 Task: In the  document Abigail.odt ,change text color to 'Dark Brown' Insert the shape mentioned shape on right side of the text 'Star'. Change color of the shape to  OrangeChange shape height to 1
Action: Mouse pressed left at (381, 198)
Screenshot: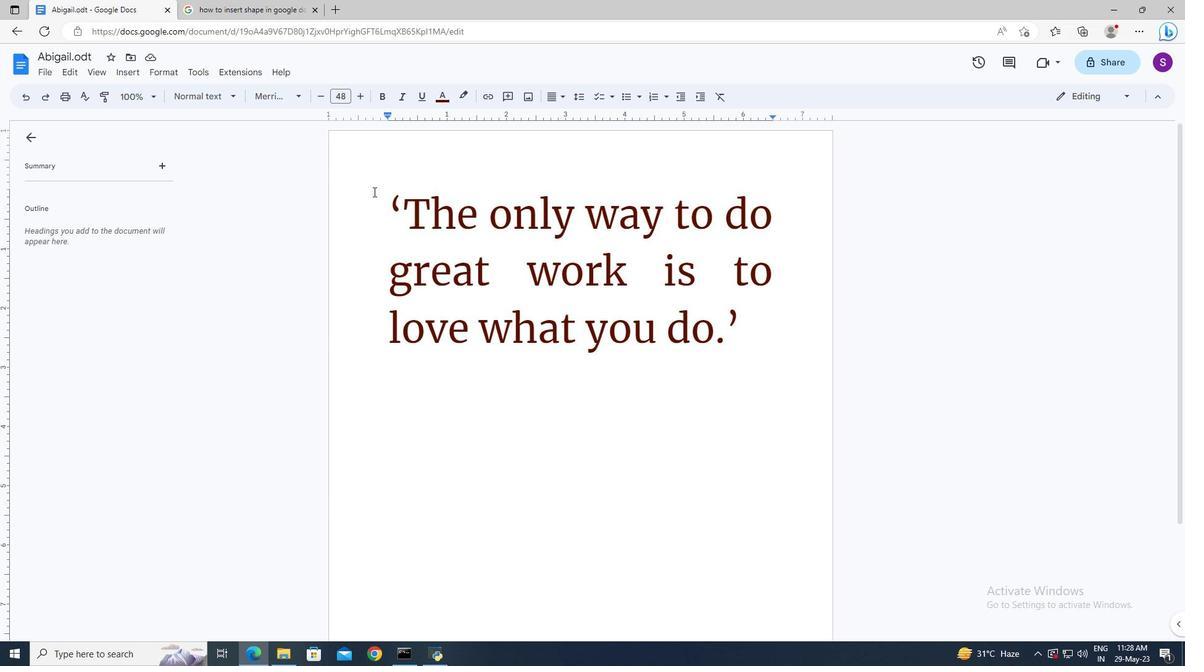 
Action: Key pressed ctrl+A
Screenshot: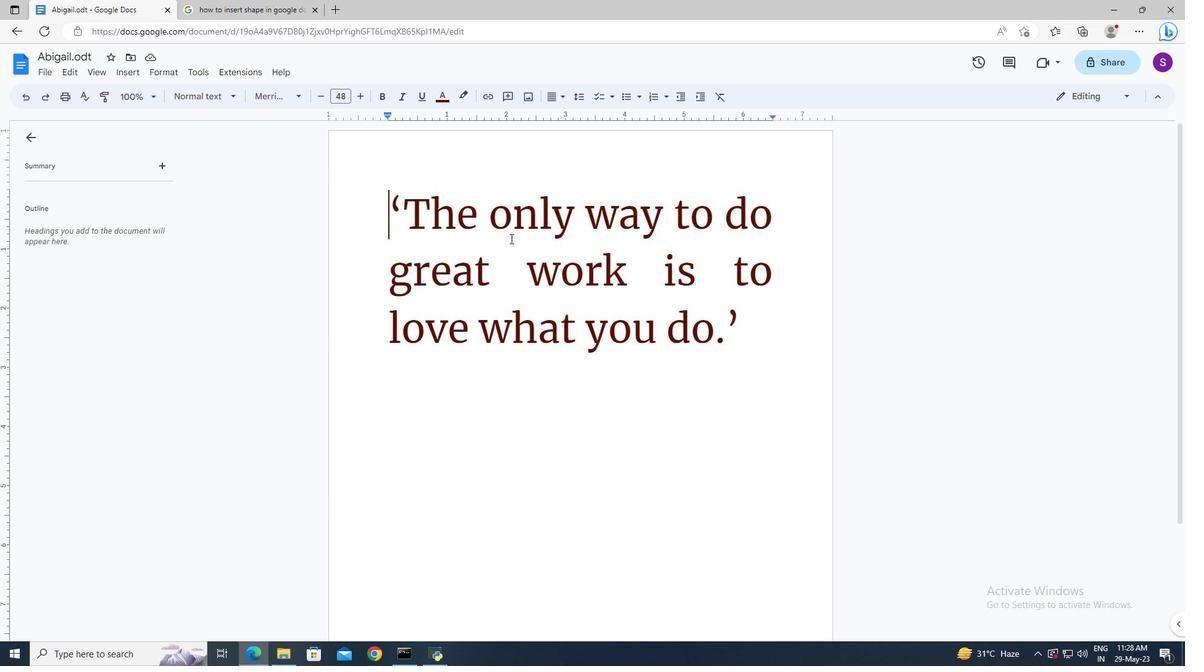 
Action: Mouse moved to (445, 102)
Screenshot: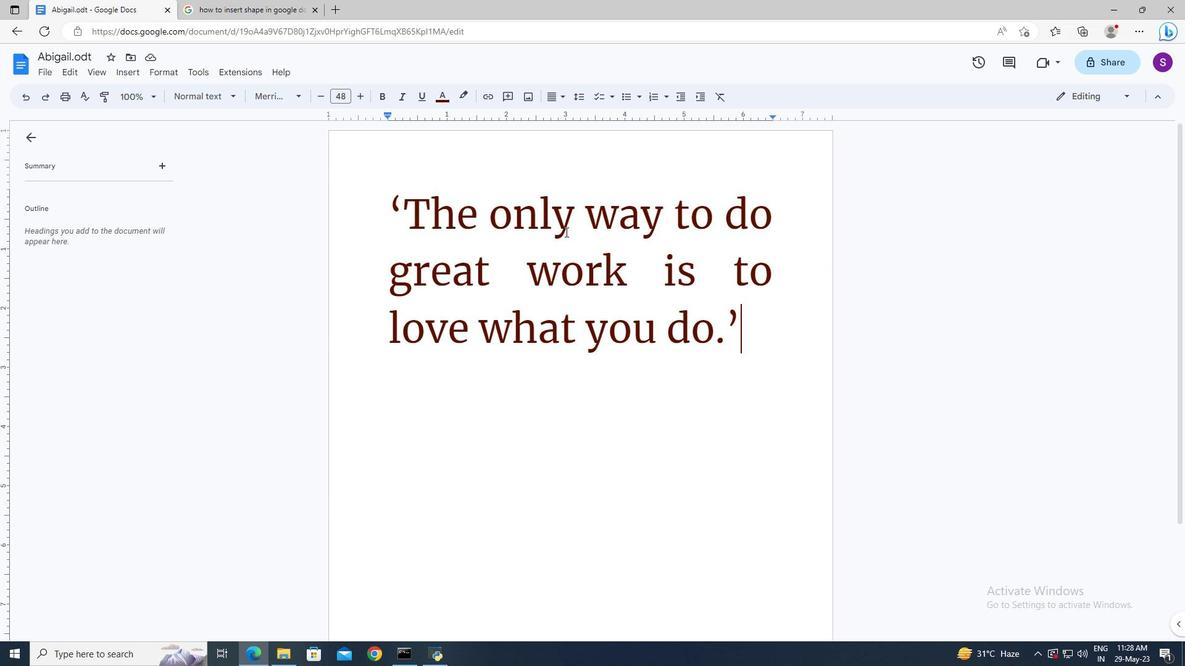 
Action: Mouse pressed left at (445, 102)
Screenshot: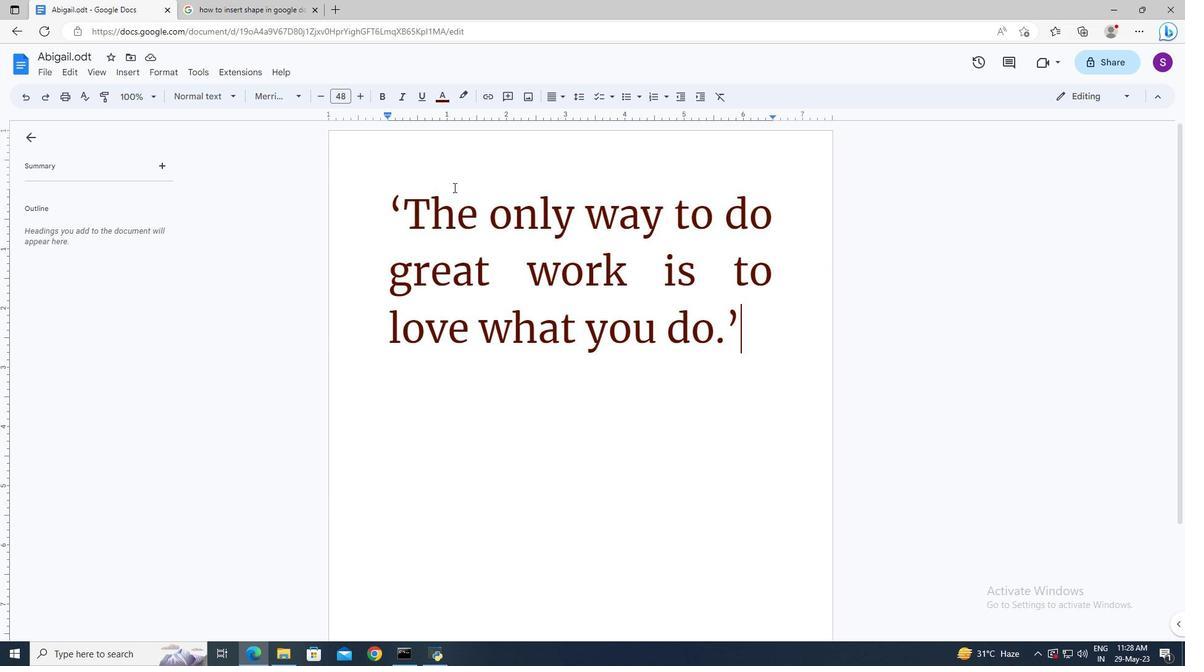 
Action: Mouse moved to (461, 230)
Screenshot: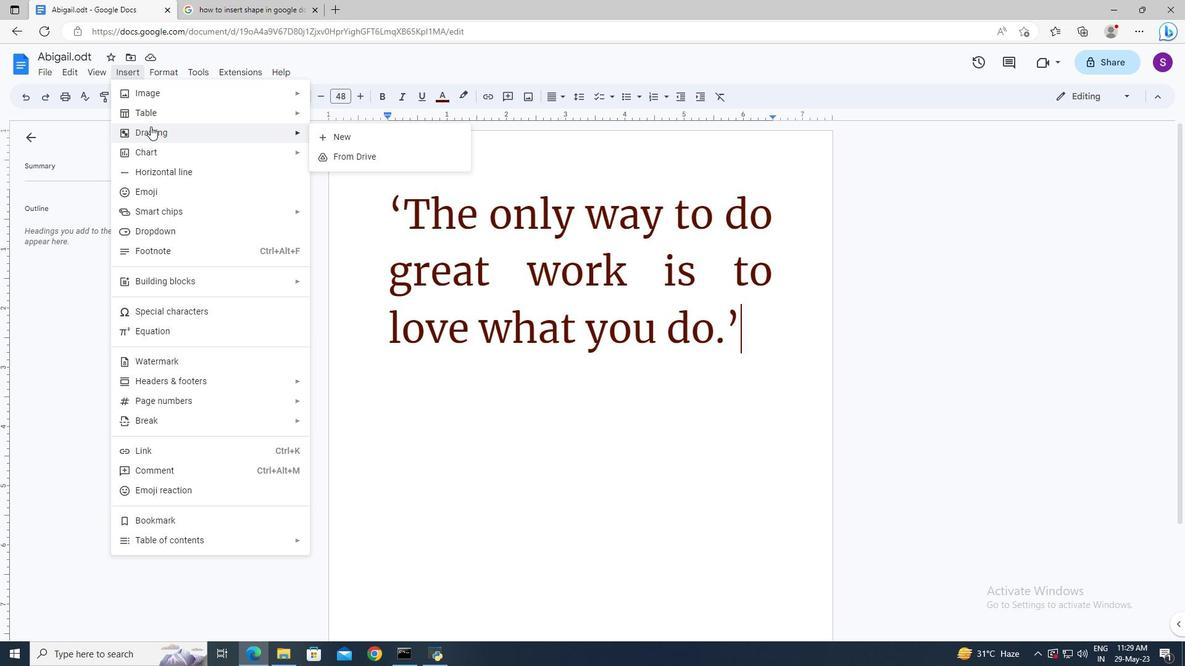 
Action: Mouse pressed left at (461, 230)
Screenshot: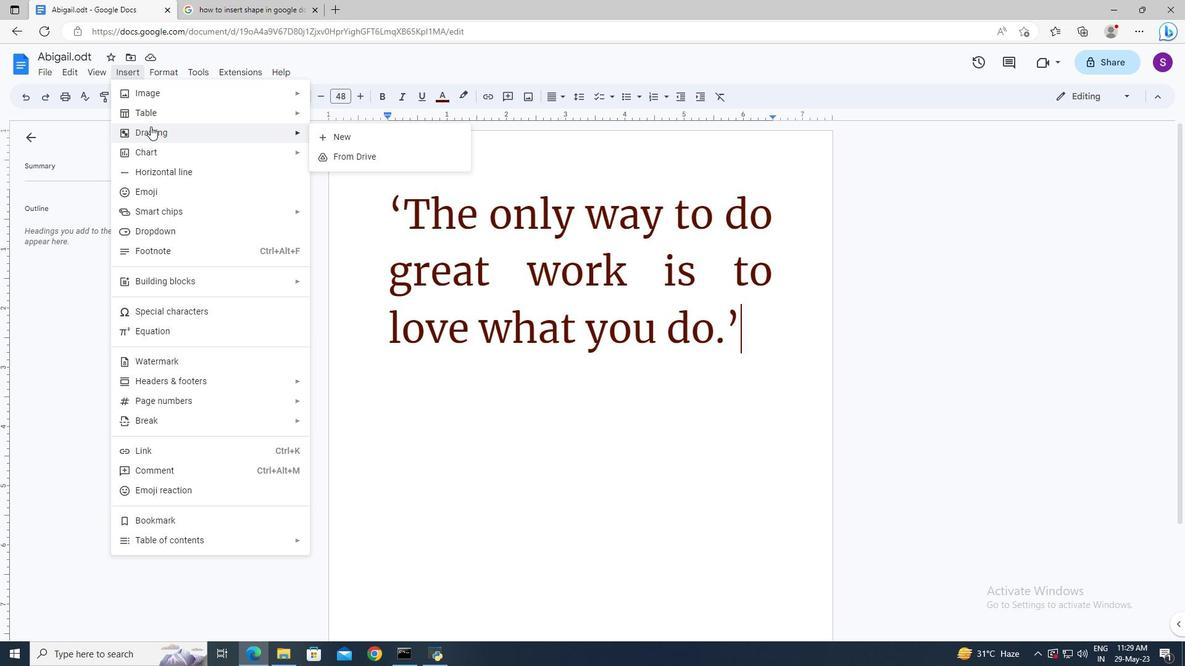 
Action: Mouse moved to (609, 445)
Screenshot: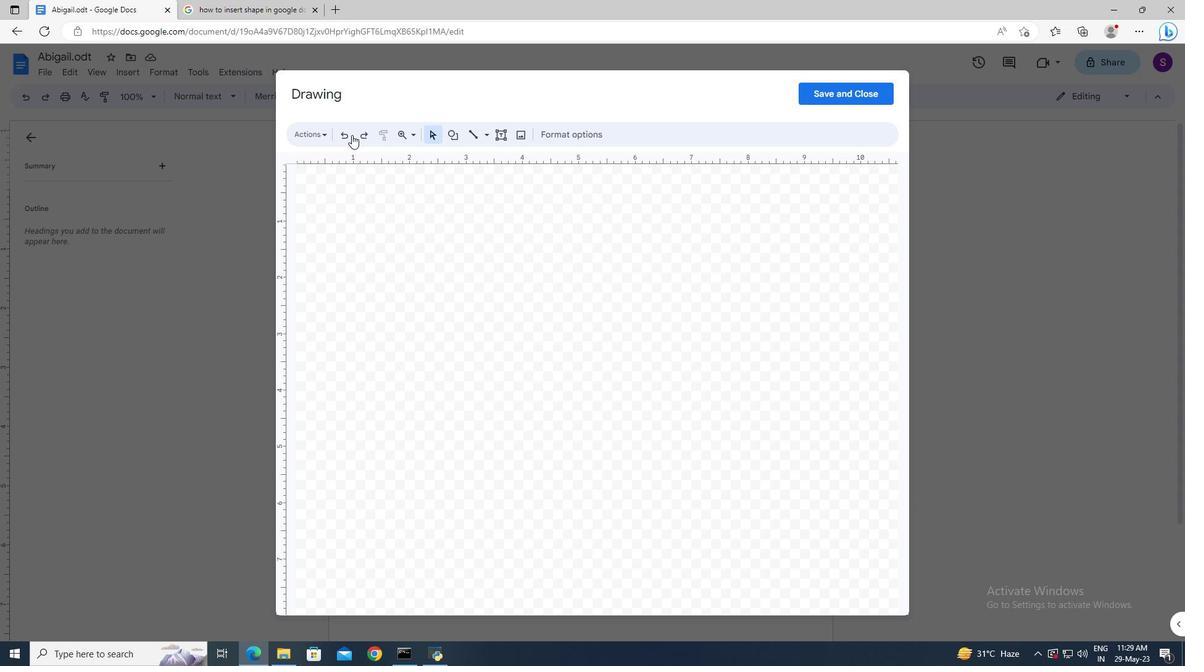 
Action: Mouse pressed left at (609, 445)
Screenshot: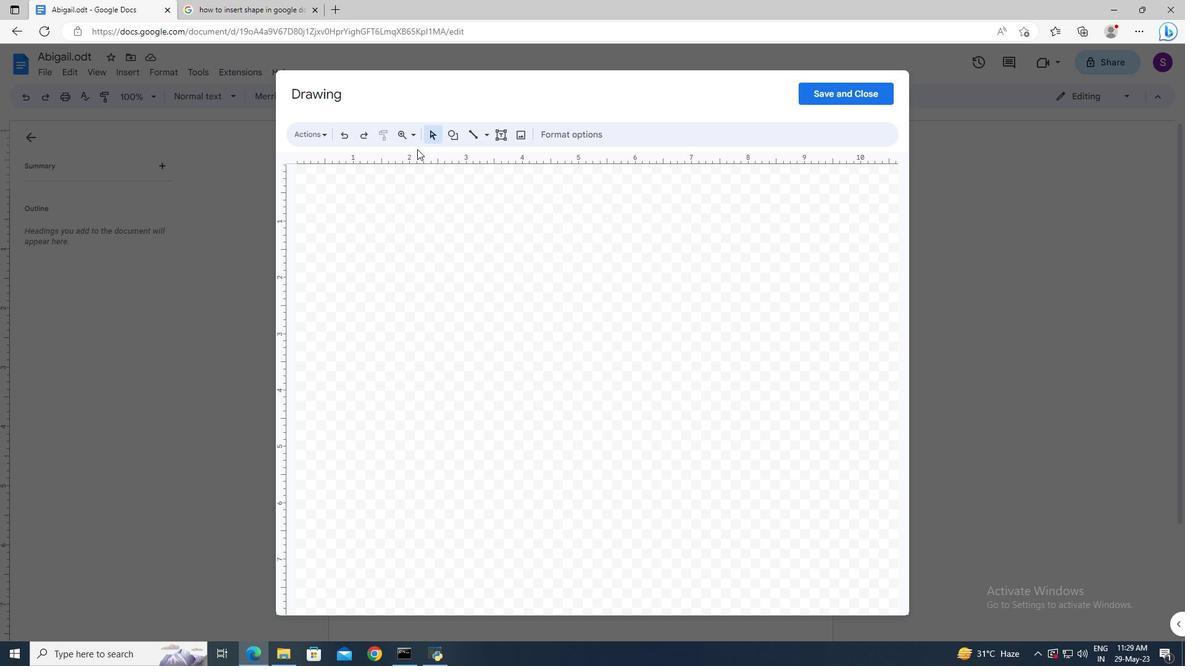 
Action: Mouse moved to (389, 203)
Screenshot: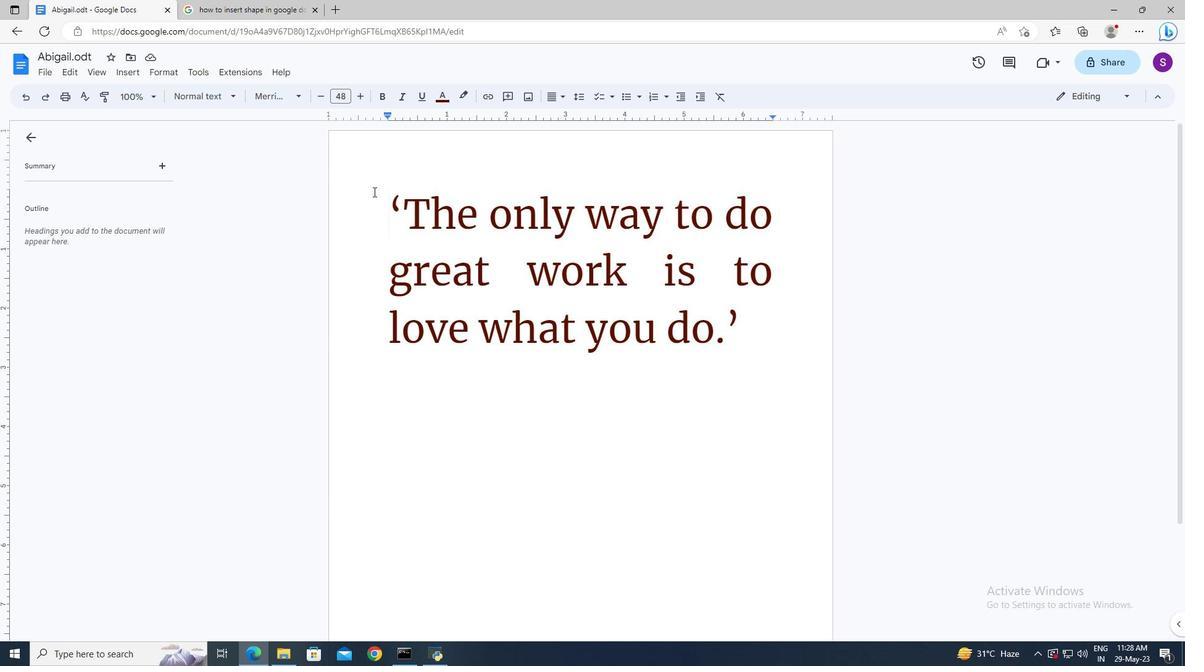 
Action: Mouse pressed left at (389, 203)
Screenshot: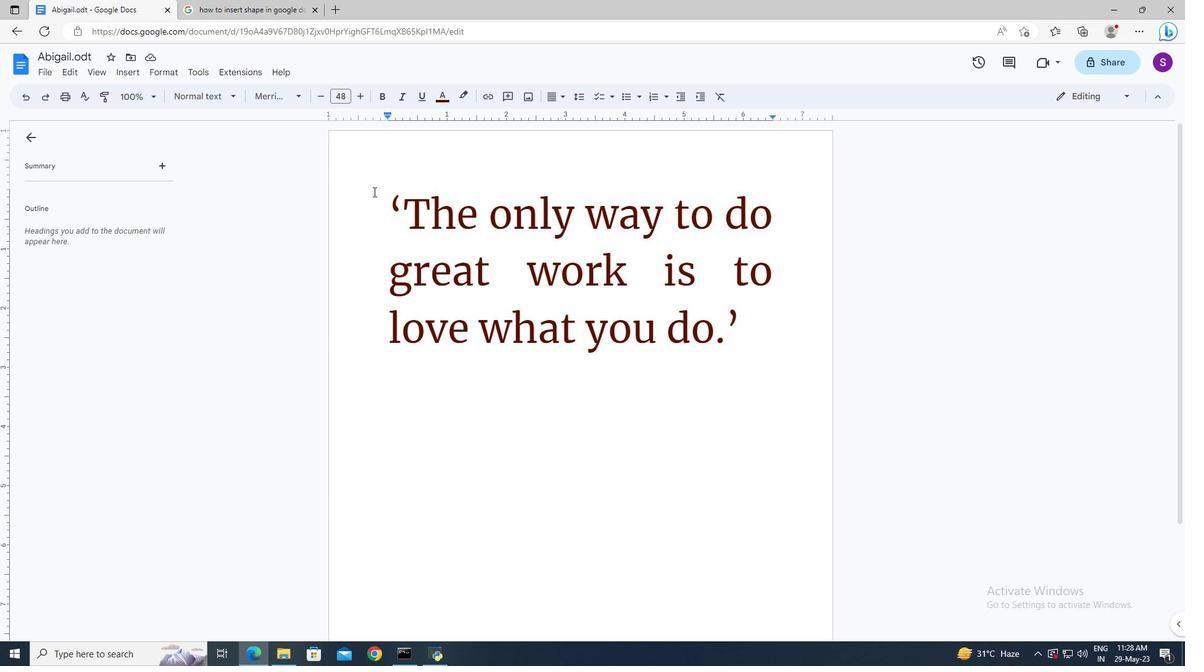 
Action: Key pressed ctrl+A
Screenshot: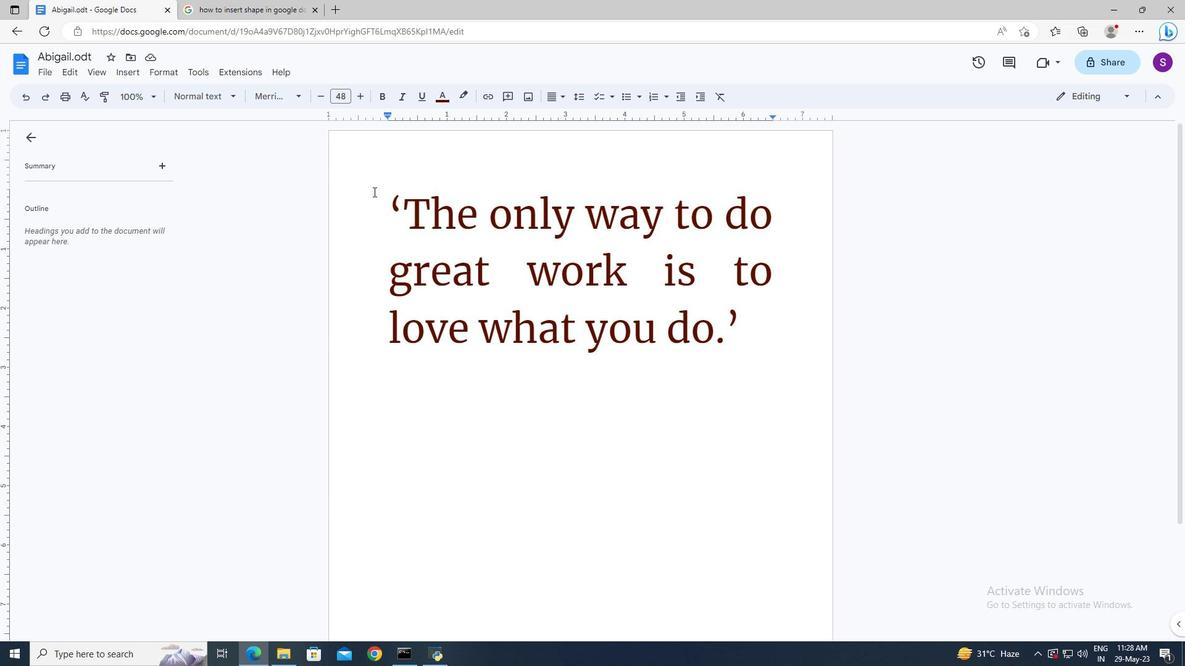 
Action: Mouse moved to (448, 101)
Screenshot: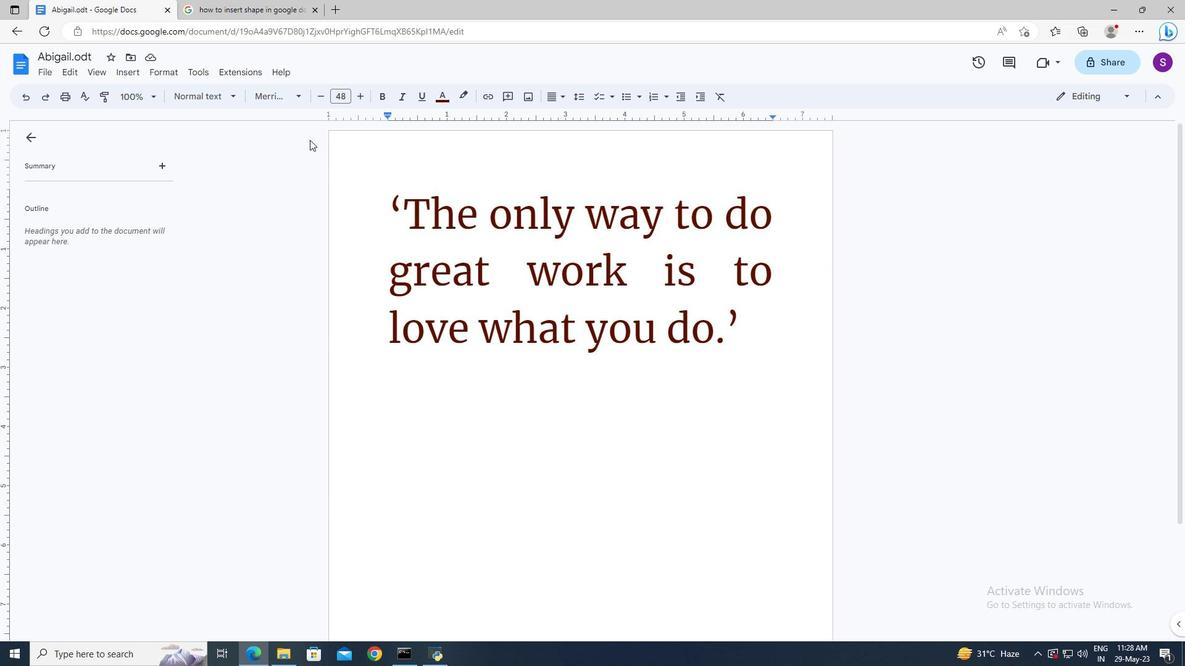 
Action: Mouse pressed left at (448, 101)
Screenshot: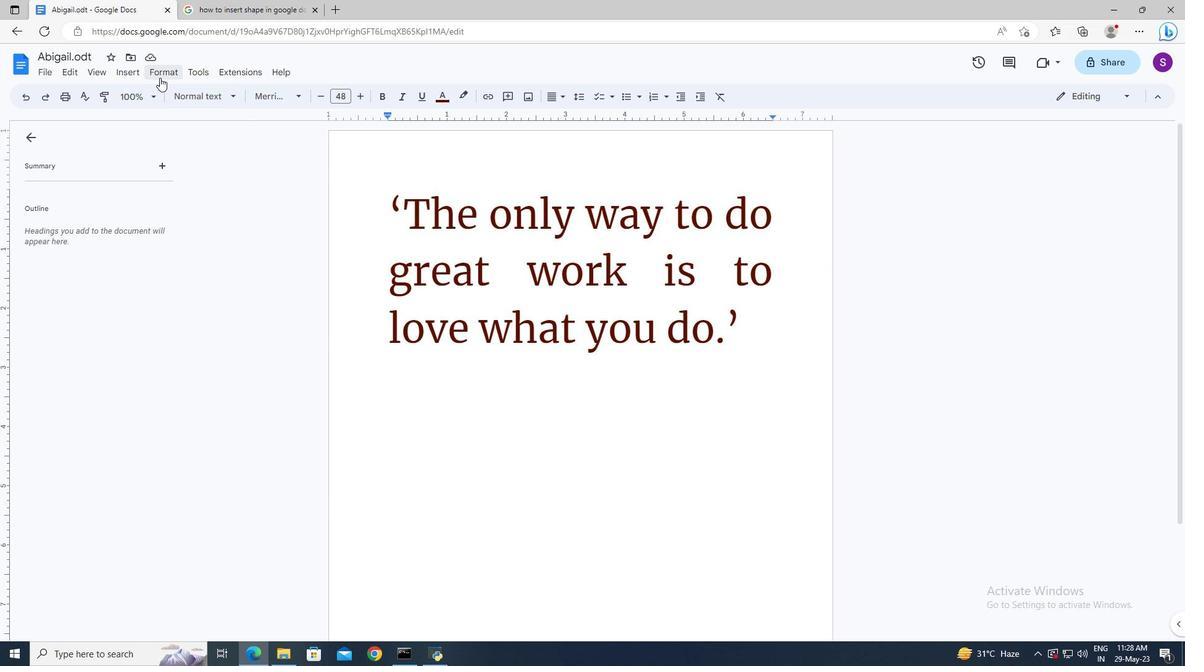
Action: Mouse moved to (445, 214)
Screenshot: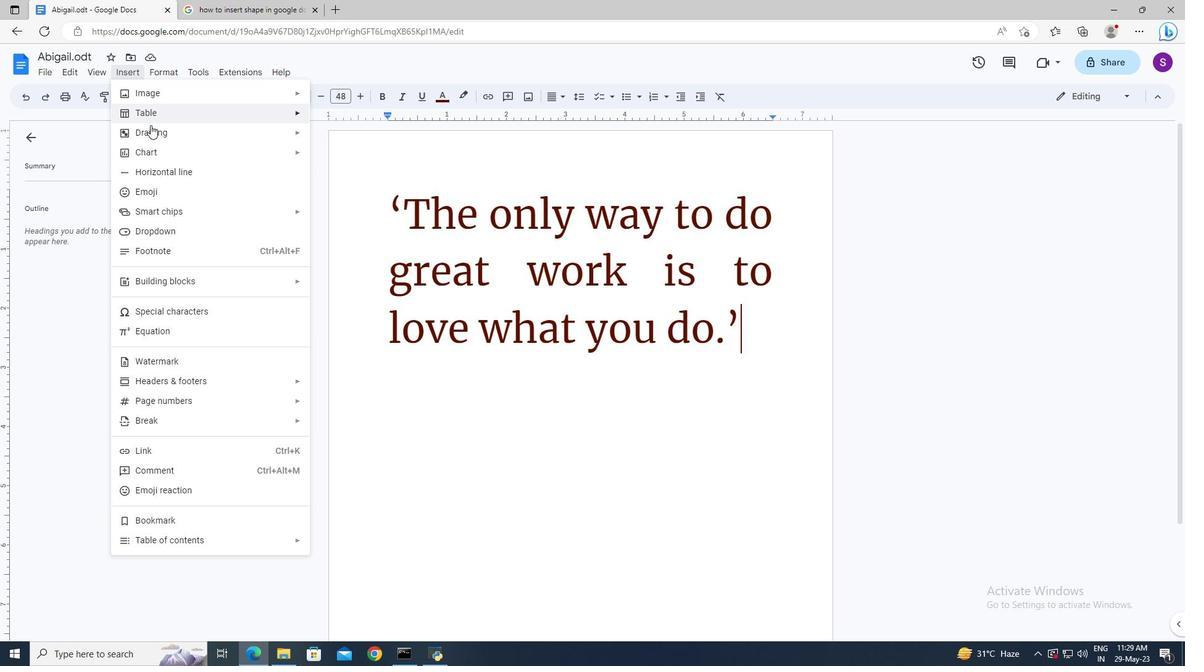 
Action: Mouse pressed left at (445, 214)
Screenshot: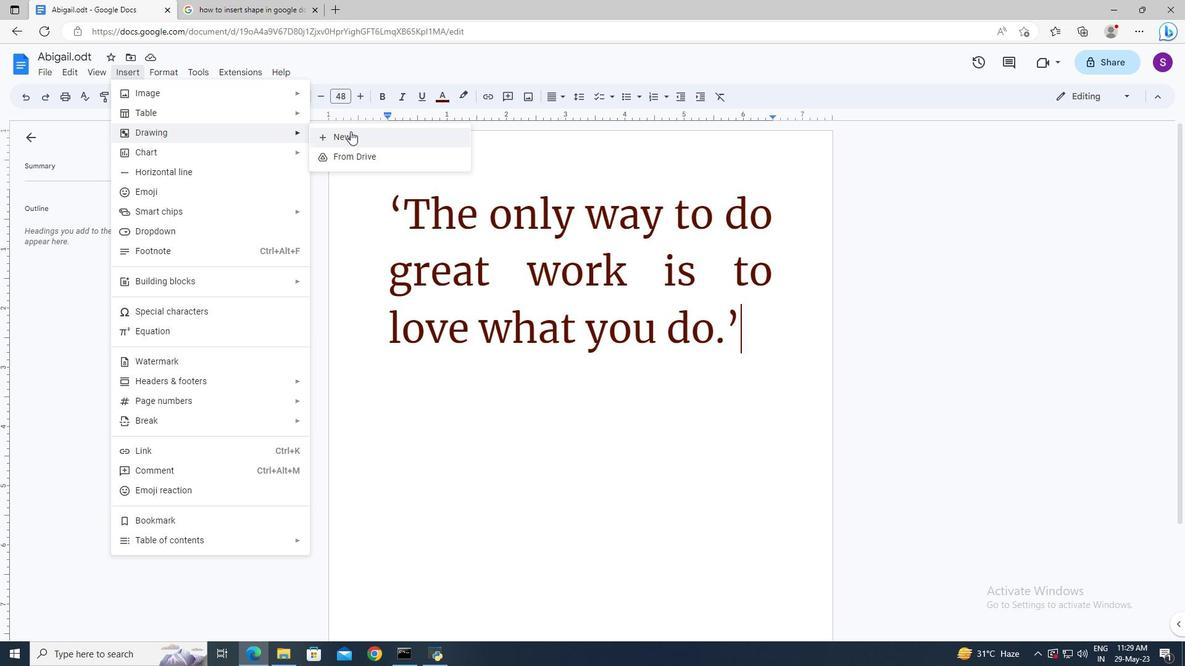 
Action: Mouse moved to (739, 340)
Screenshot: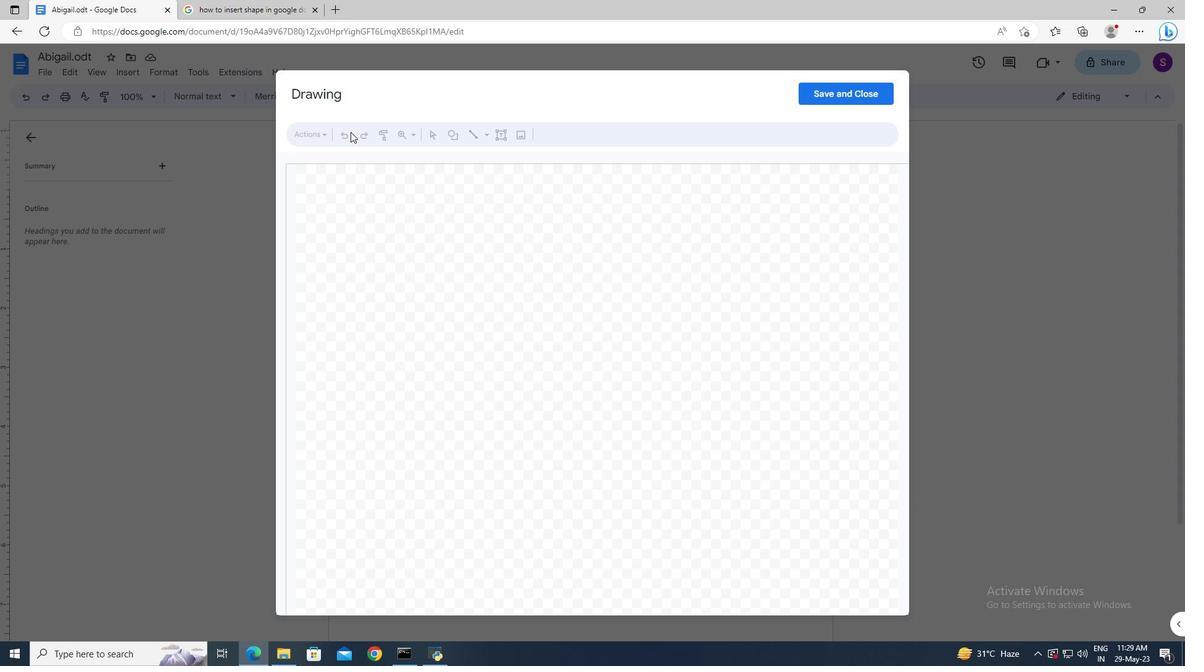 
Action: Mouse pressed left at (739, 340)
Screenshot: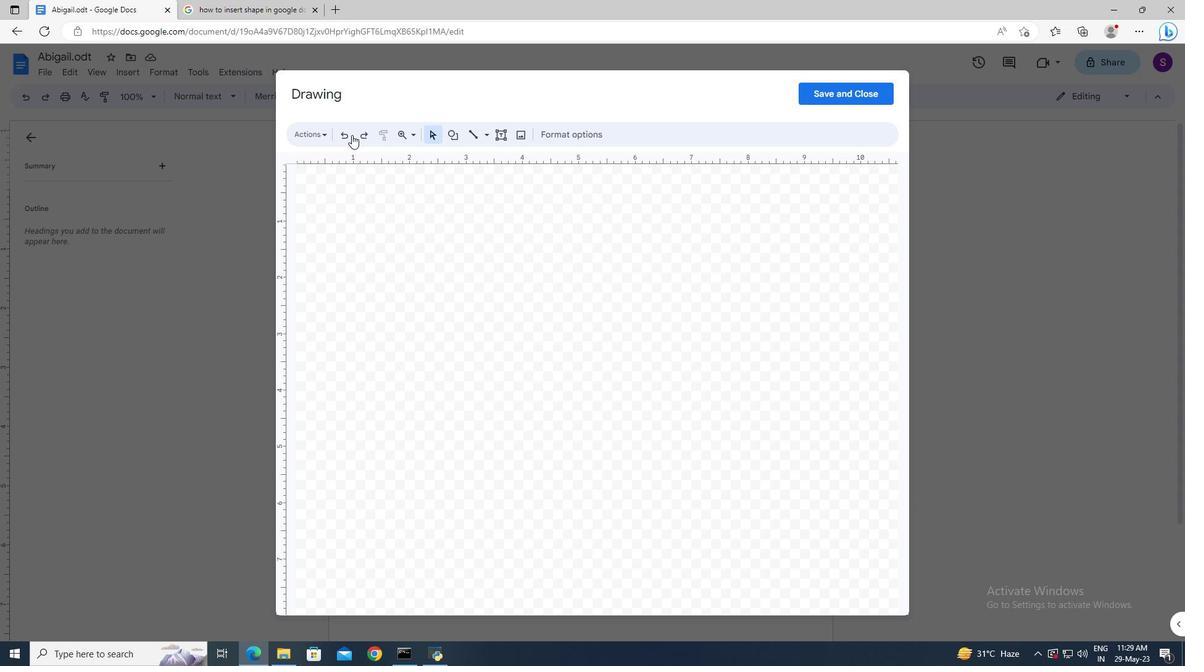 
Action: Mouse moved to (138, 74)
Screenshot: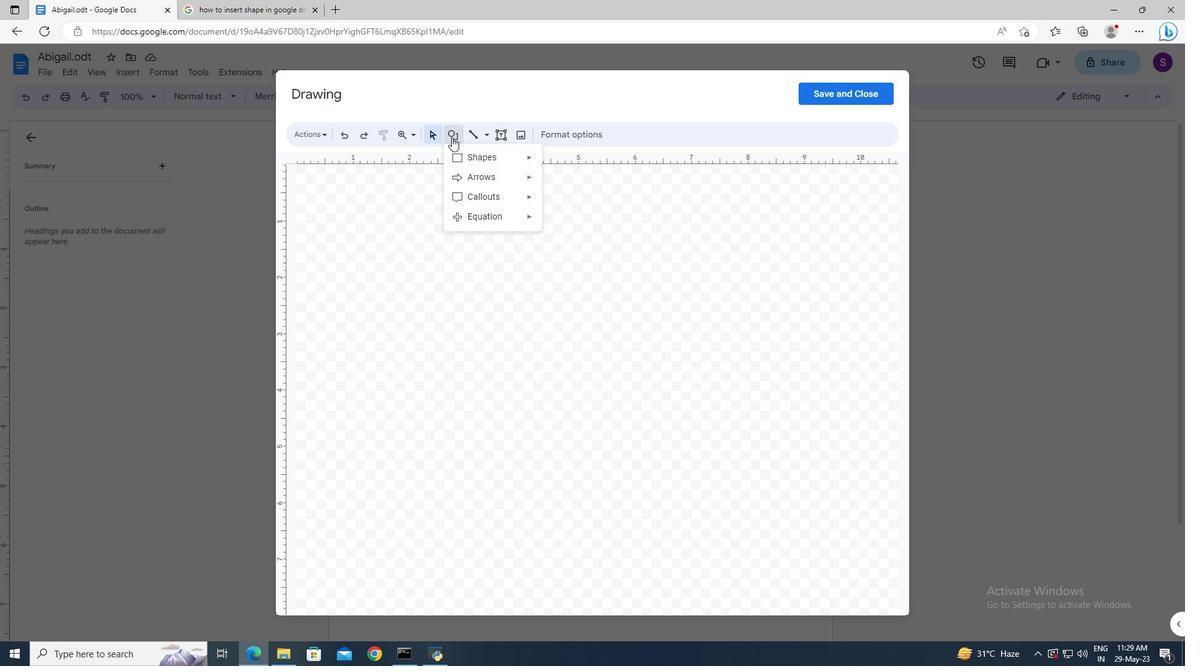 
Action: Mouse pressed left at (138, 74)
Screenshot: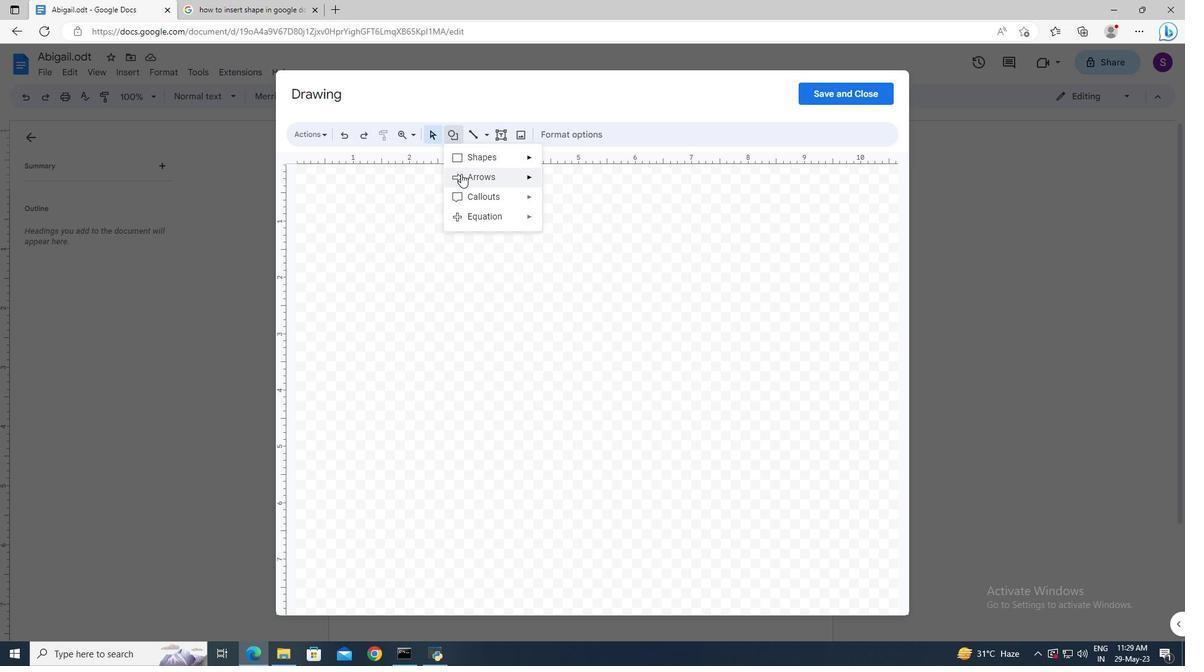 
Action: Mouse moved to (333, 130)
Screenshot: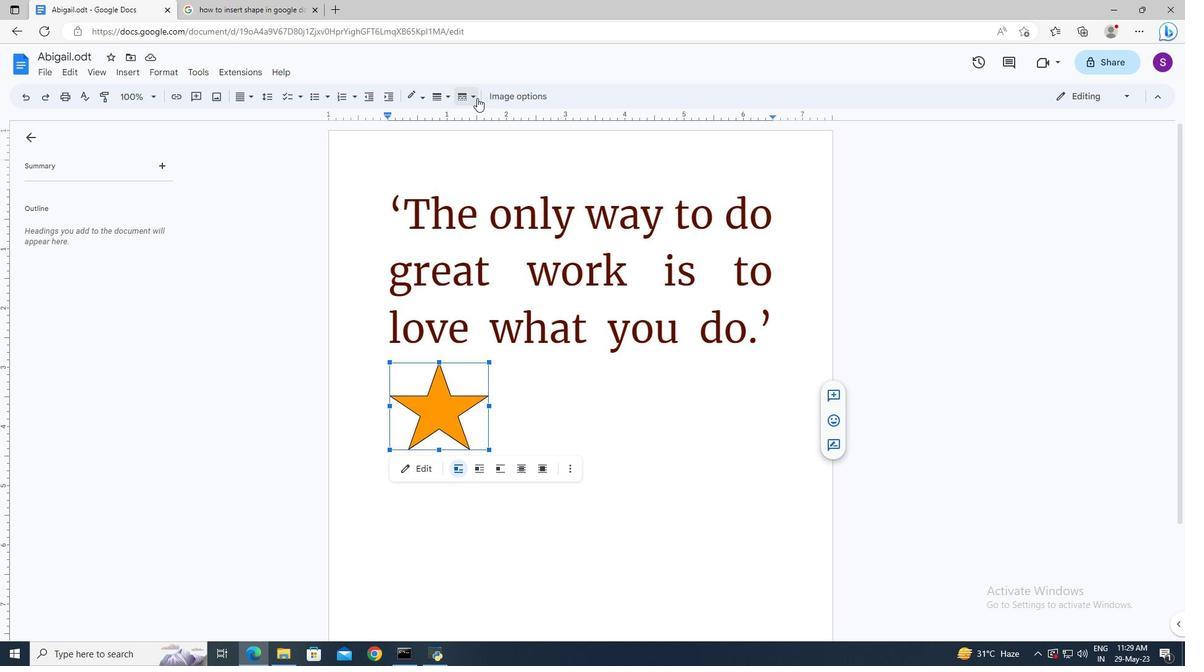 
Action: Mouse pressed left at (333, 130)
Screenshot: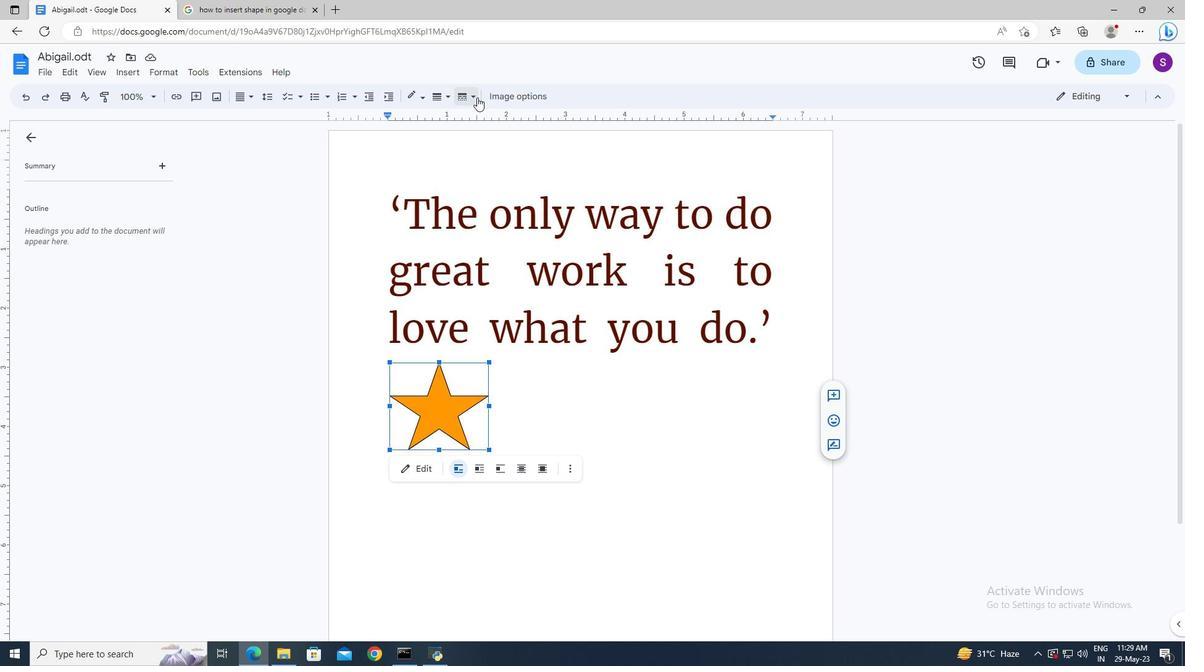 
Action: Mouse moved to (1010, 177)
Screenshot: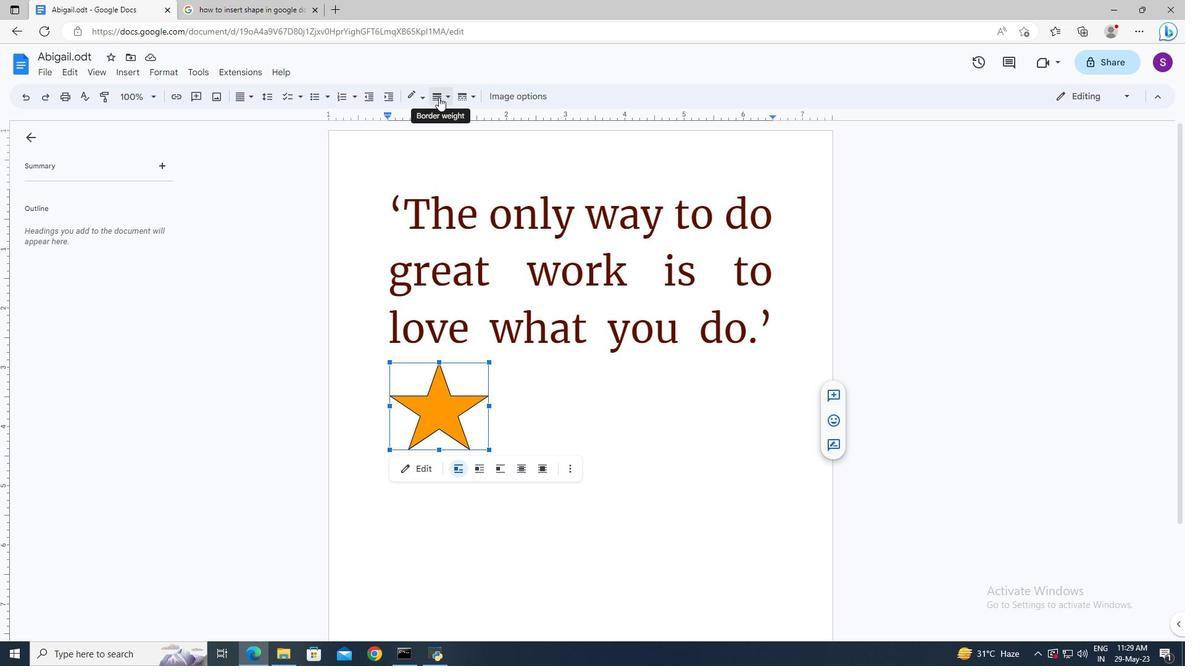 
Action: Mouse pressed left at (1010, 177)
Screenshot: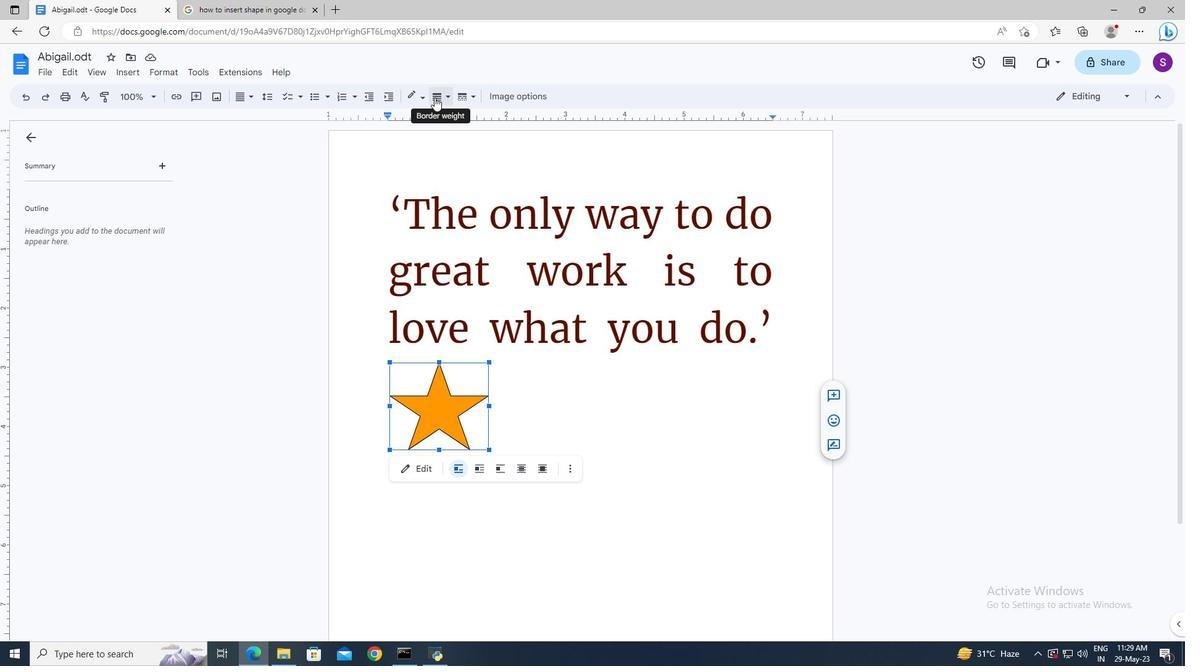 
Action: Mouse moved to (242, 176)
Screenshot: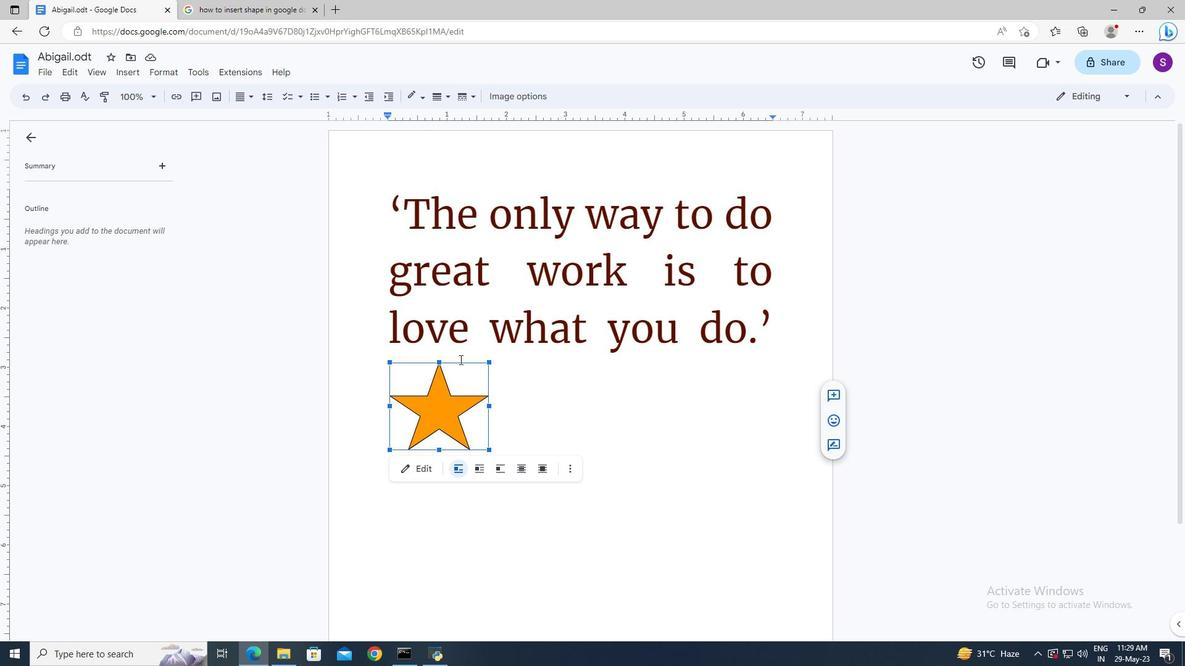 
Action: Mouse pressed left at (242, 176)
Screenshot: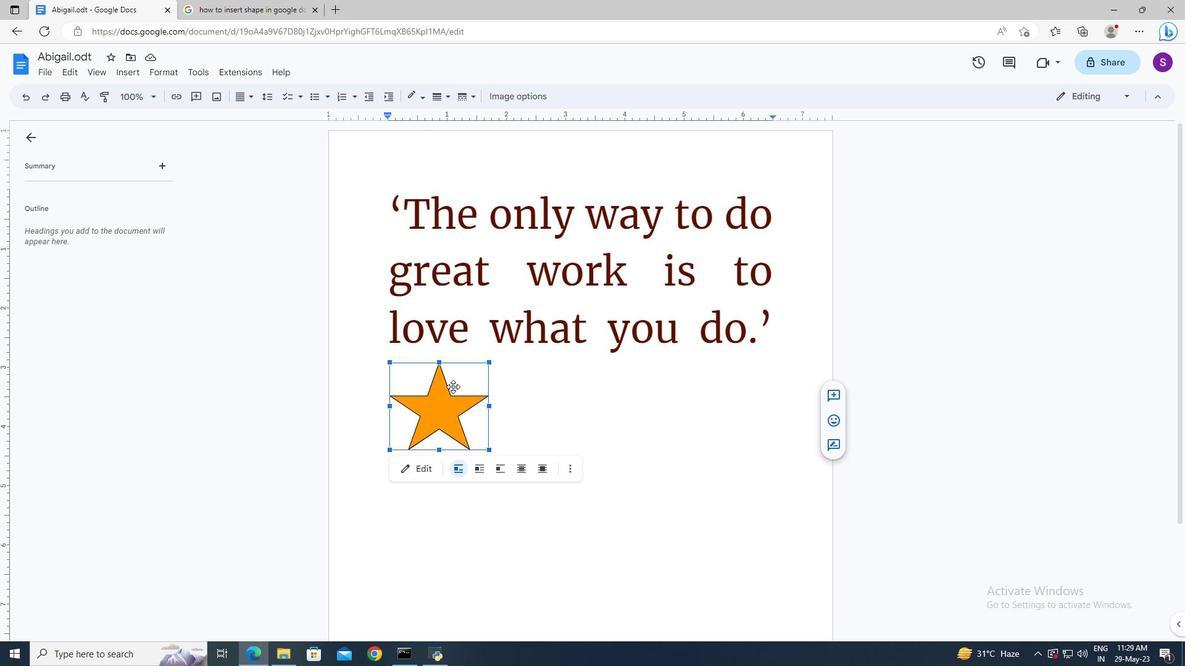 
Action: Mouse moved to (643, 210)
Screenshot: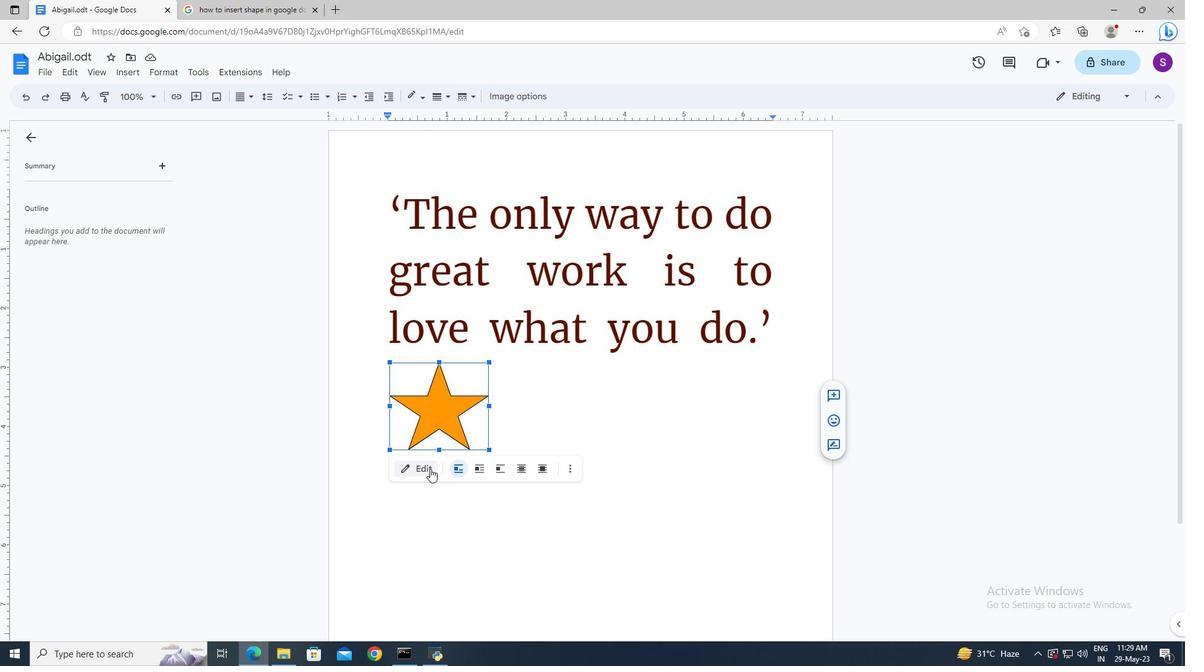 
Action: Mouse scrolled (643, 211) with delta (0, 0)
Screenshot: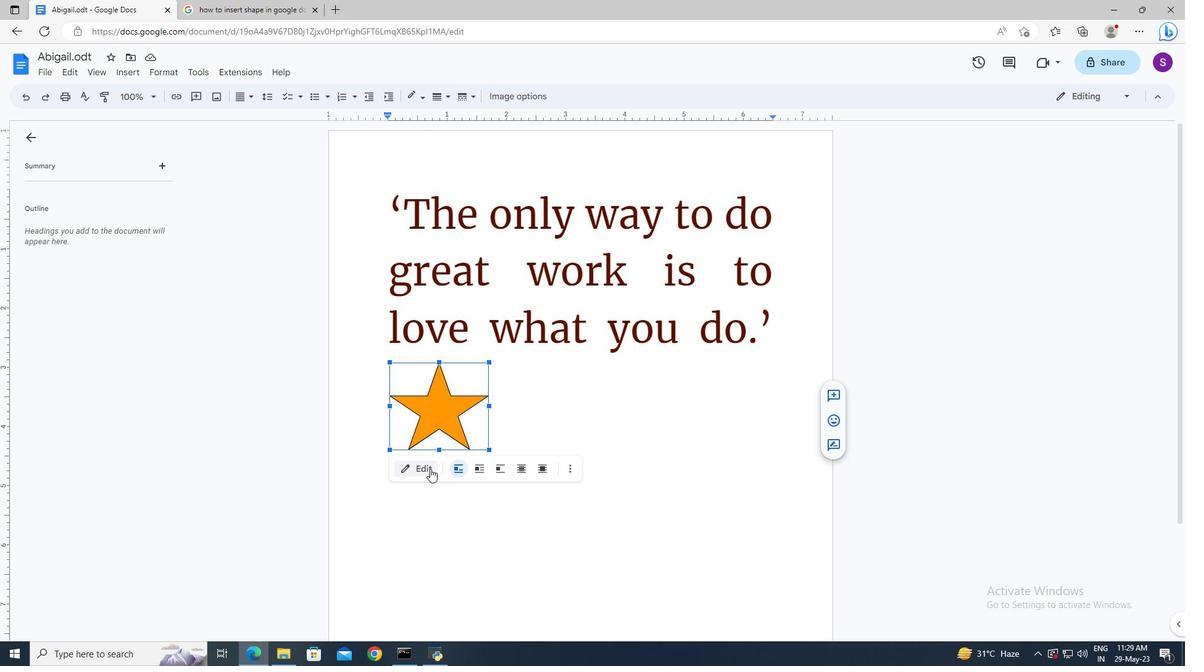 
Action: Mouse moved to (643, 210)
Screenshot: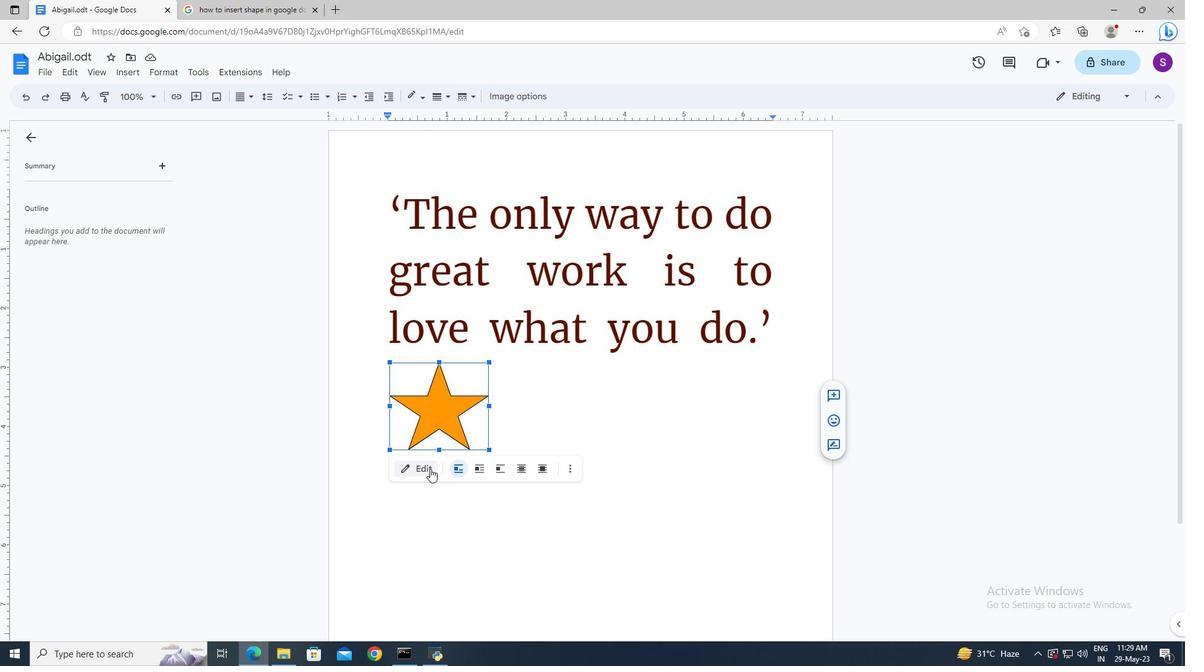 
Action: Mouse scrolled (643, 211) with delta (0, 0)
Screenshot: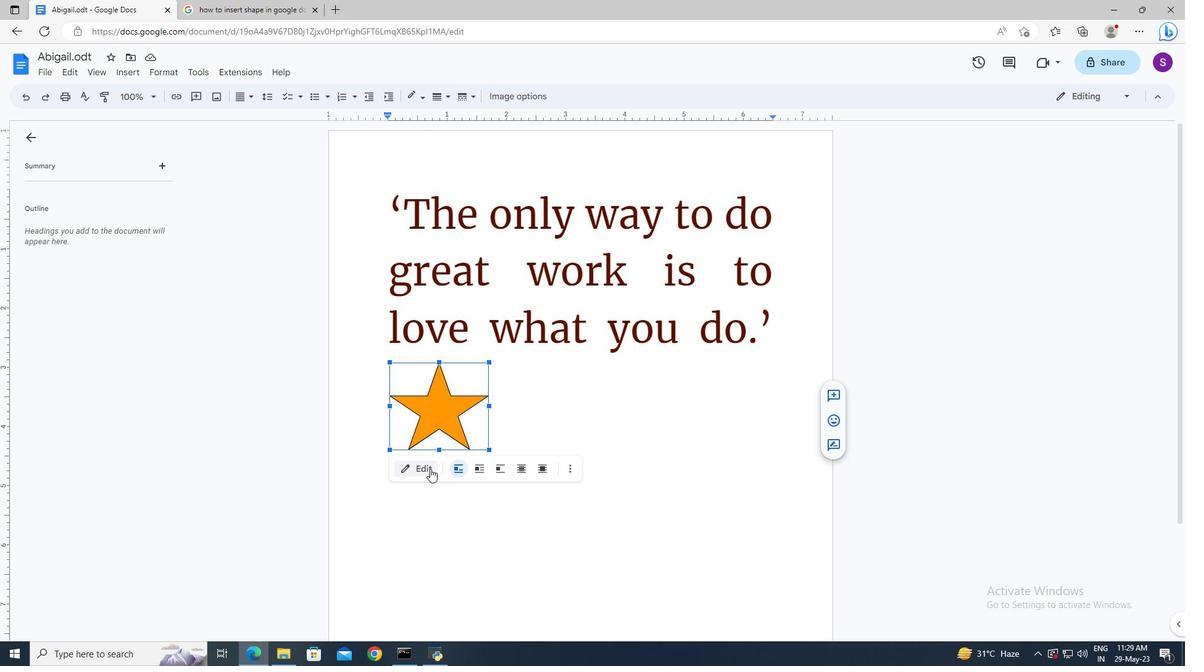 
Action: Mouse moved to (643, 211)
Screenshot: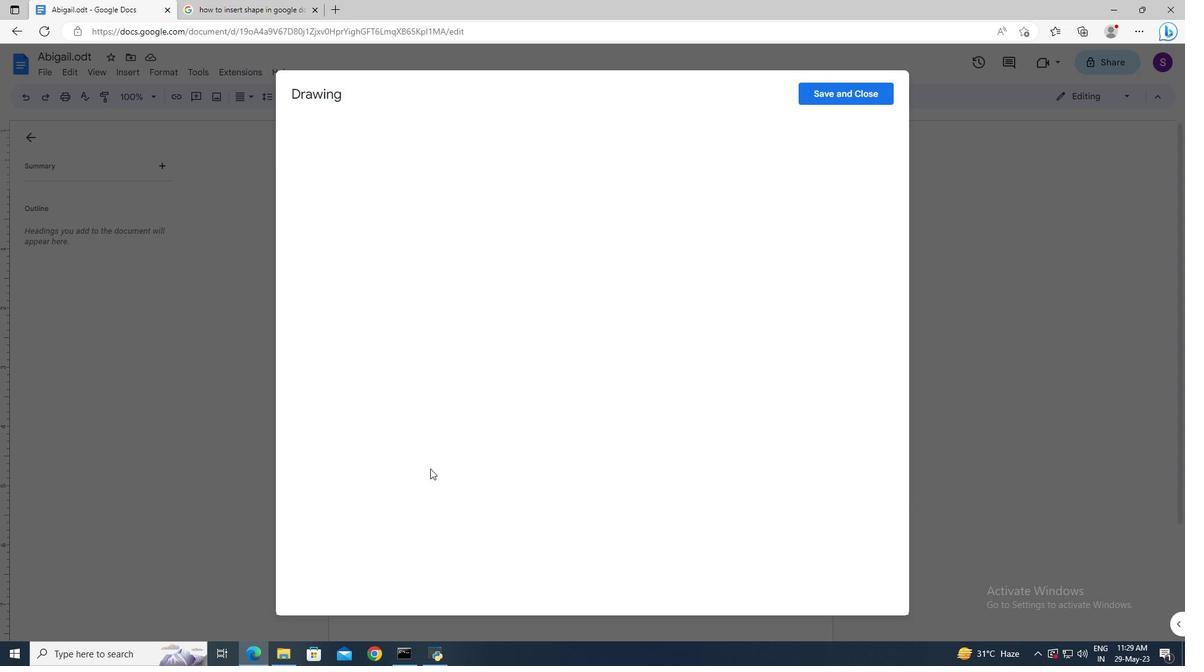 
Action: Mouse scrolled (643, 210) with delta (0, 0)
Screenshot: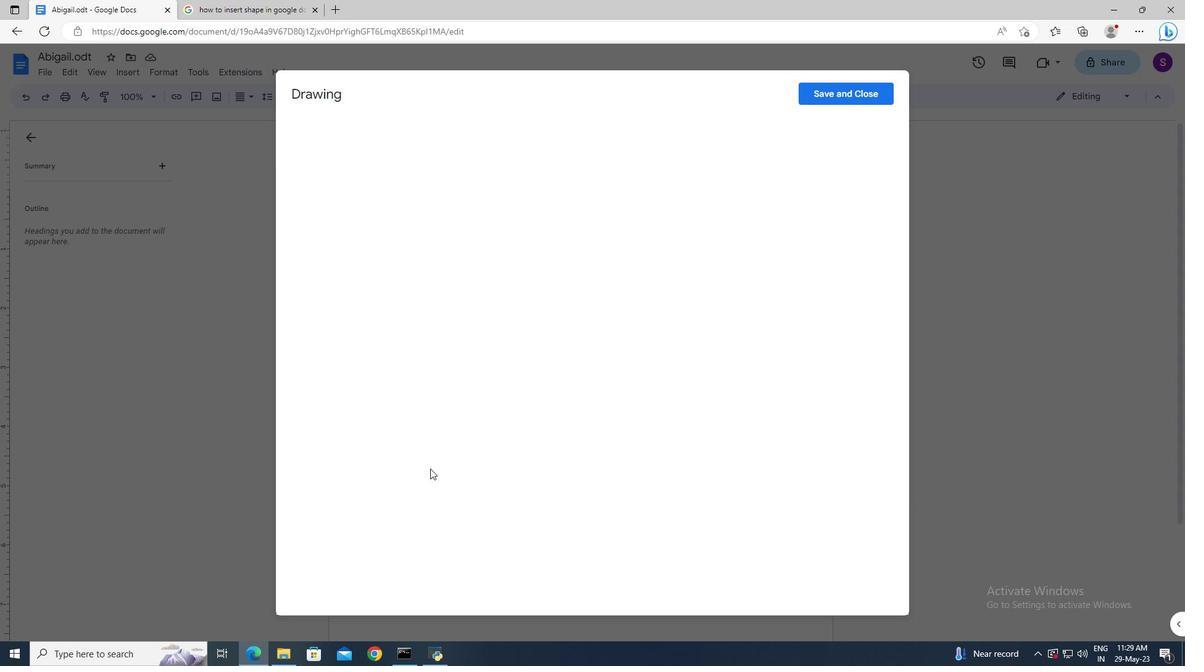 
Action: Mouse scrolled (643, 210) with delta (0, 0)
Screenshot: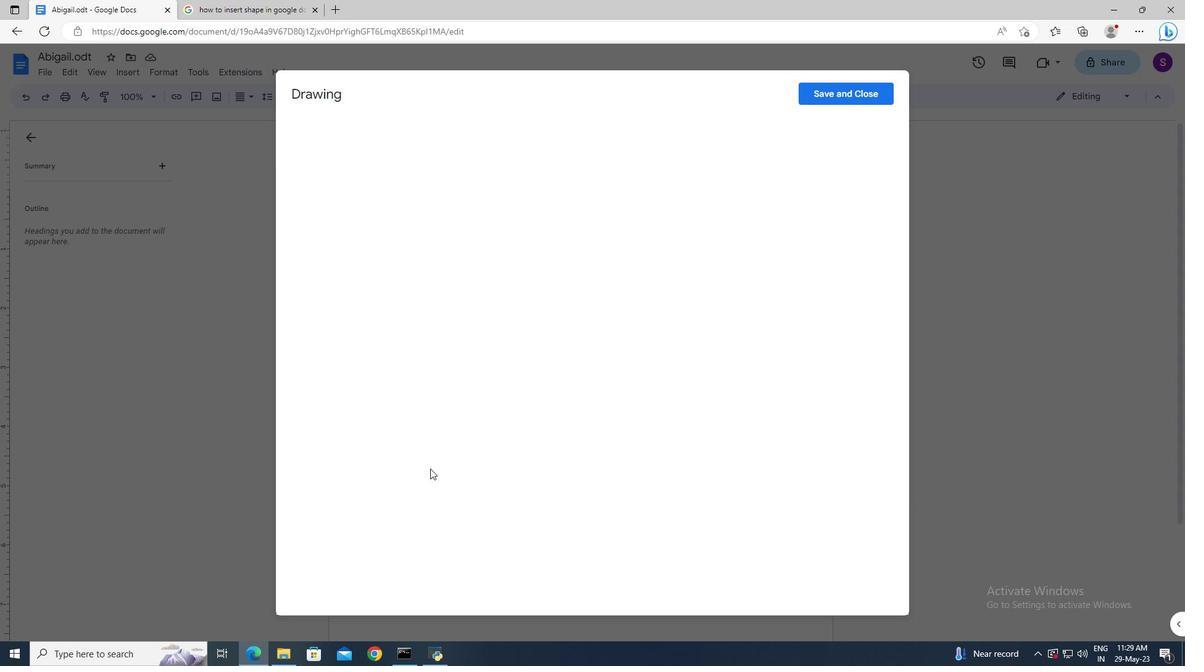 
Action: Mouse scrolled (643, 210) with delta (0, 0)
Screenshot: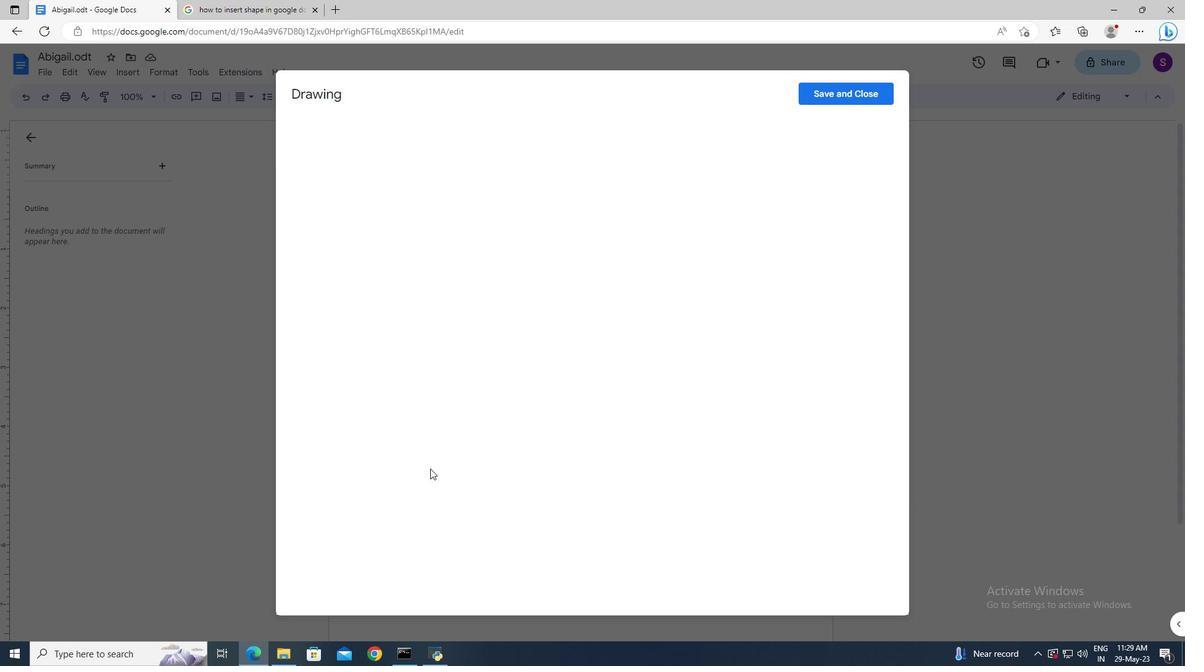 
Action: Mouse moved to (956, 259)
Screenshot: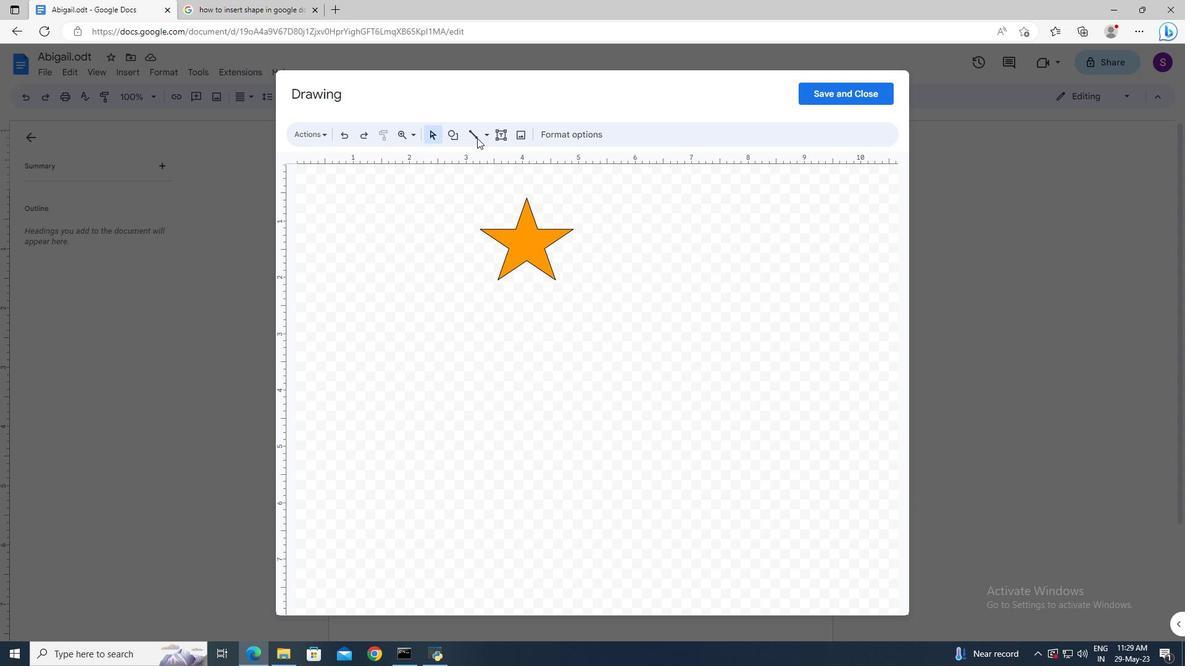 
Action: Mouse scrolled (956, 259) with delta (0, 0)
Screenshot: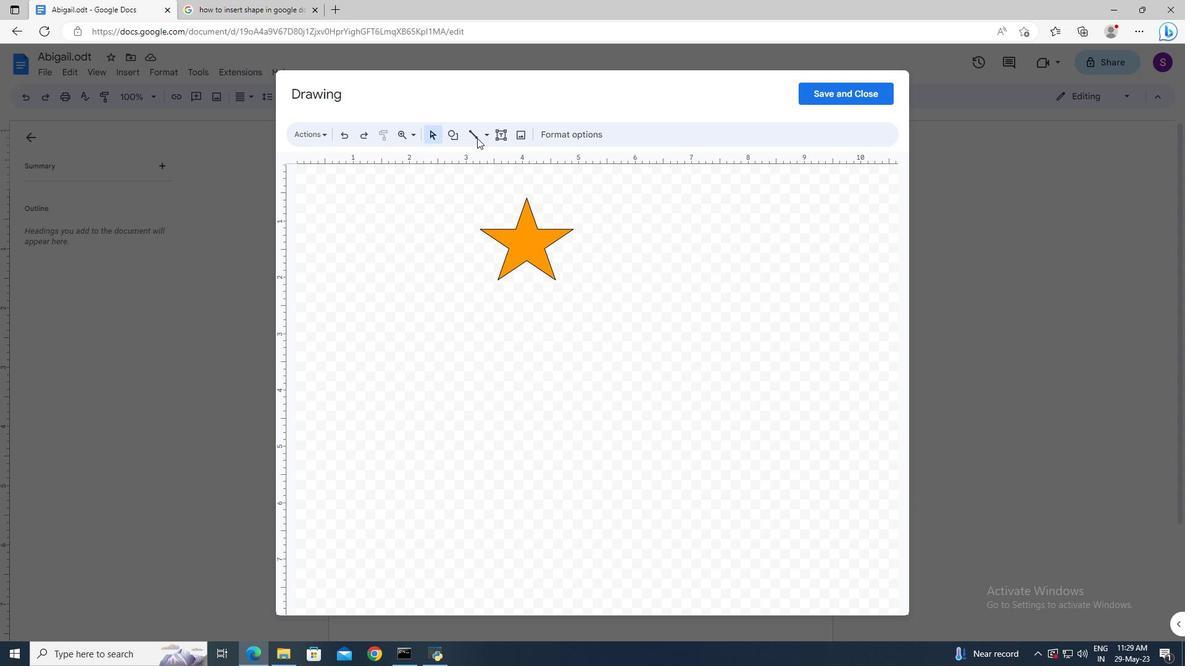 
Action: Mouse moved to (956, 261)
Screenshot: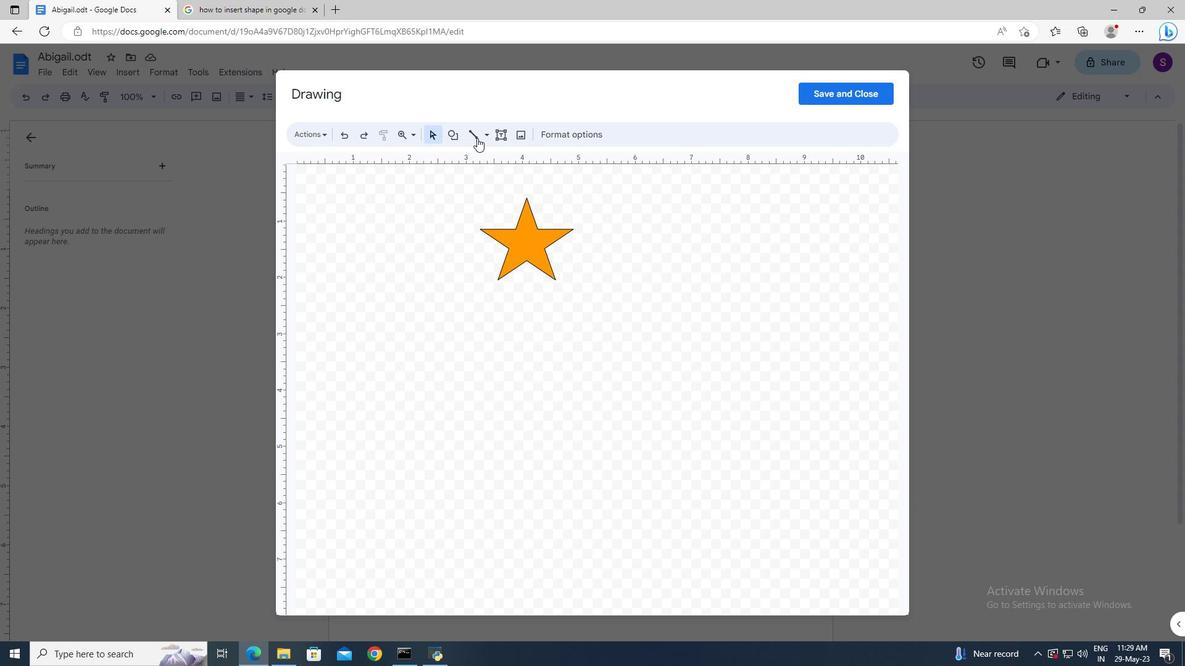 
Action: Mouse scrolled (956, 260) with delta (0, 0)
Screenshot: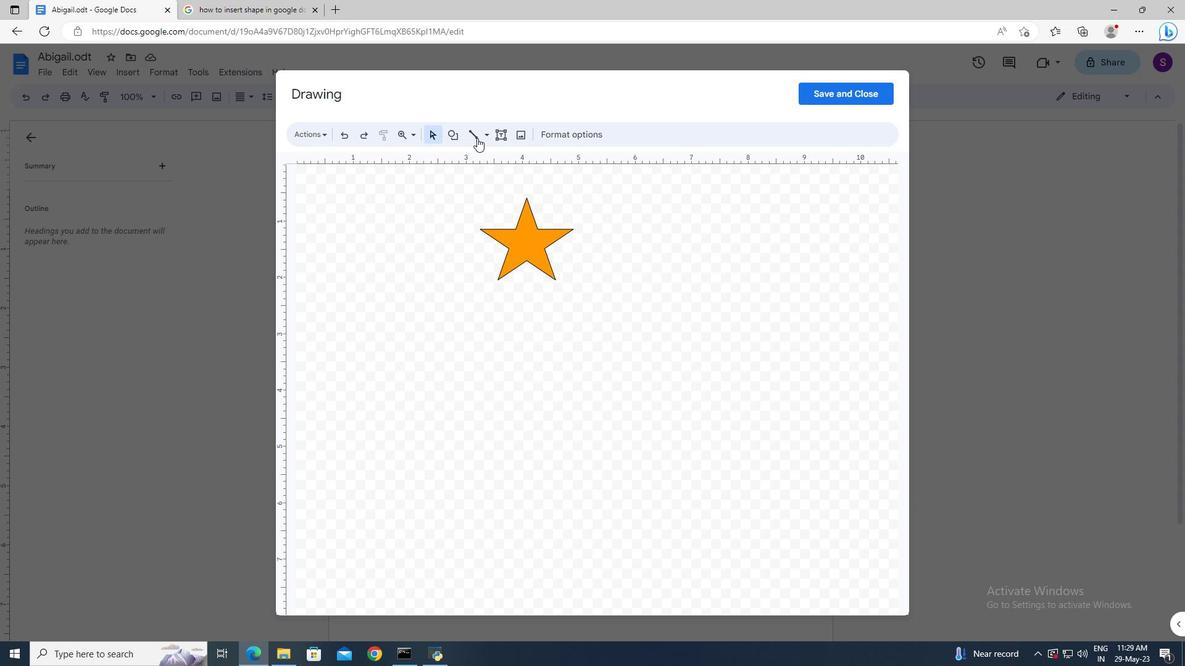 
Action: Mouse scrolled (956, 260) with delta (0, 0)
Screenshot: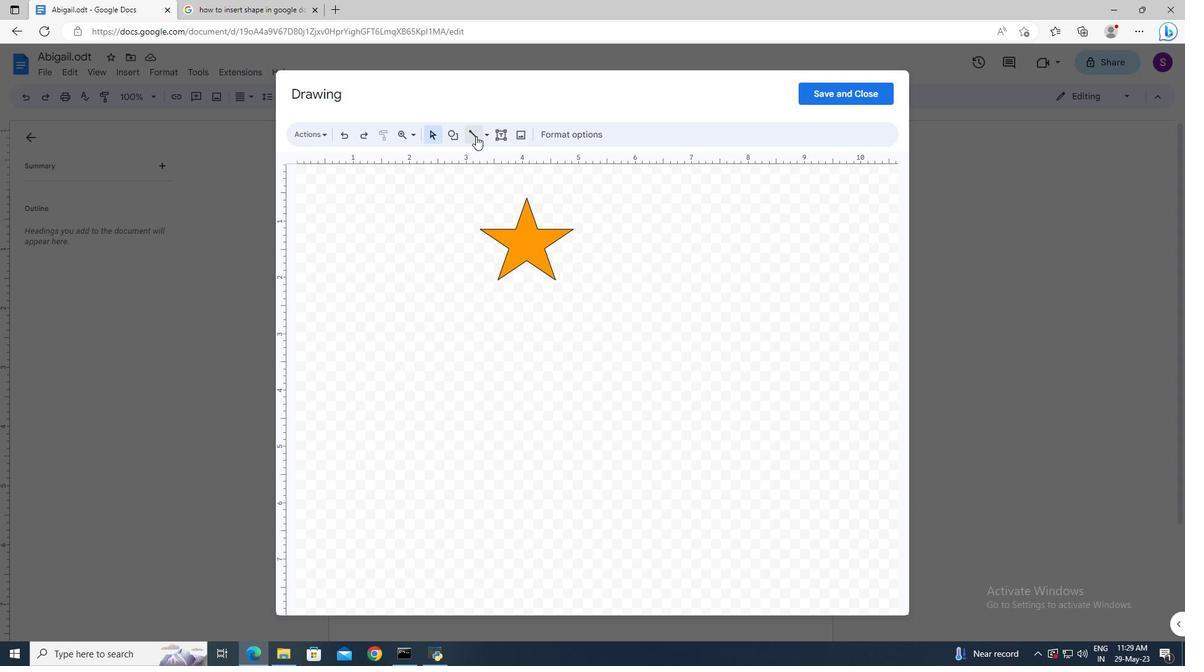 
Action: Mouse moved to (780, 357)
Screenshot: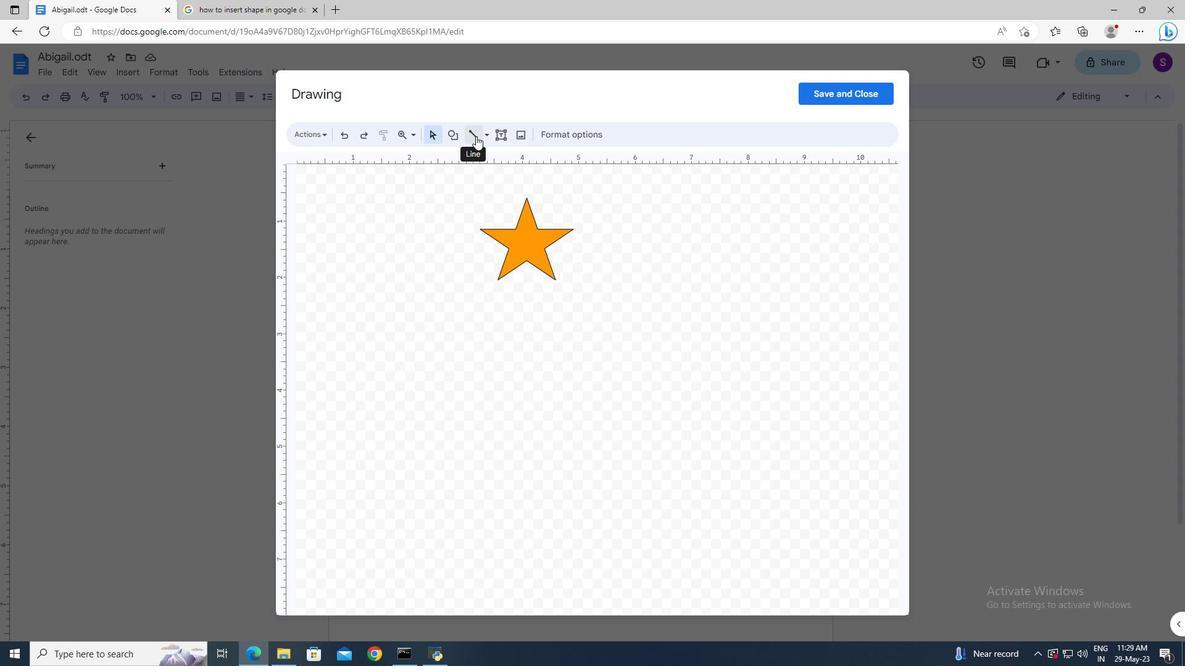 
Action: Mouse scrolled (780, 358) with delta (0, 0)
Screenshot: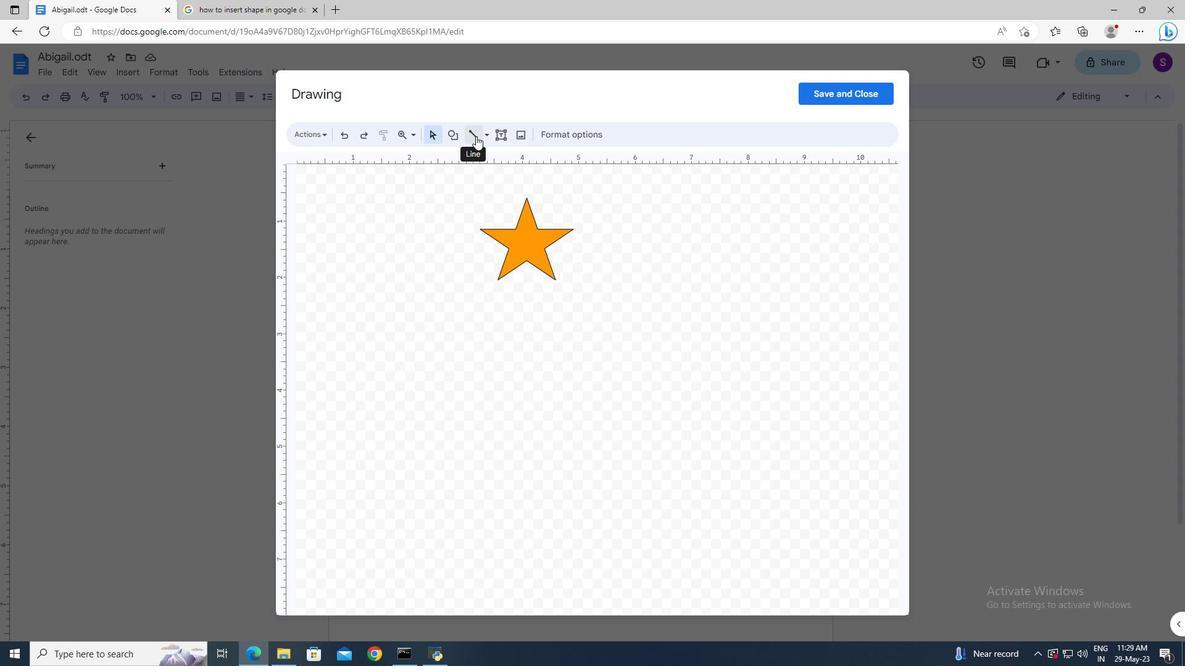 
Action: Mouse moved to (780, 357)
Screenshot: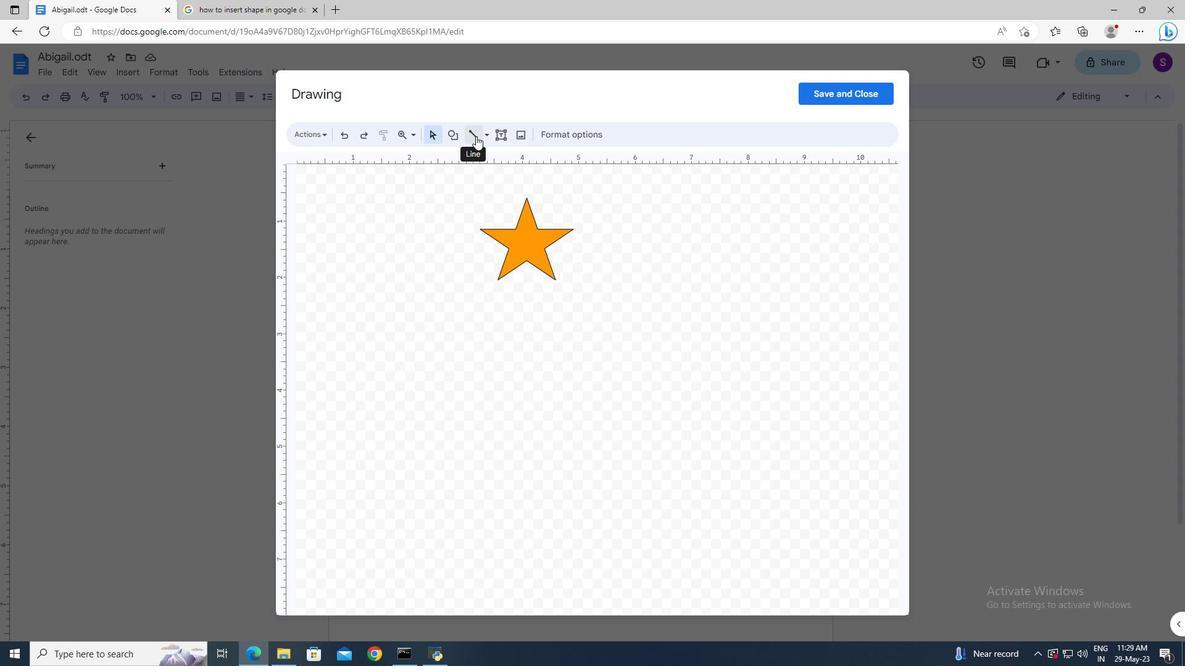 
Action: Mouse scrolled (780, 358) with delta (0, 0)
Screenshot: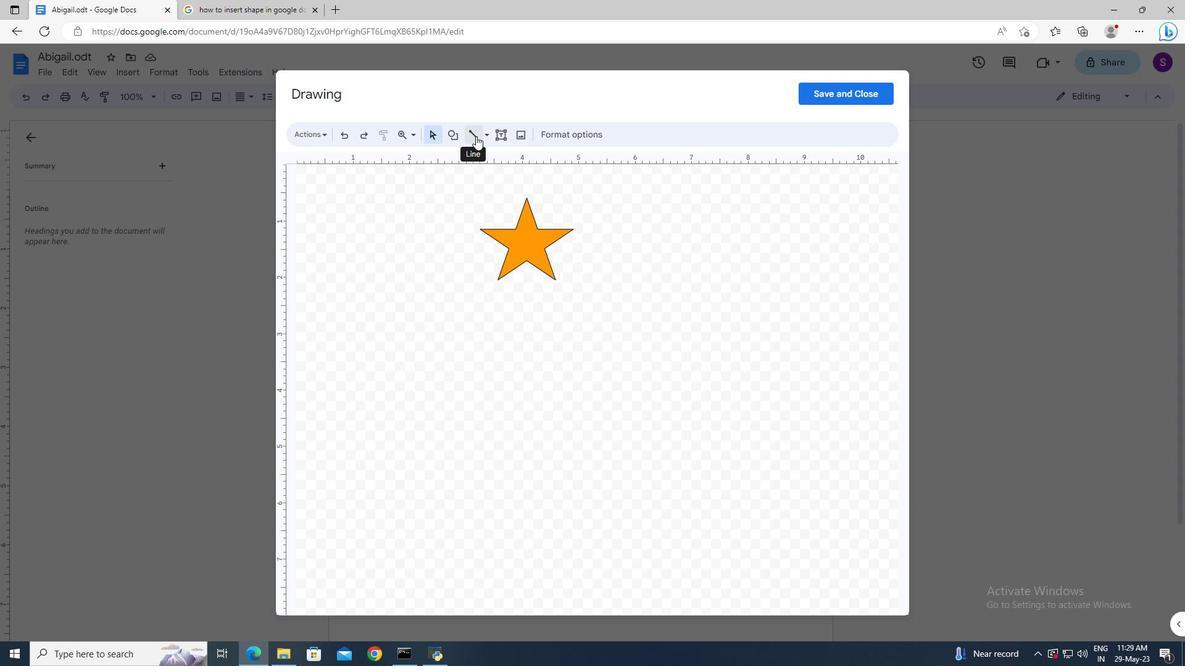 
Action: Mouse scrolled (780, 358) with delta (0, 0)
Screenshot: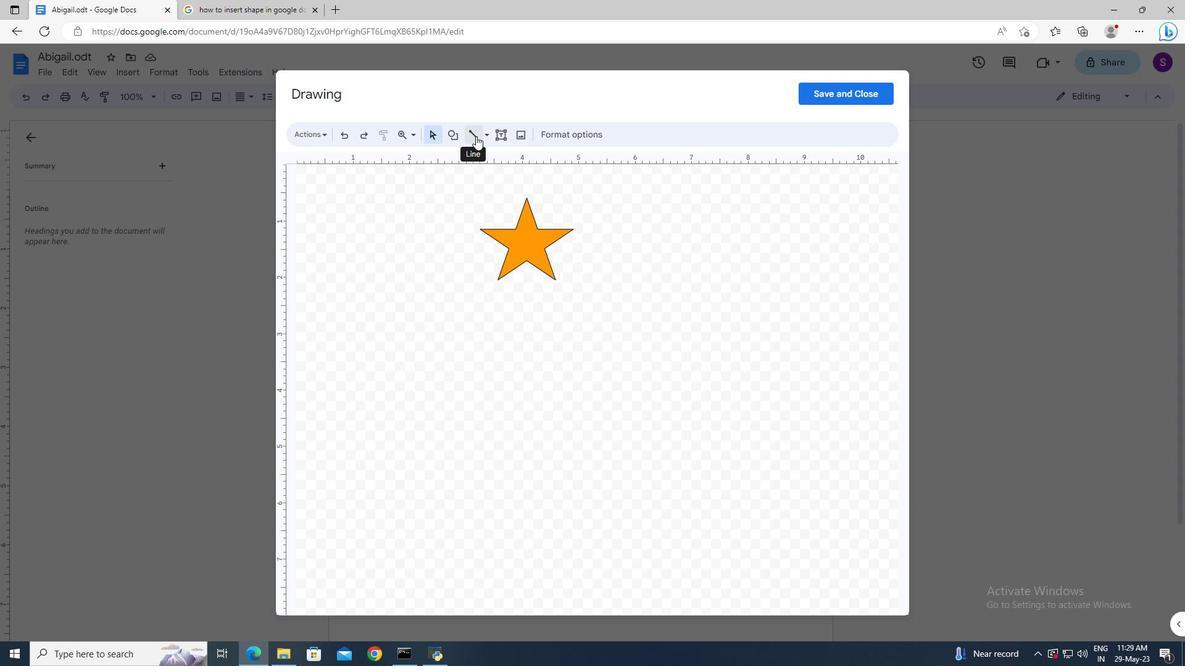 
Action: Mouse moved to (775, 364)
Screenshot: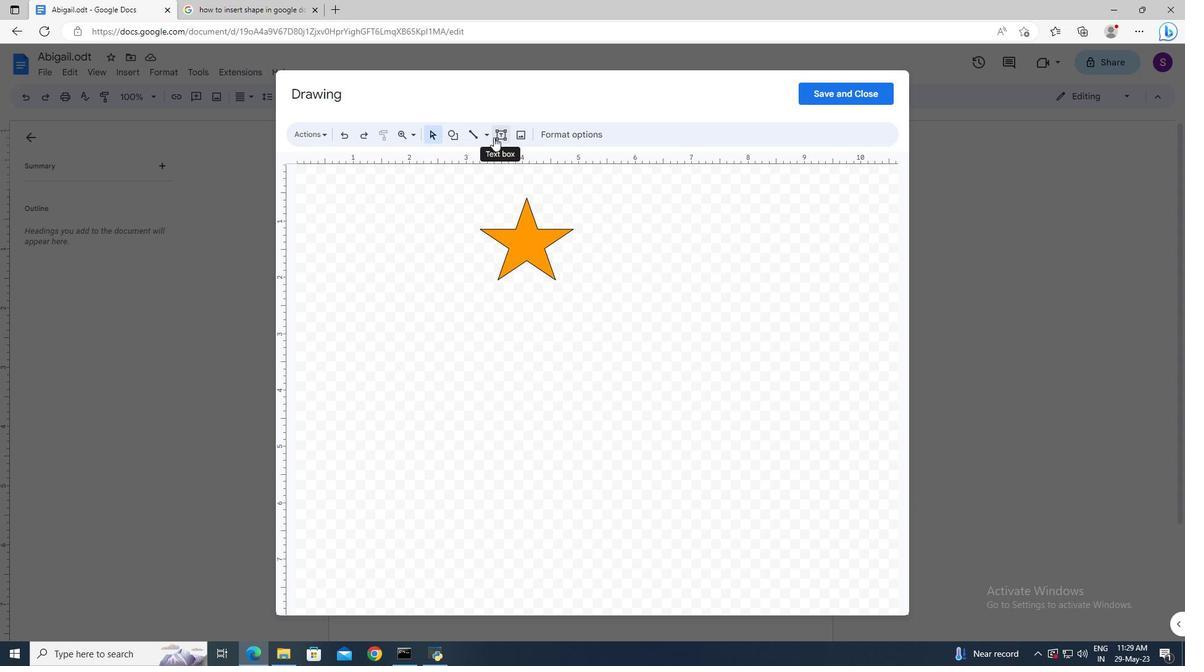 
Action: Key pressed <Key.esc>
Screenshot: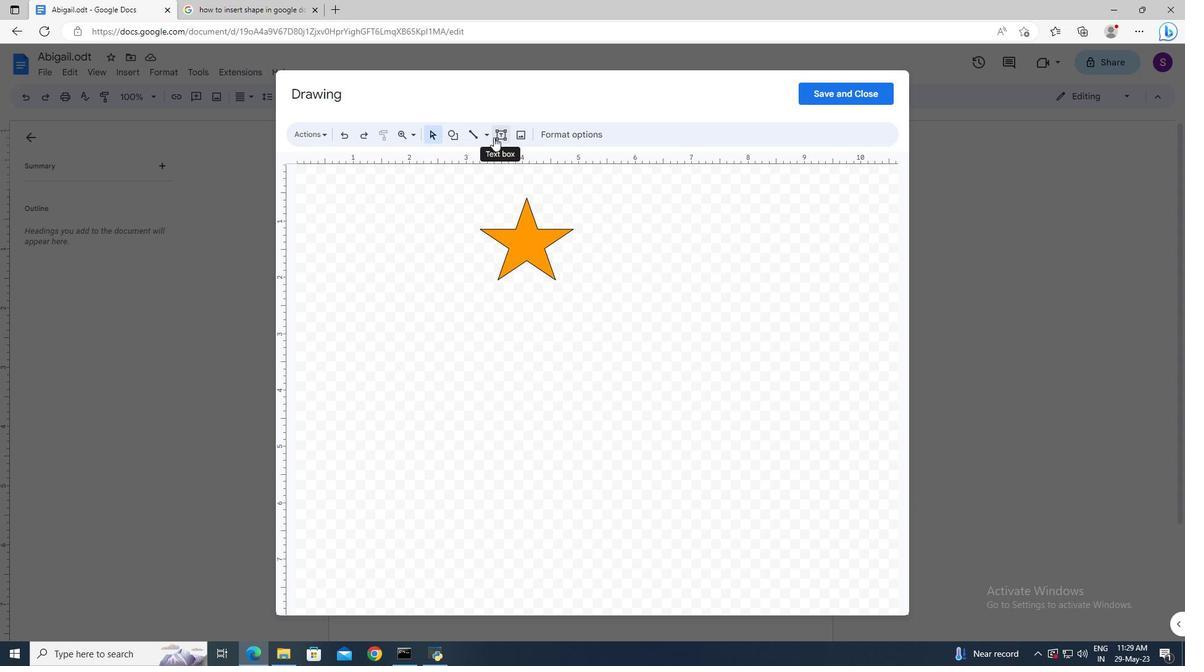 
Action: Mouse moved to (416, 243)
Screenshot: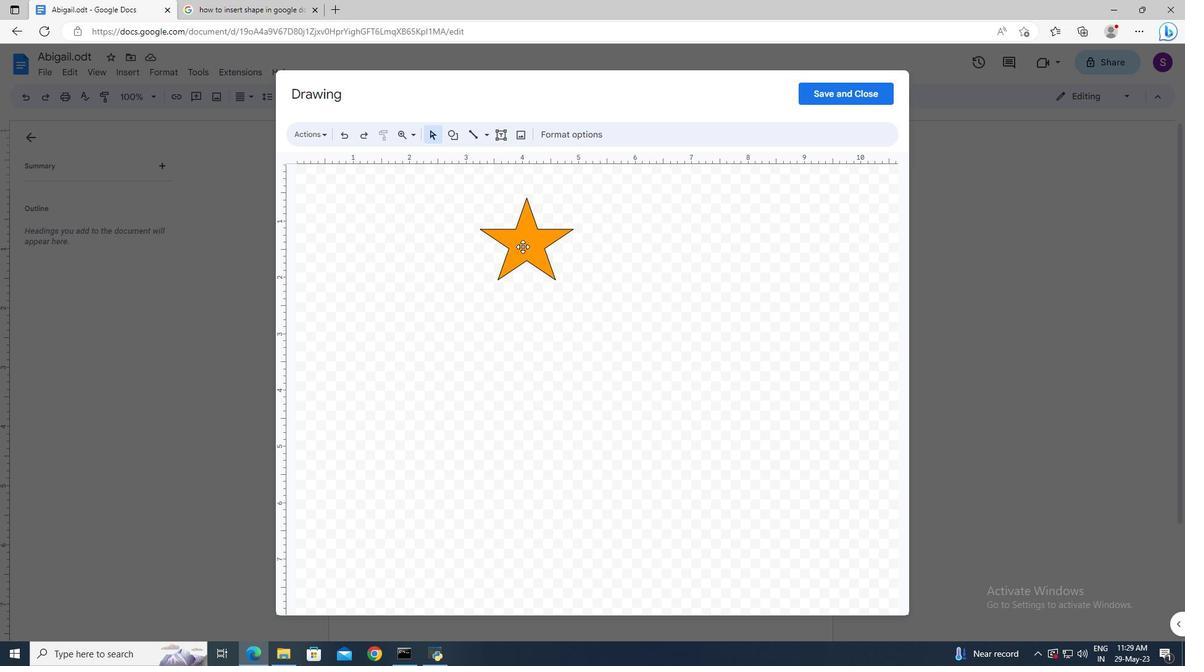 
Action: Mouse pressed left at (416, 243)
Screenshot: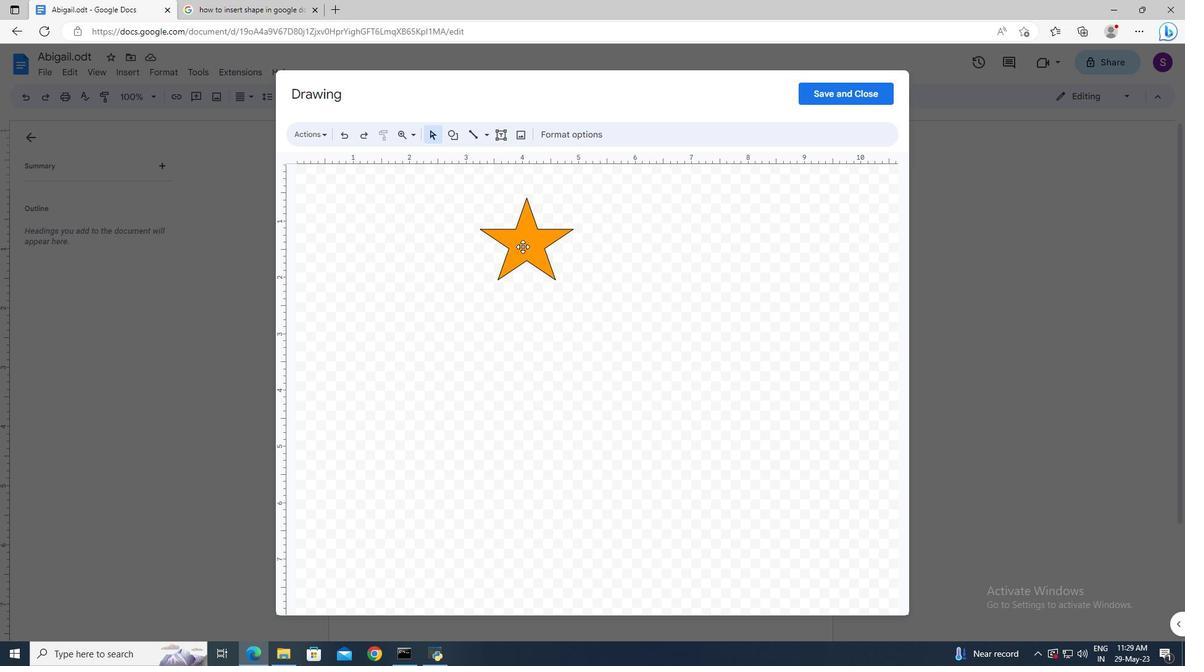 
Action: Mouse moved to (383, 203)
Screenshot: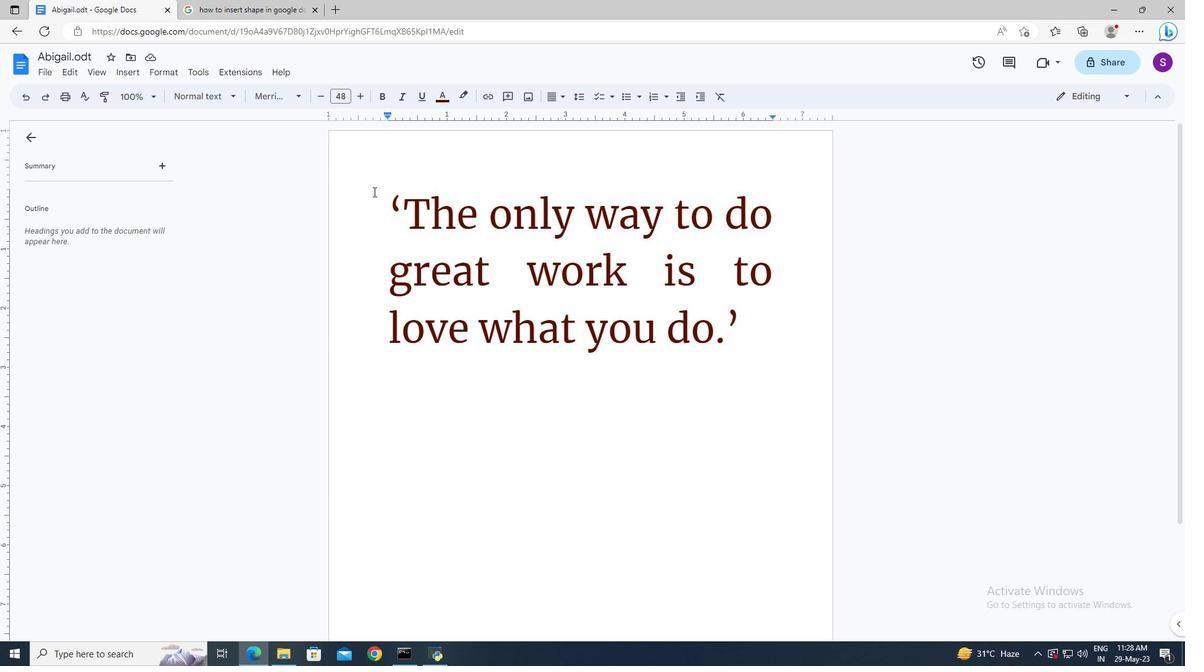 
Action: Mouse pressed left at (383, 203)
Screenshot: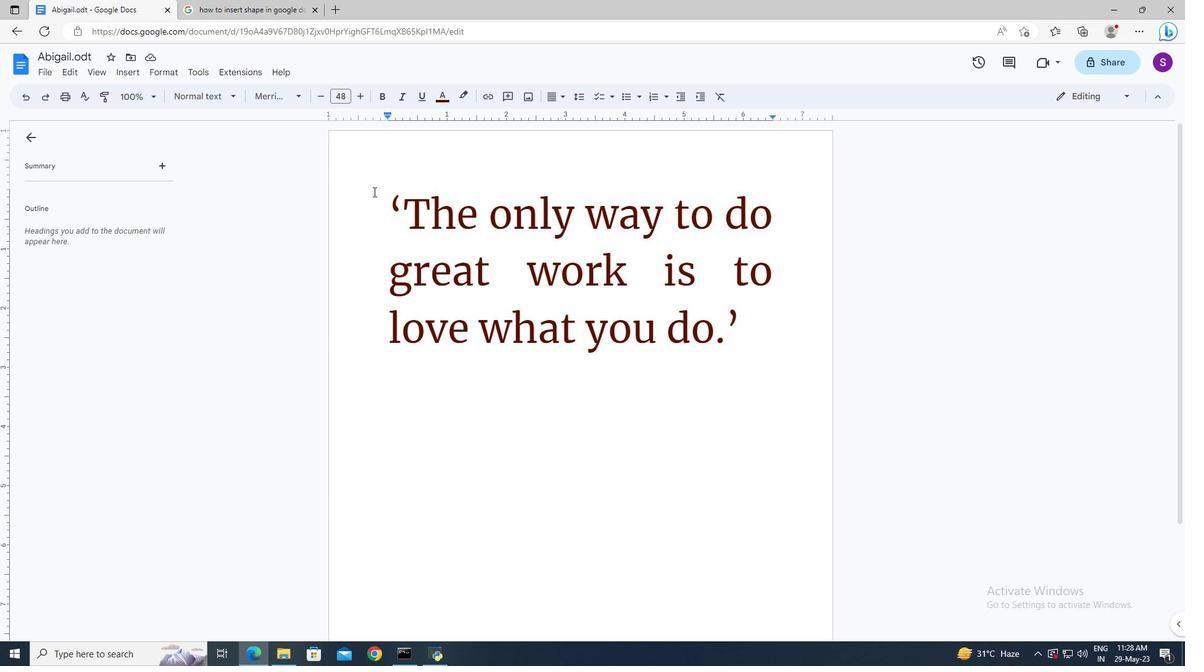 
Action: Mouse moved to (779, 323)
Screenshot: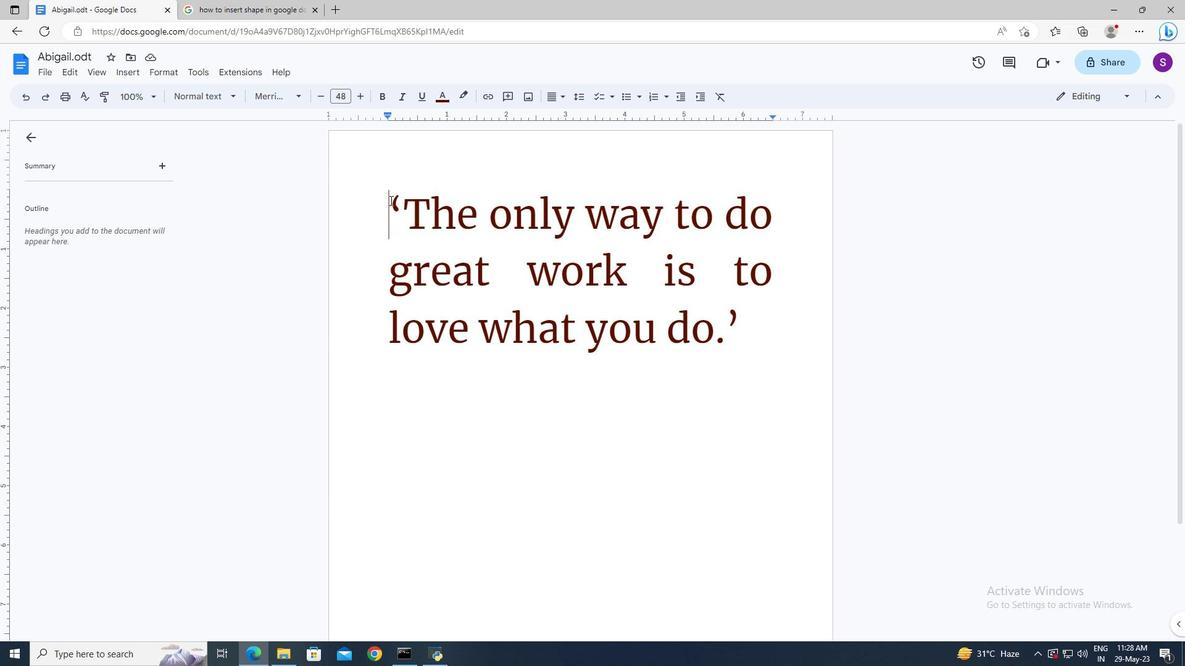 
Action: Mouse pressed left at (779, 323)
Screenshot: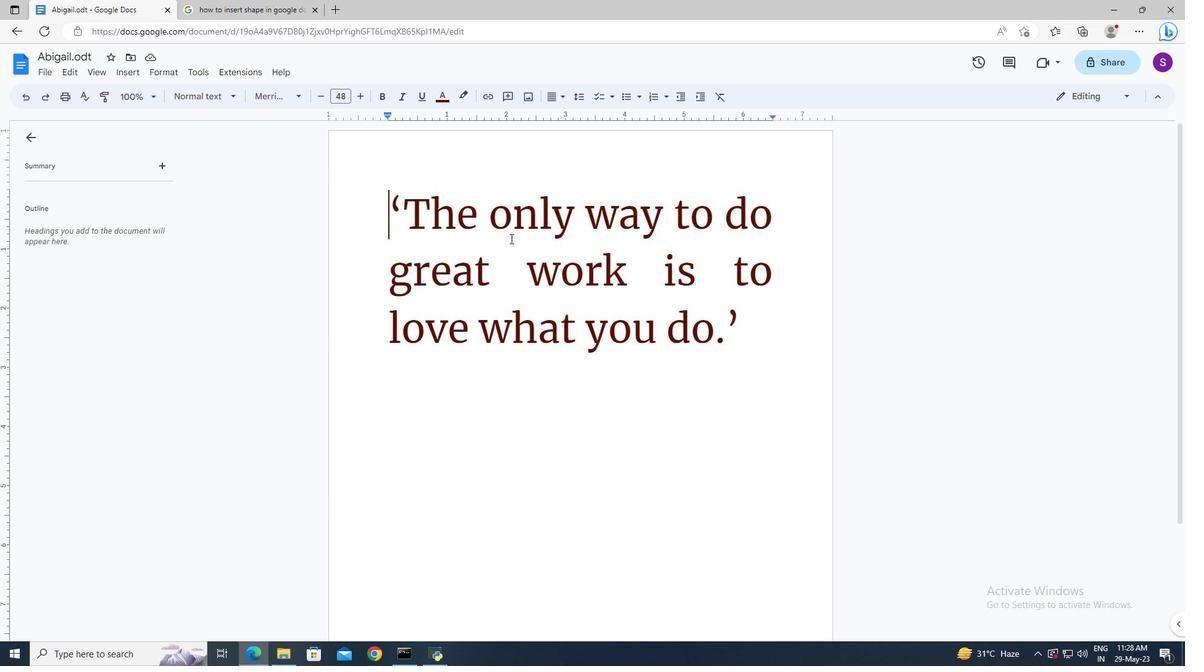 
Action: Mouse moved to (135, 71)
Screenshot: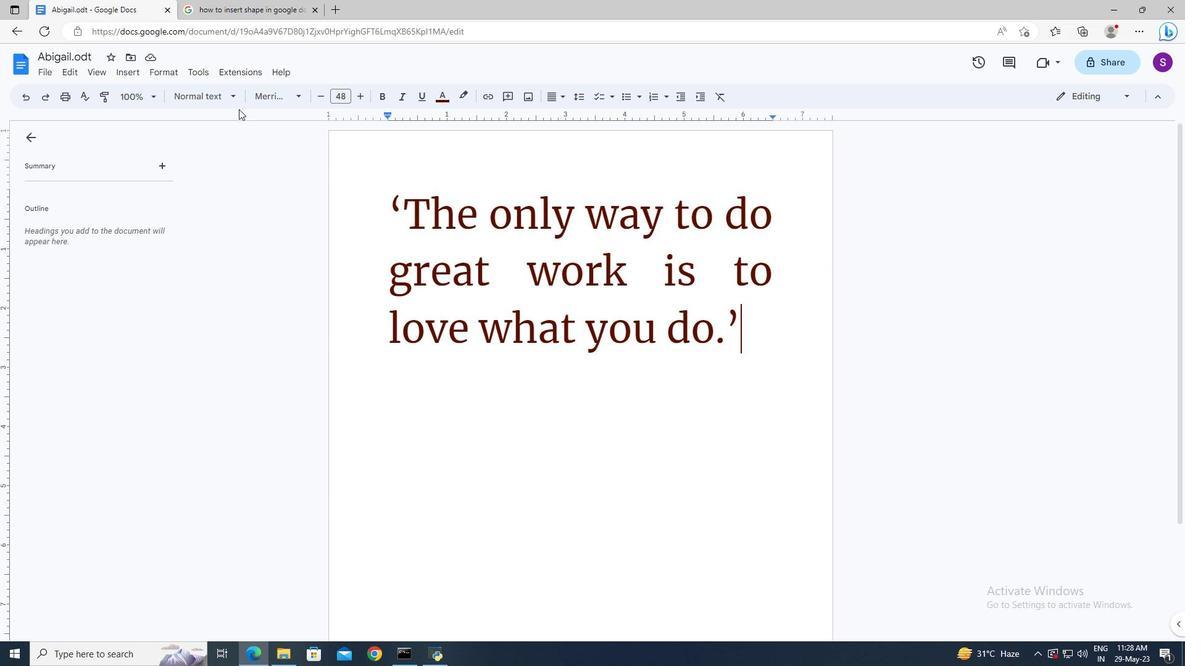 
Action: Mouse pressed left at (135, 71)
Screenshot: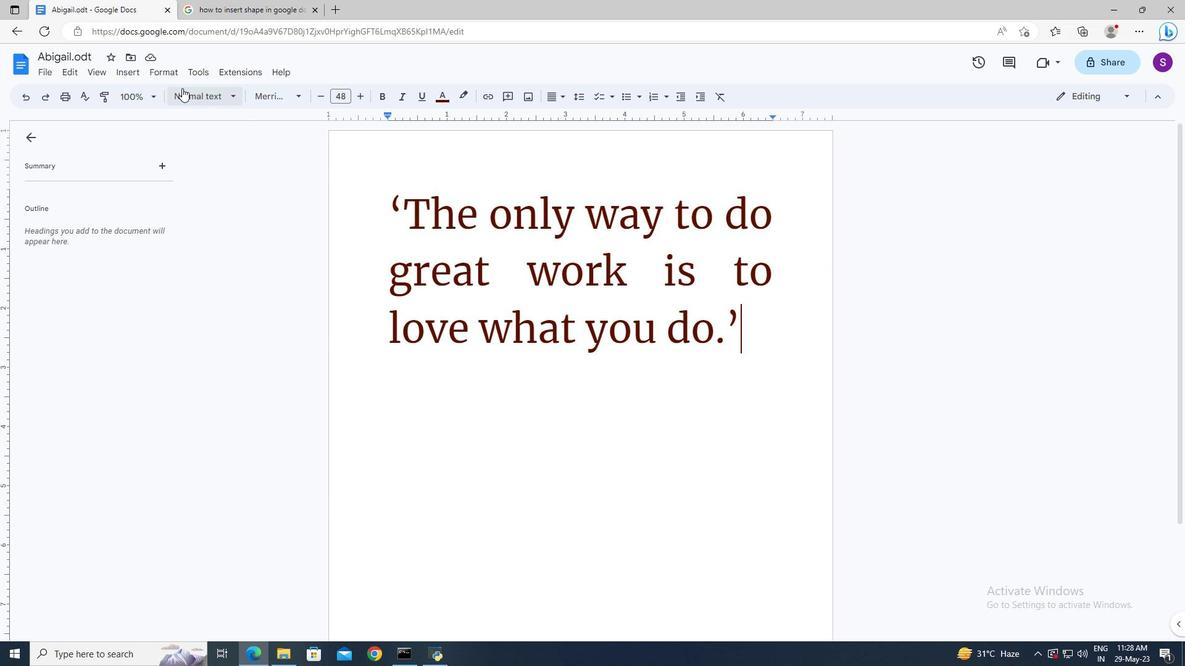 
Action: Mouse moved to (334, 133)
Screenshot: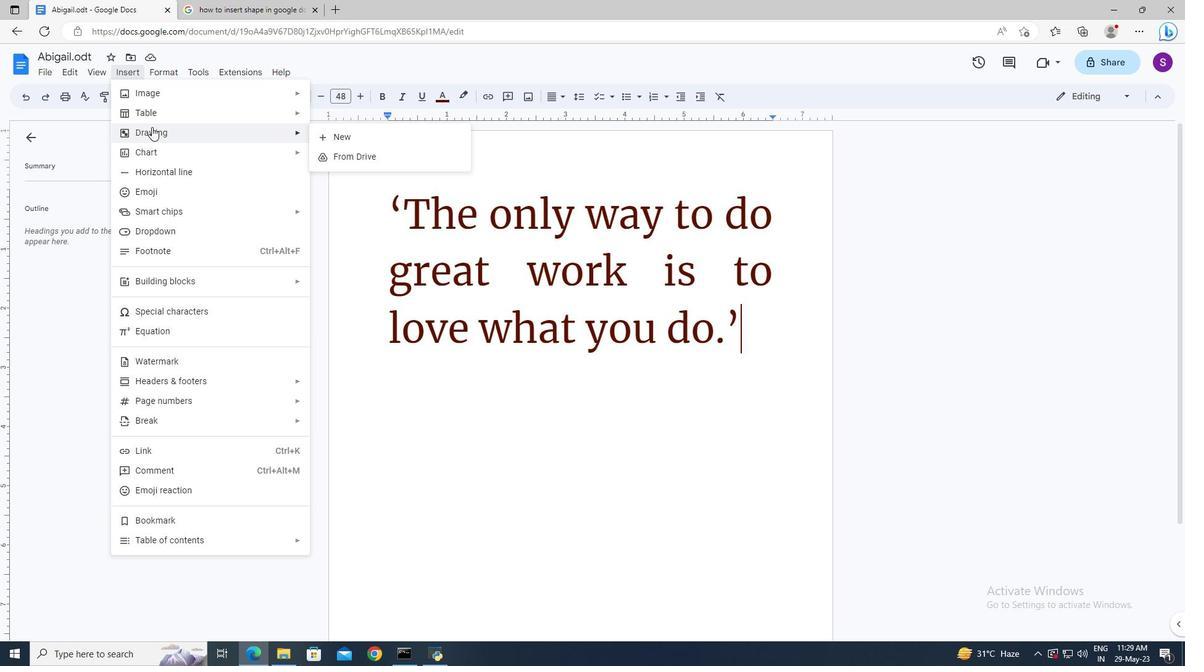 
Action: Mouse pressed left at (334, 133)
Screenshot: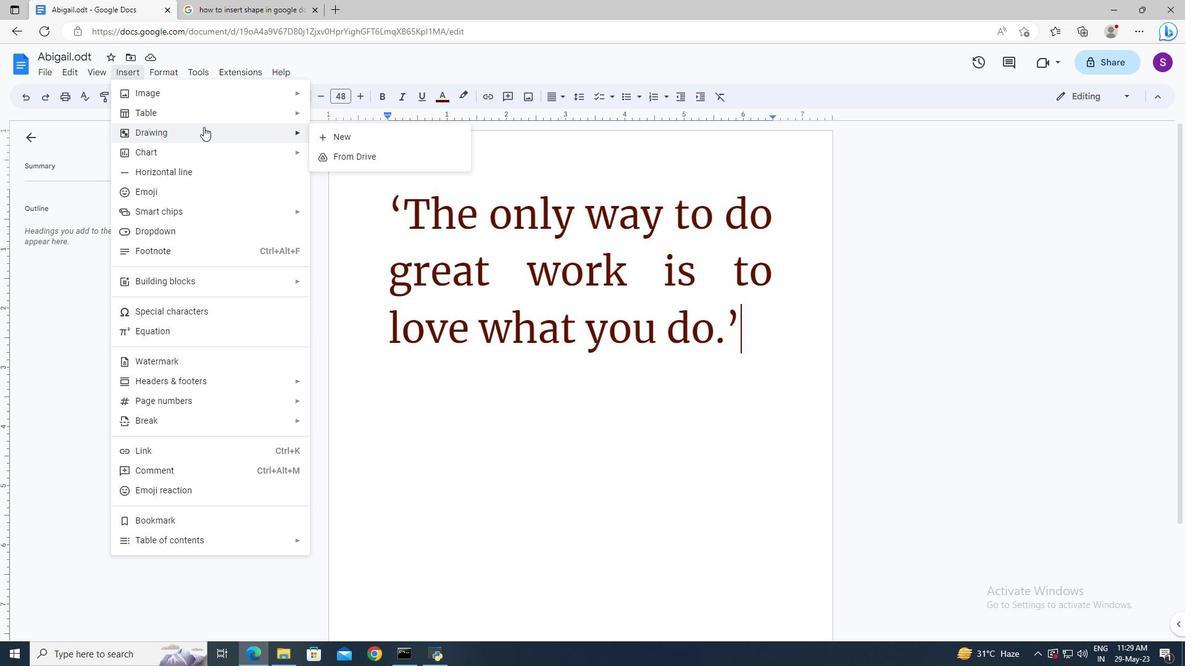 
Action: Mouse moved to (453, 136)
Screenshot: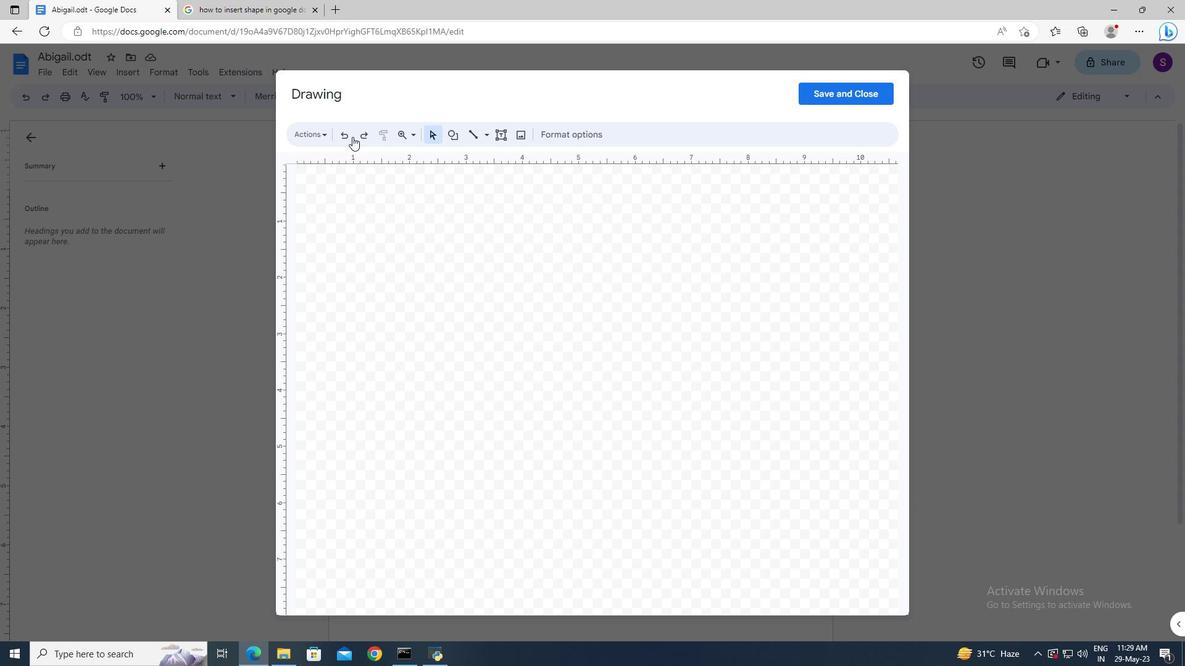 
Action: Mouse pressed left at (453, 136)
Screenshot: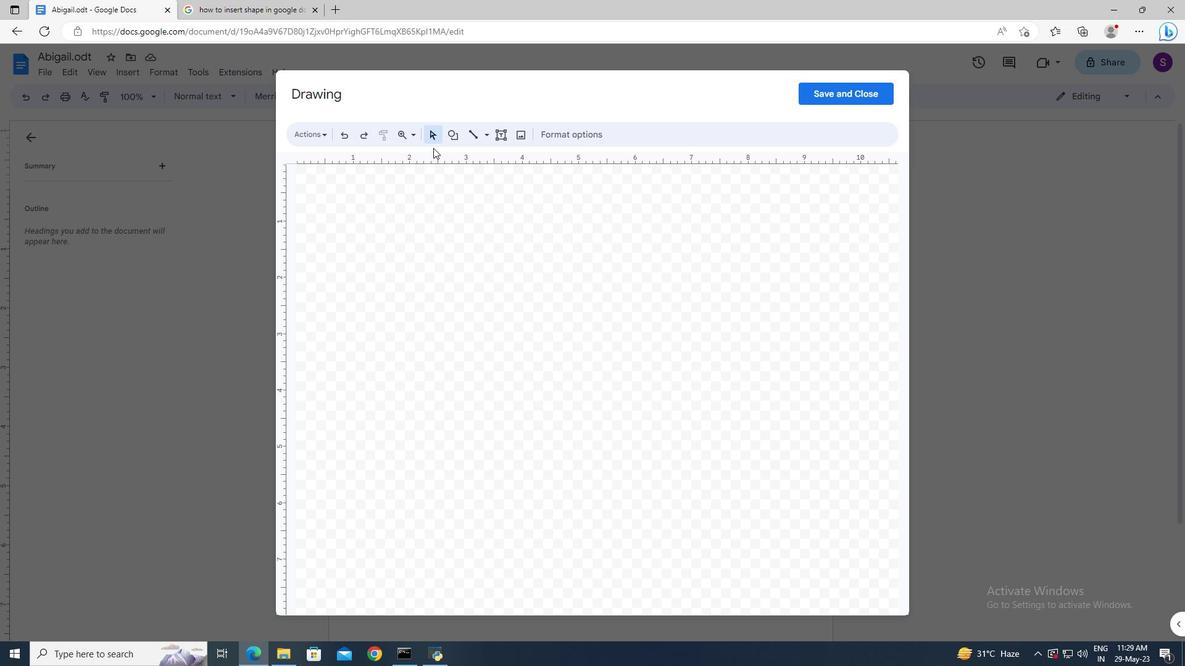 
Action: Mouse moved to (594, 201)
Screenshot: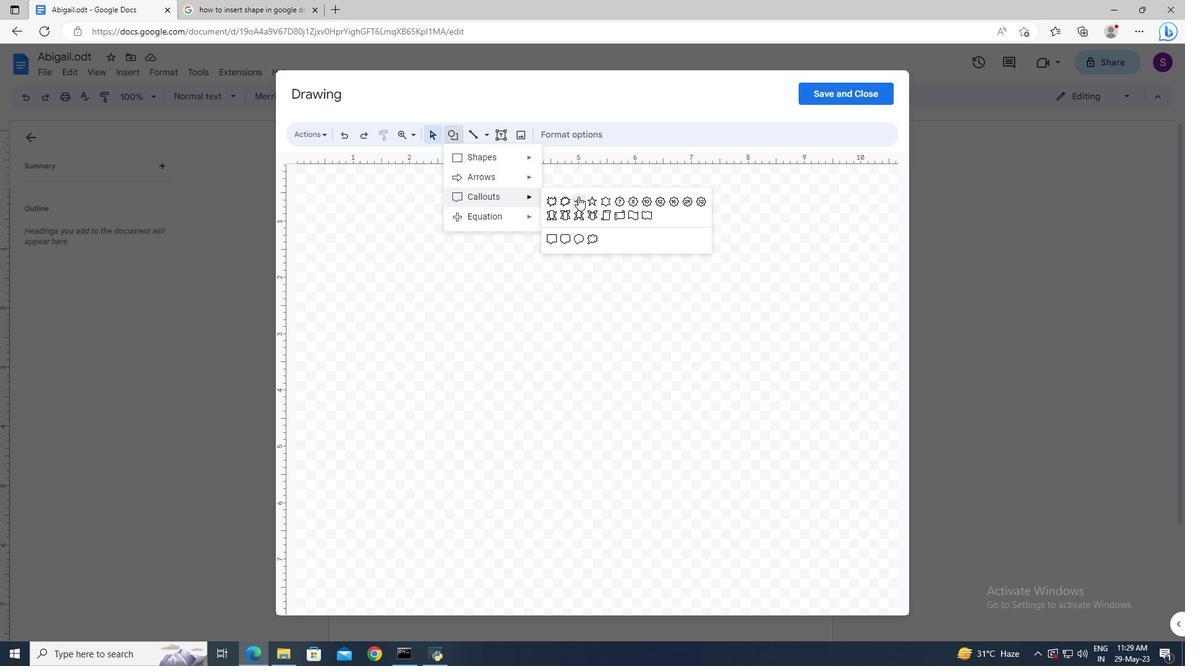
Action: Mouse pressed left at (594, 201)
Screenshot: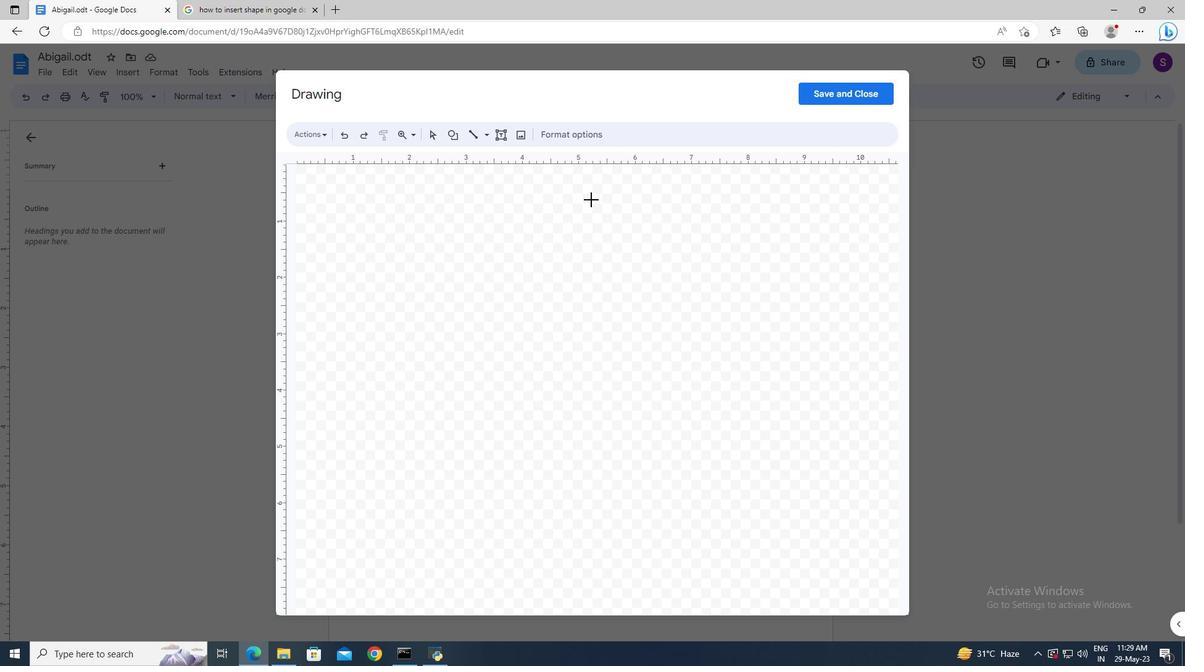 
Action: Mouse moved to (441, 214)
Screenshot: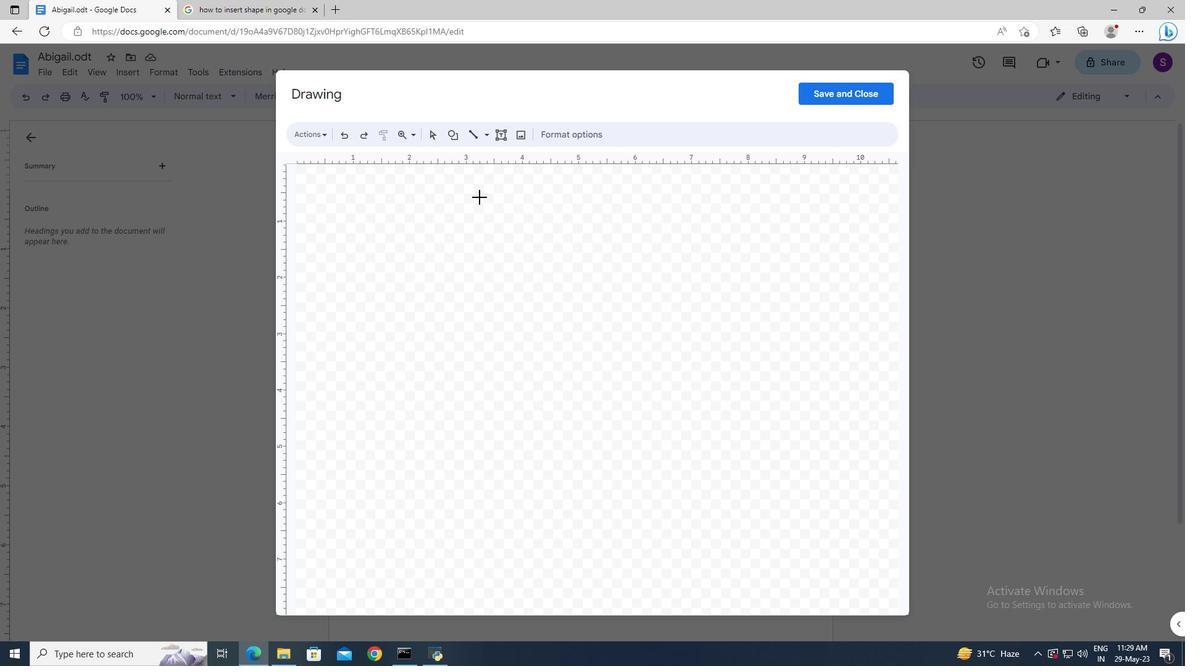 
Action: Mouse pressed left at (441, 214)
Screenshot: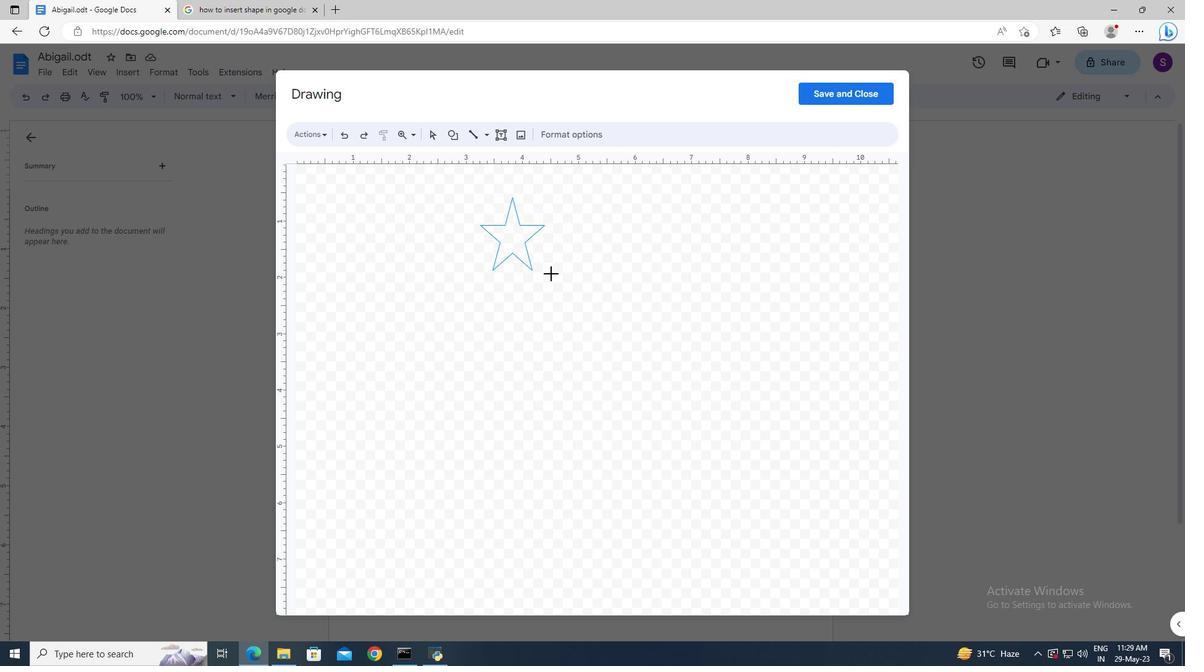 
Action: Mouse moved to (848, 93)
Screenshot: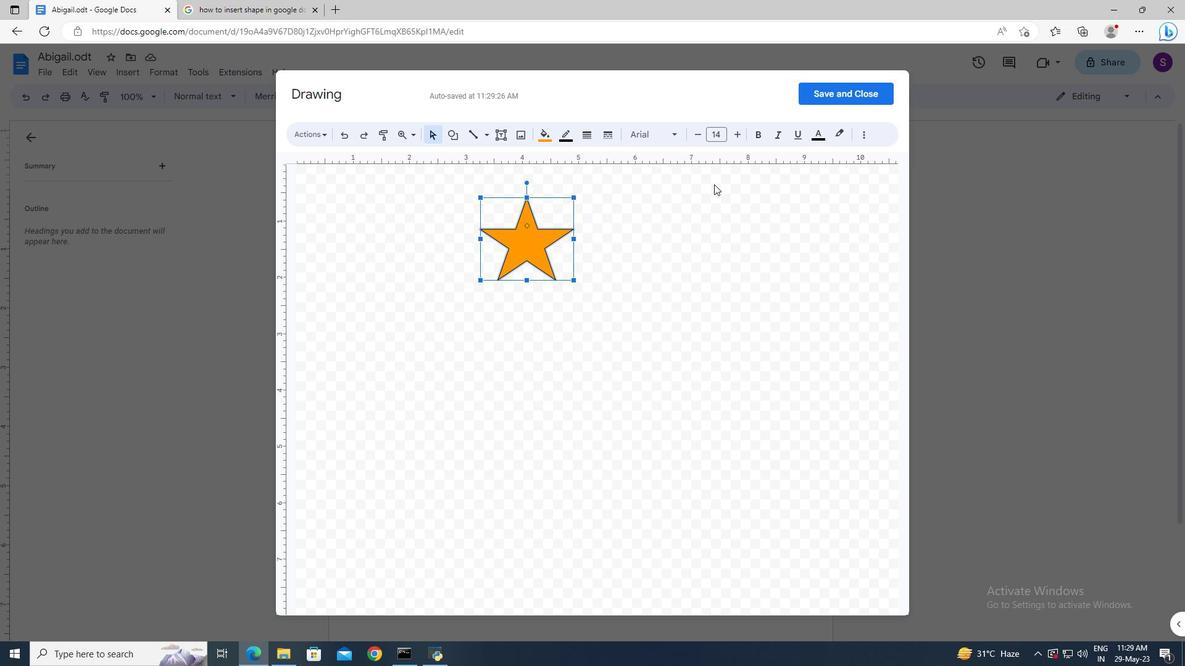 
Action: Mouse pressed left at (848, 93)
Screenshot: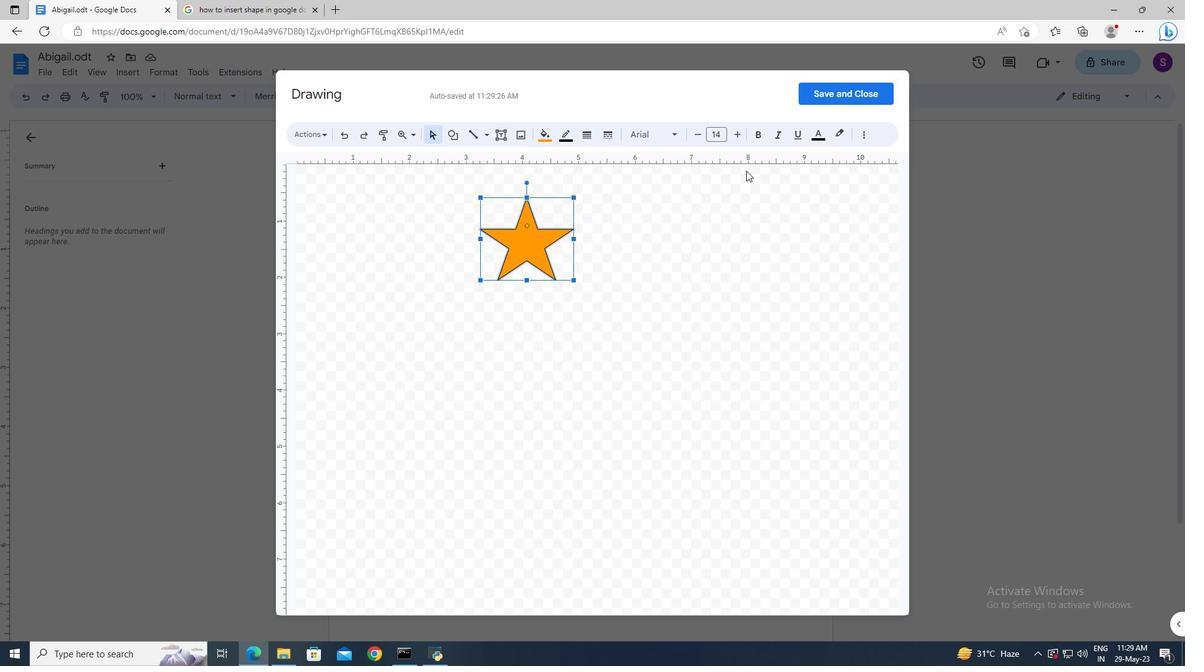 
Action: Mouse moved to (510, 466)
Screenshot: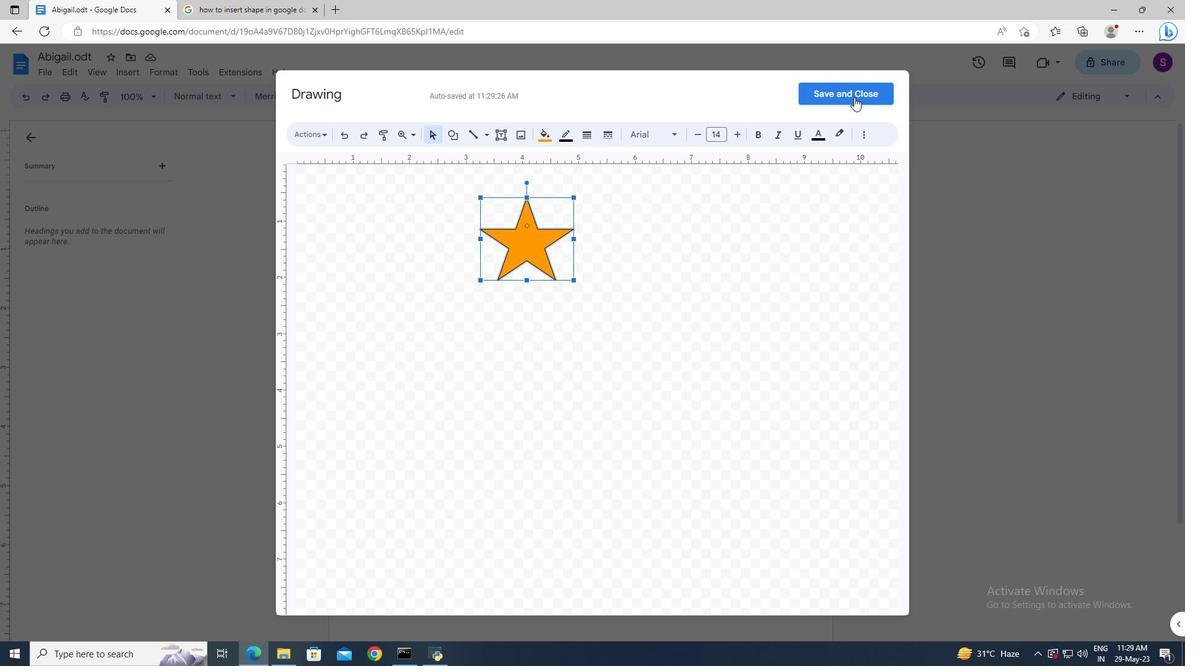 
Action: Mouse pressed left at (510, 466)
Screenshot: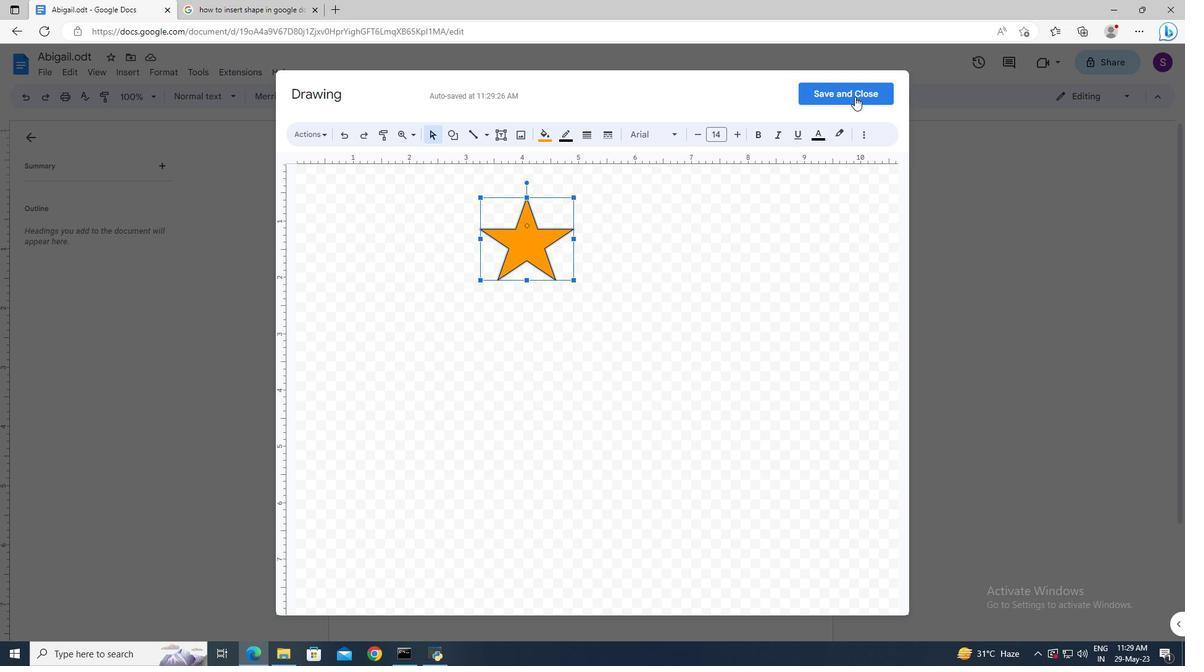 
Action: Mouse moved to (418, 94)
Screenshot: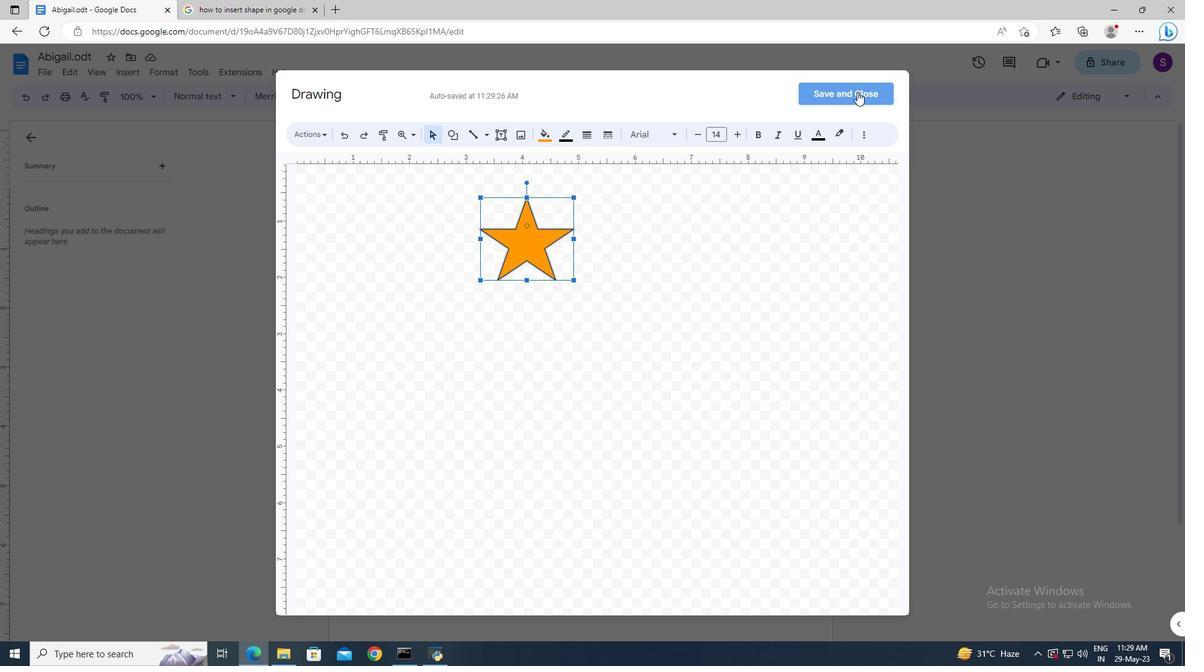 
Action: Mouse pressed left at (418, 94)
Screenshot: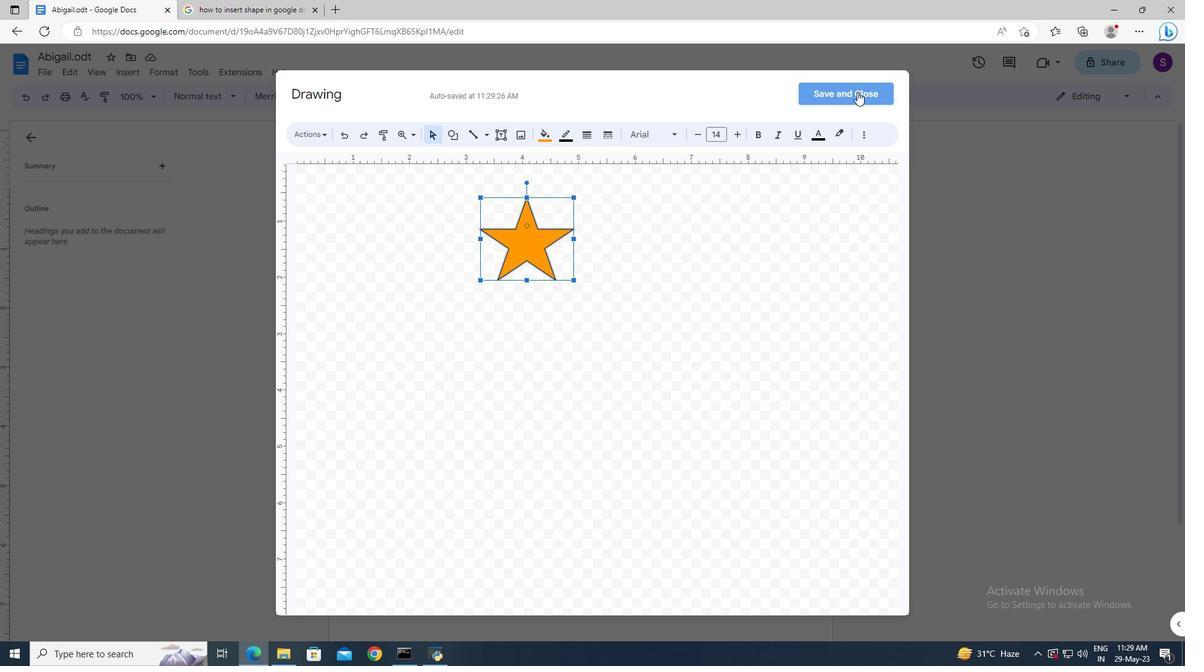 
Action: Mouse moved to (445, 148)
Screenshot: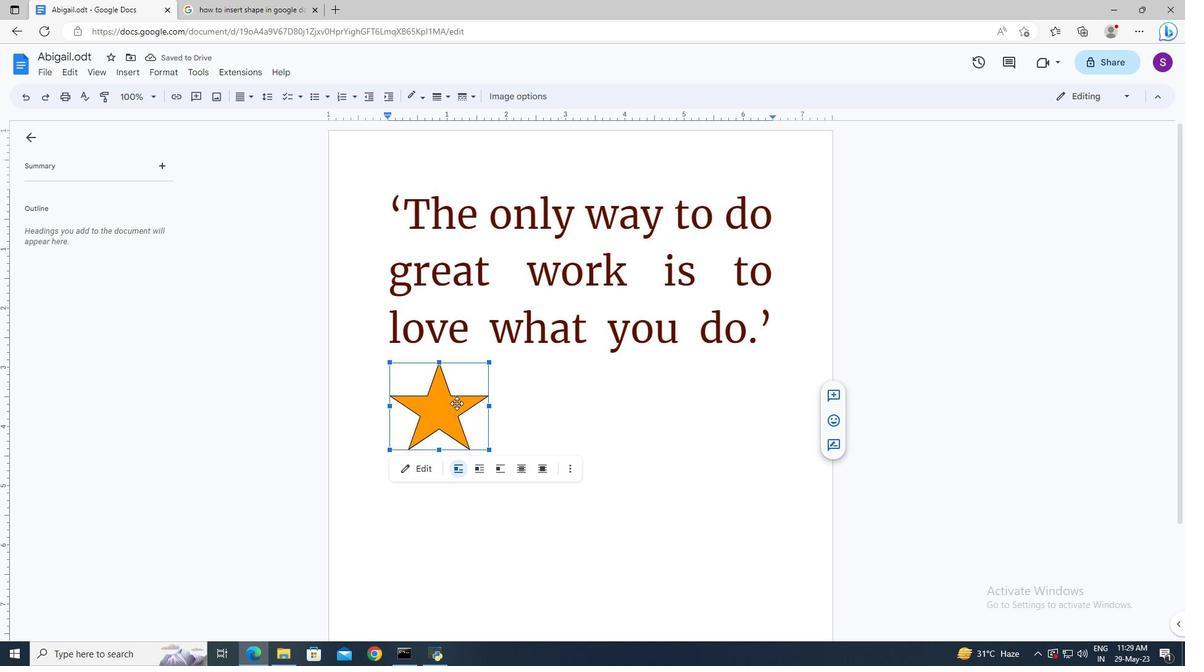 
Action: Mouse pressed left at (445, 148)
Screenshot: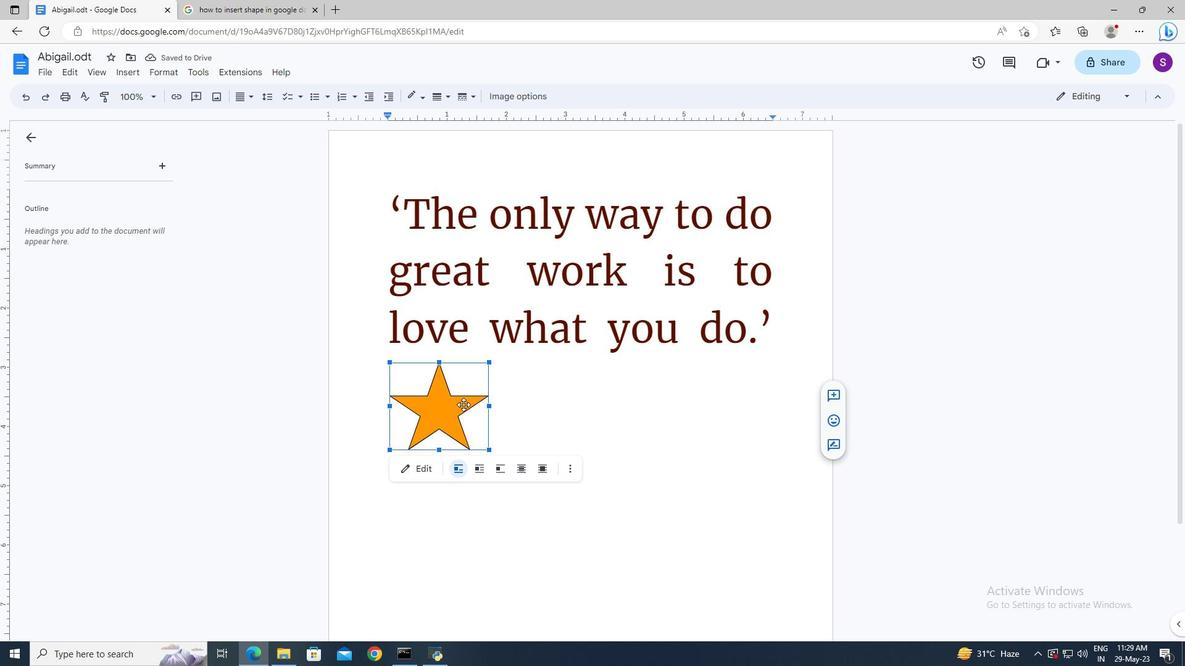 
Action: Mouse moved to (488, 441)
Screenshot: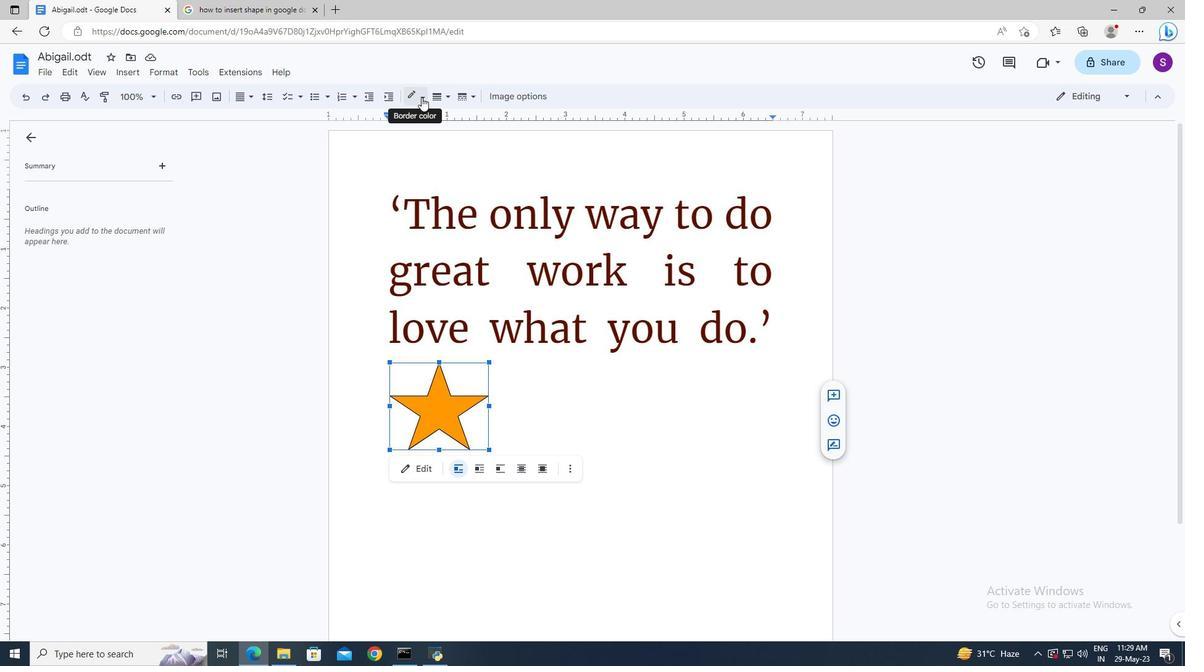 
Action: Mouse pressed left at (488, 441)
Screenshot: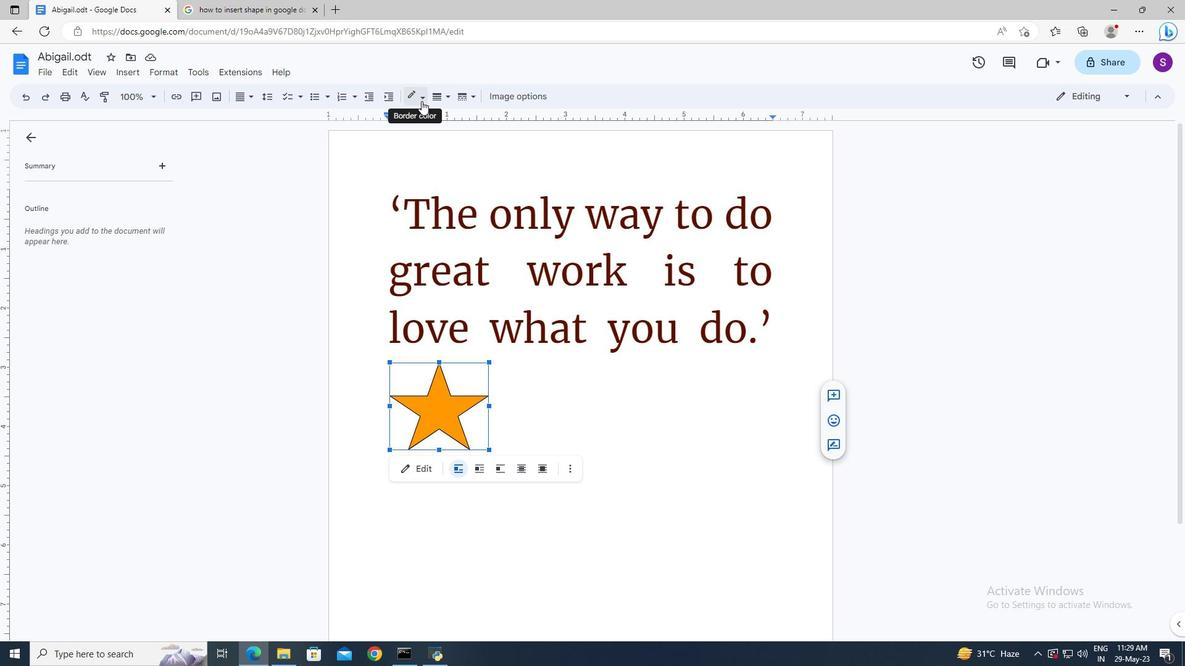 
Action: Mouse moved to (565, 550)
Screenshot: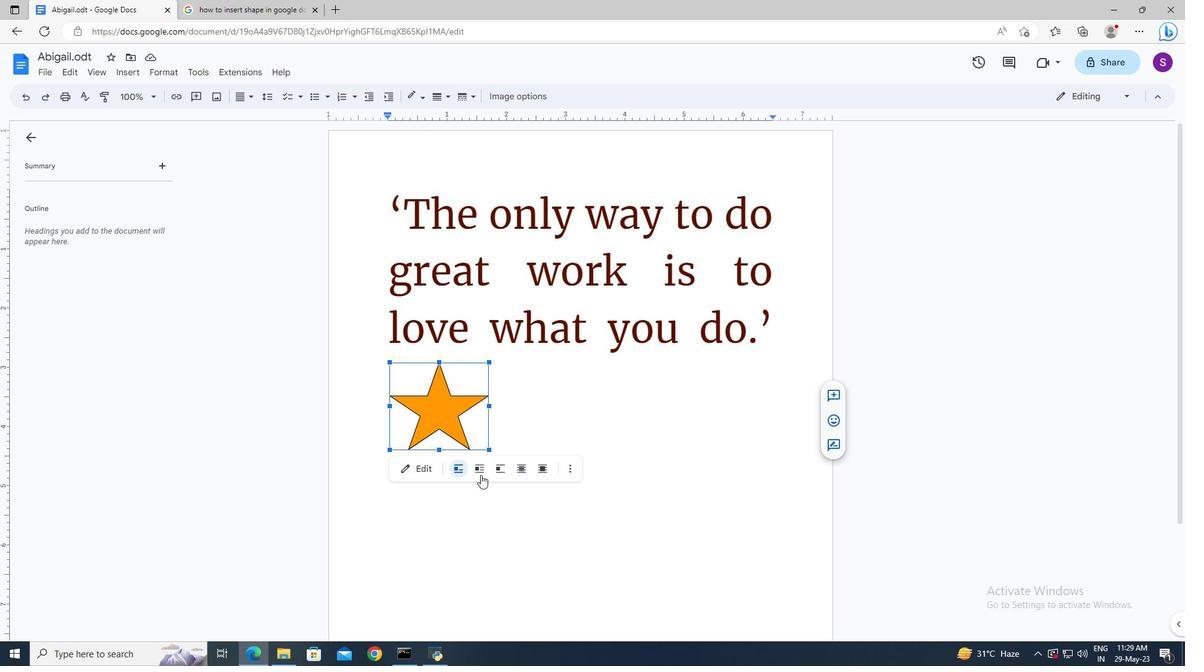 
Action: Mouse pressed left at (565, 550)
Screenshot: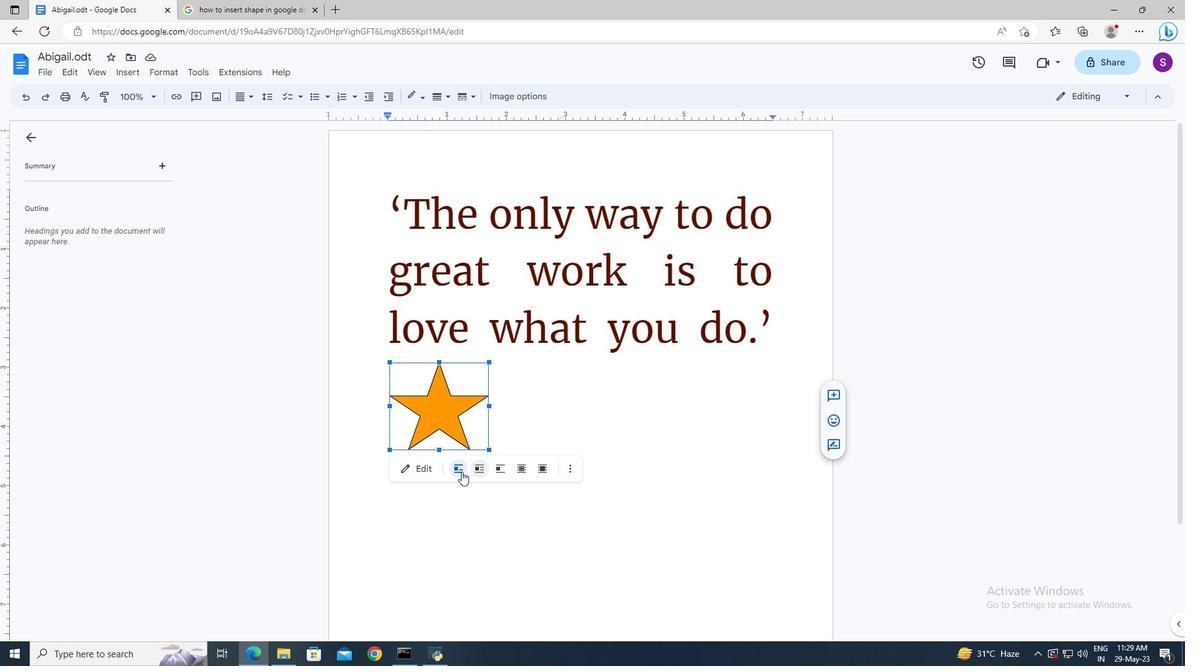 
Action: Mouse moved to (478, 484)
Screenshot: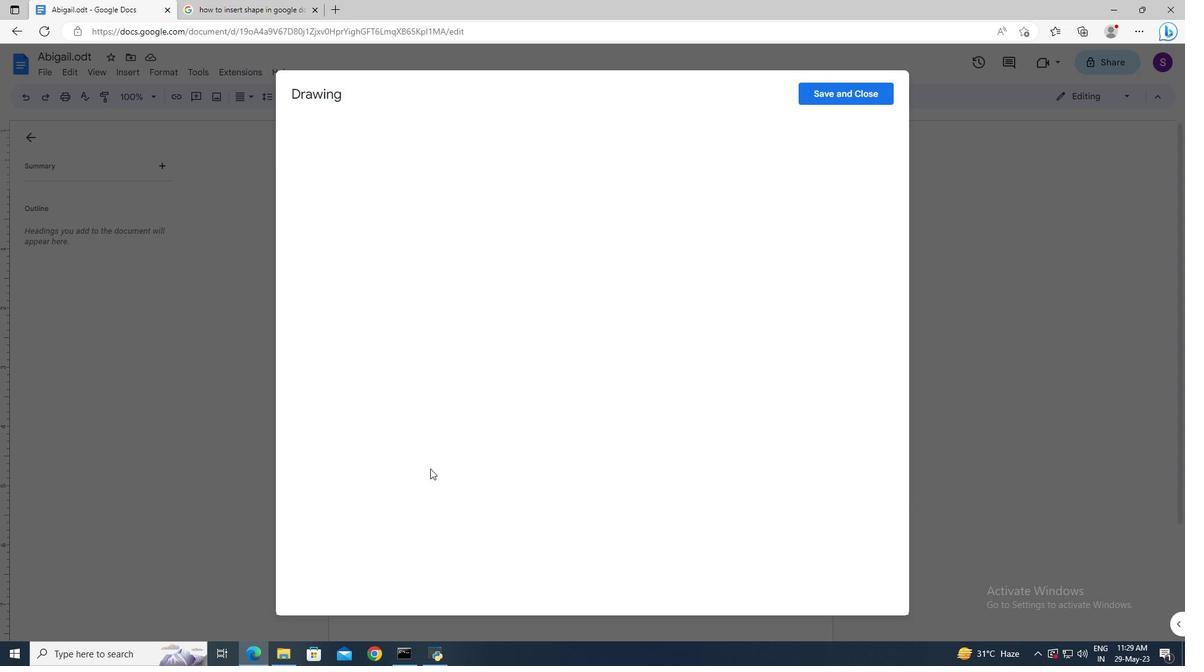 
Action: Mouse pressed left at (478, 484)
Screenshot: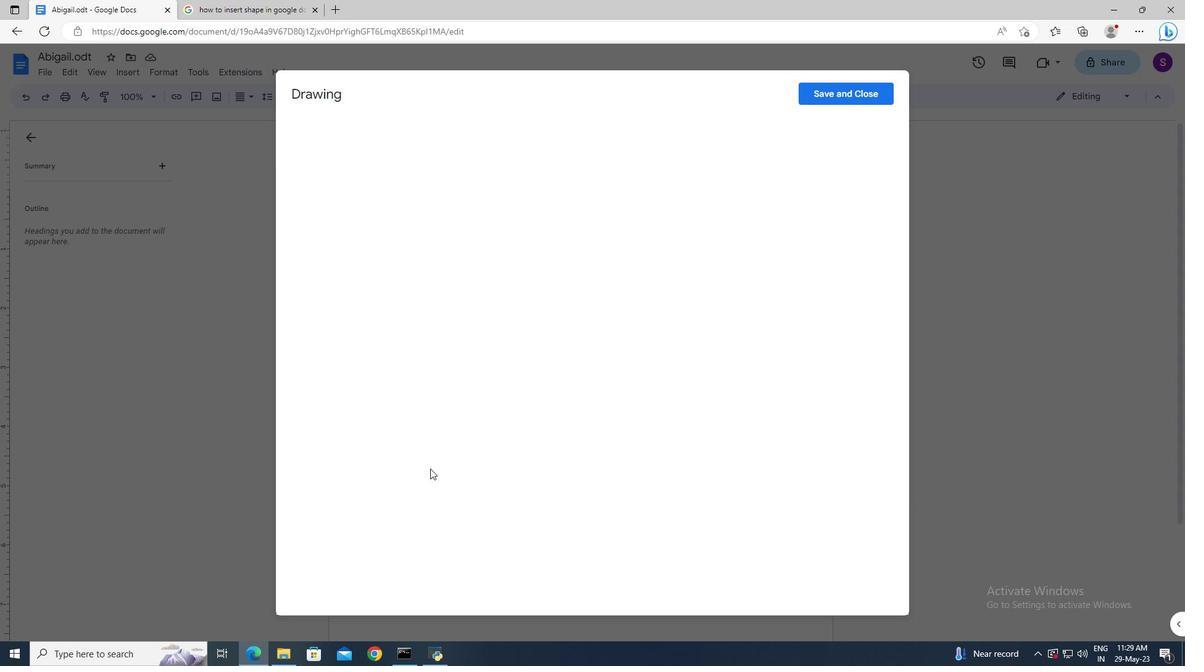 
Action: Mouse moved to (621, 478)
Screenshot: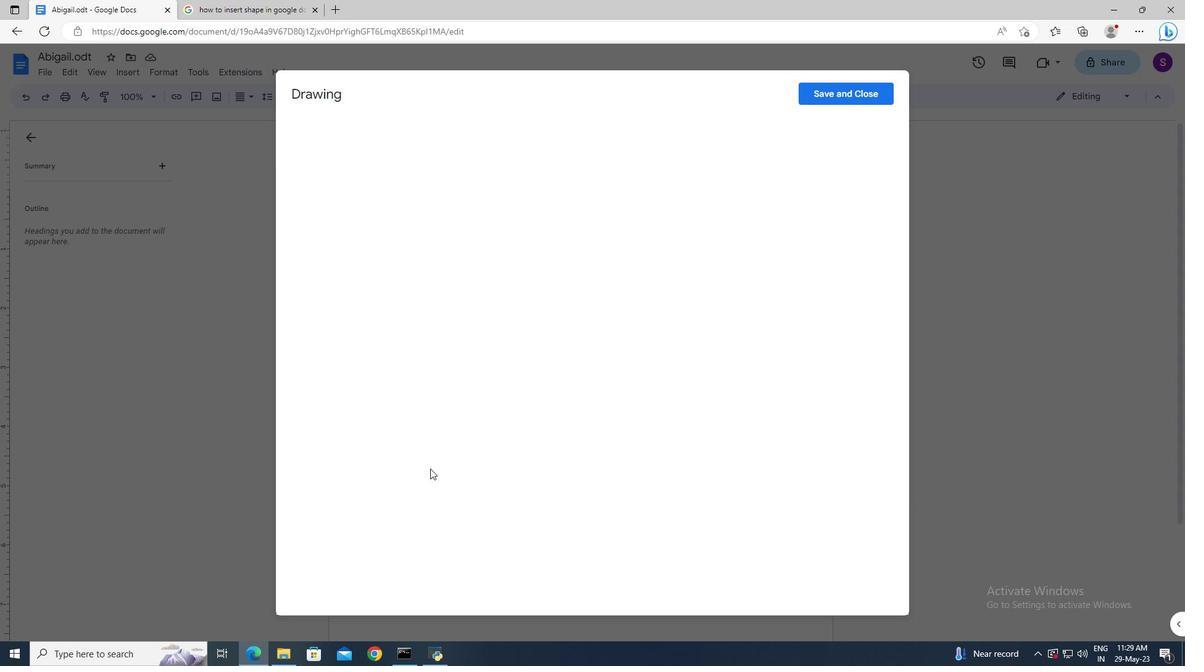 
Action: Mouse pressed left at (621, 478)
Screenshot: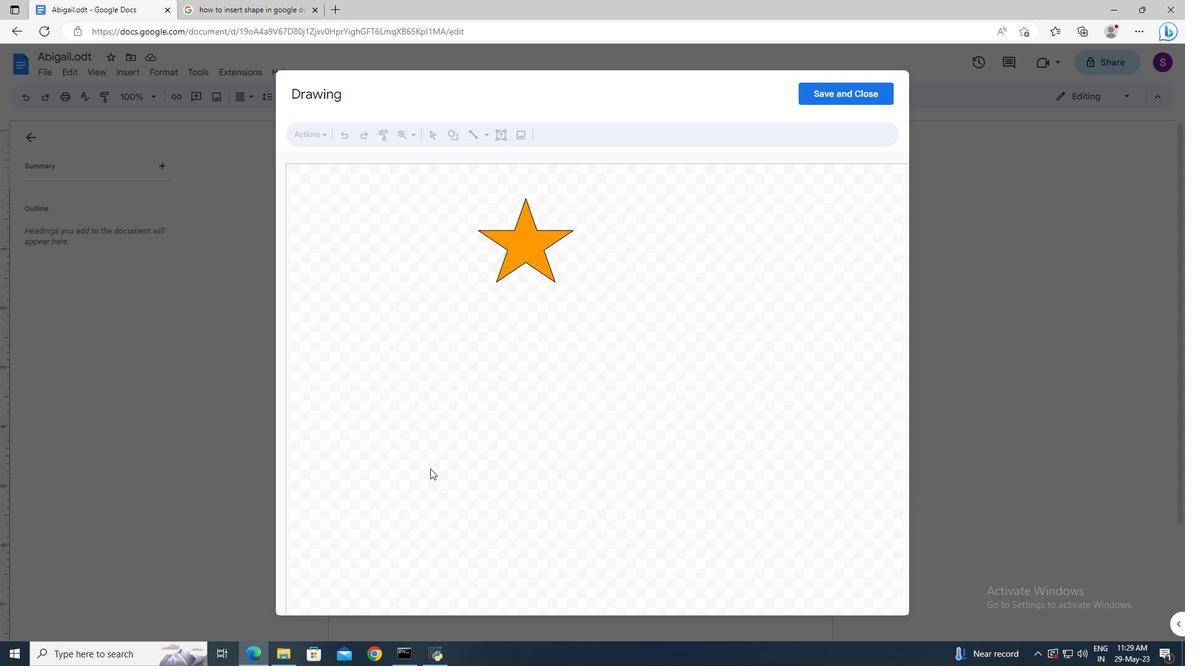 
Action: Mouse moved to (487, 443)
Screenshot: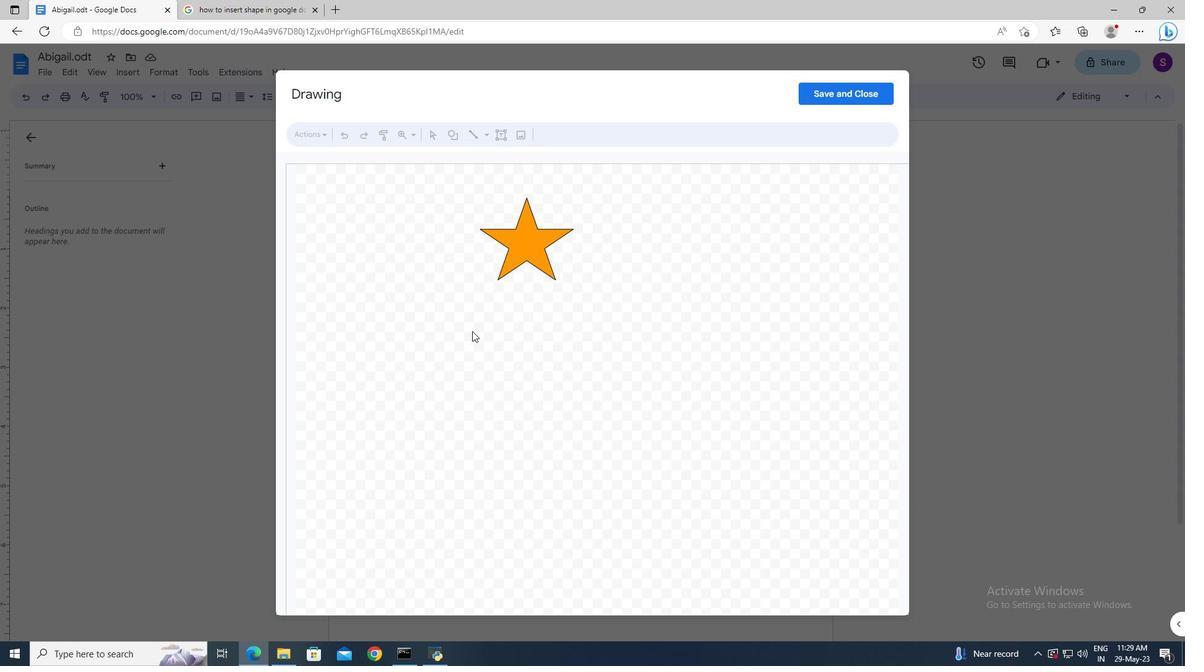 
Action: Mouse pressed left at (487, 443)
Screenshot: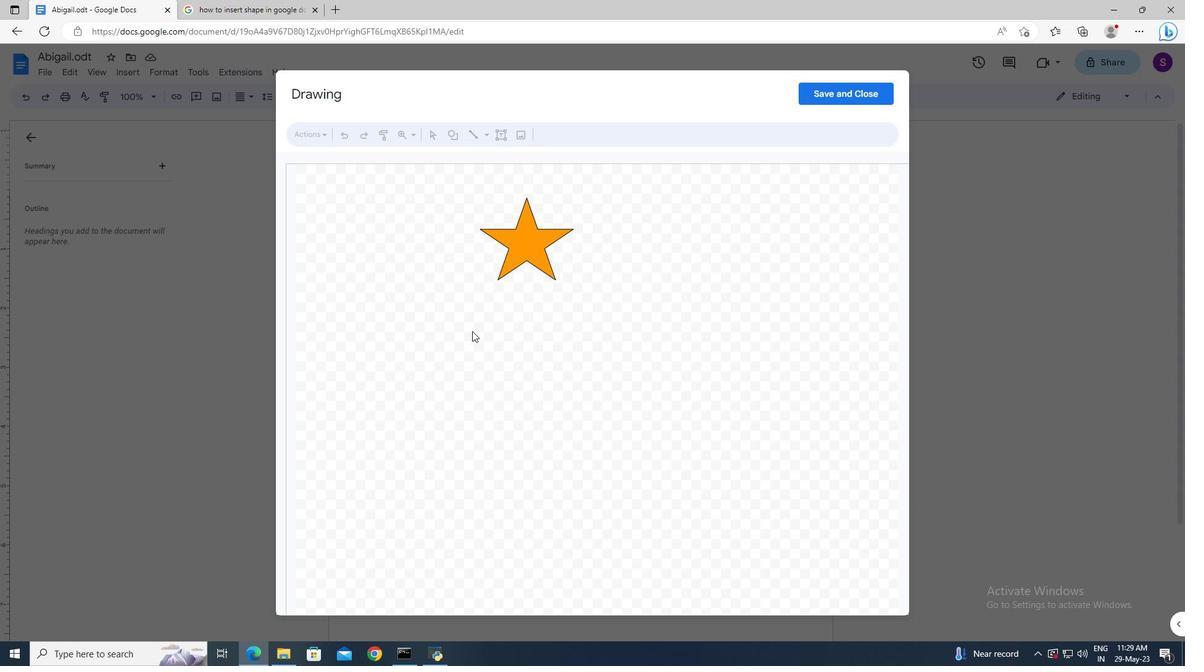 
Action: Mouse pressed right at (487, 443)
Screenshot: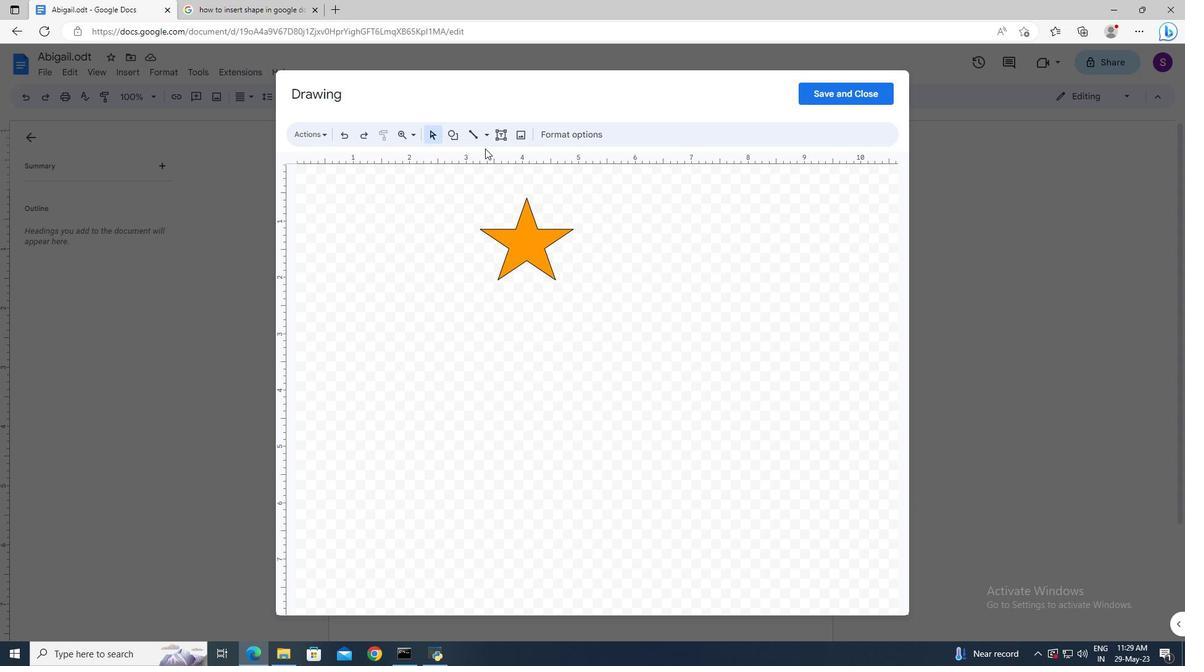 
Action: Mouse moved to (486, 455)
Screenshot: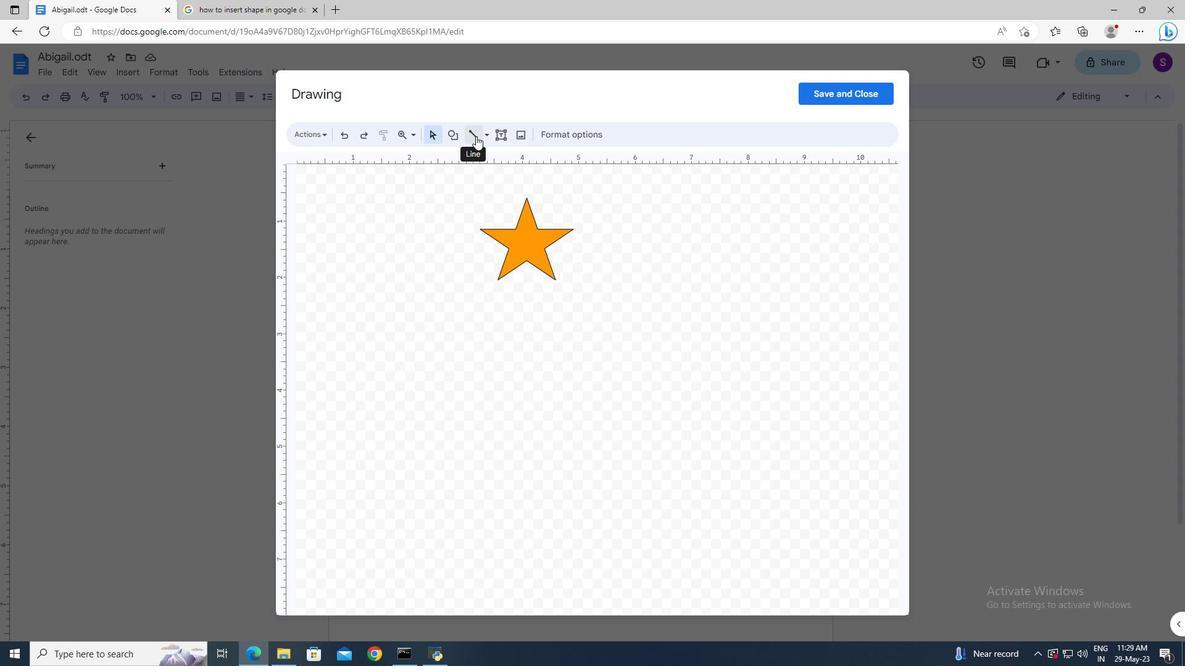 
Action: Mouse pressed left at (486, 455)
Screenshot: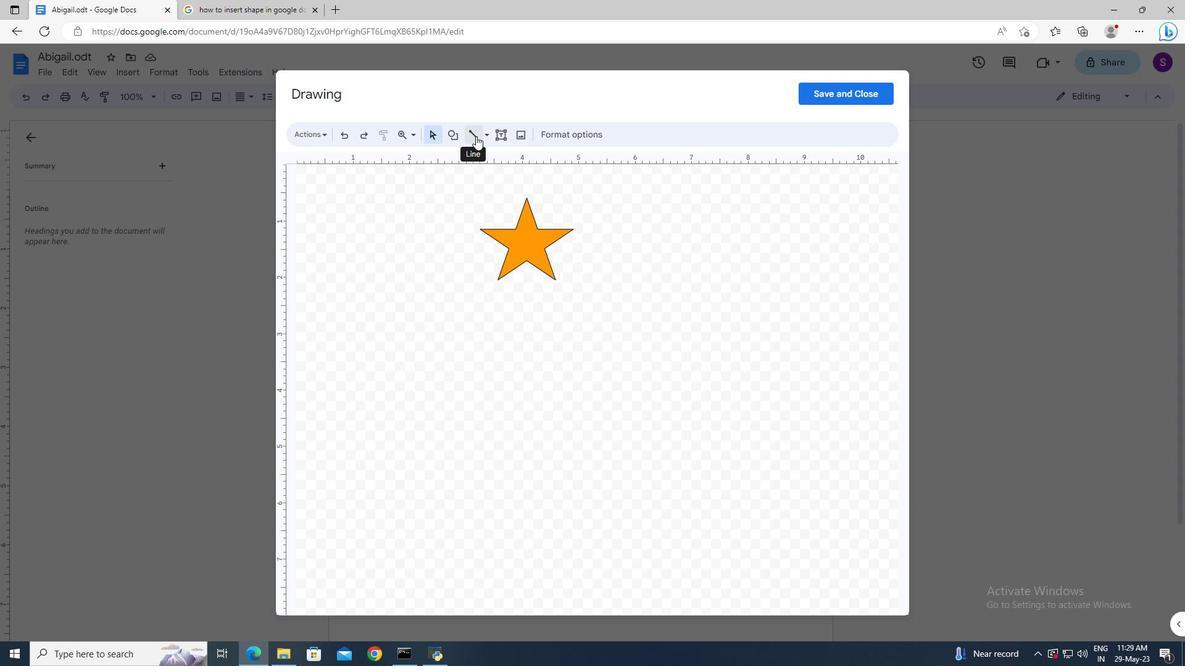 
Action: Mouse moved to (409, 92)
Screenshot: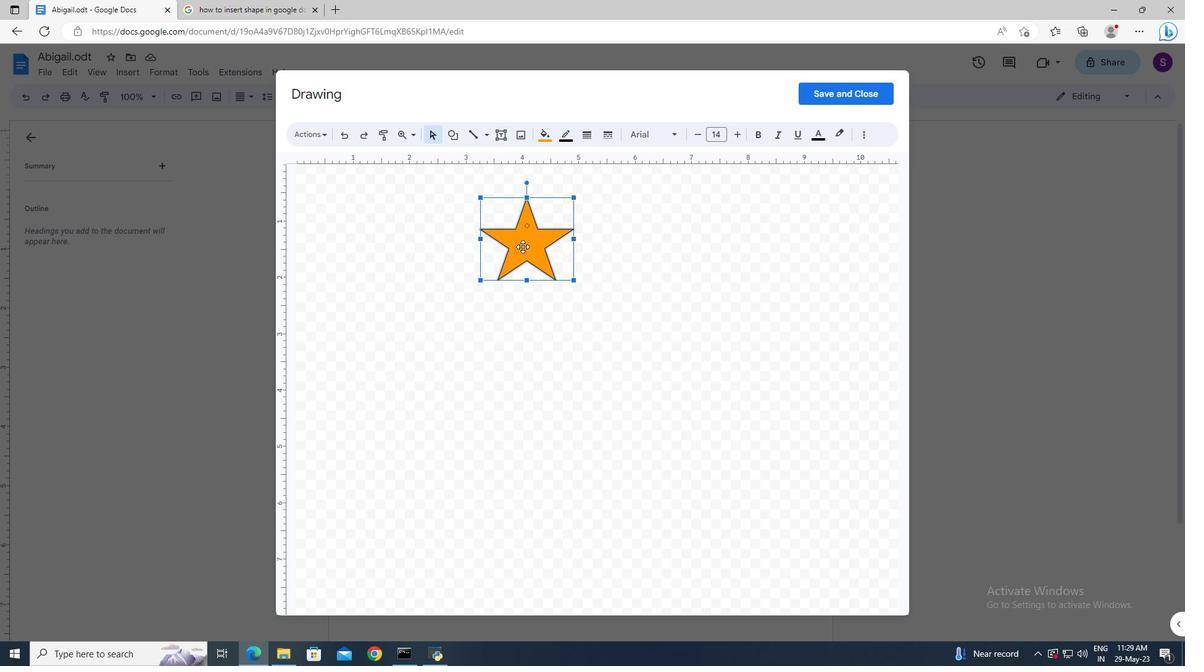 
Action: Mouse pressed left at (409, 92)
Screenshot: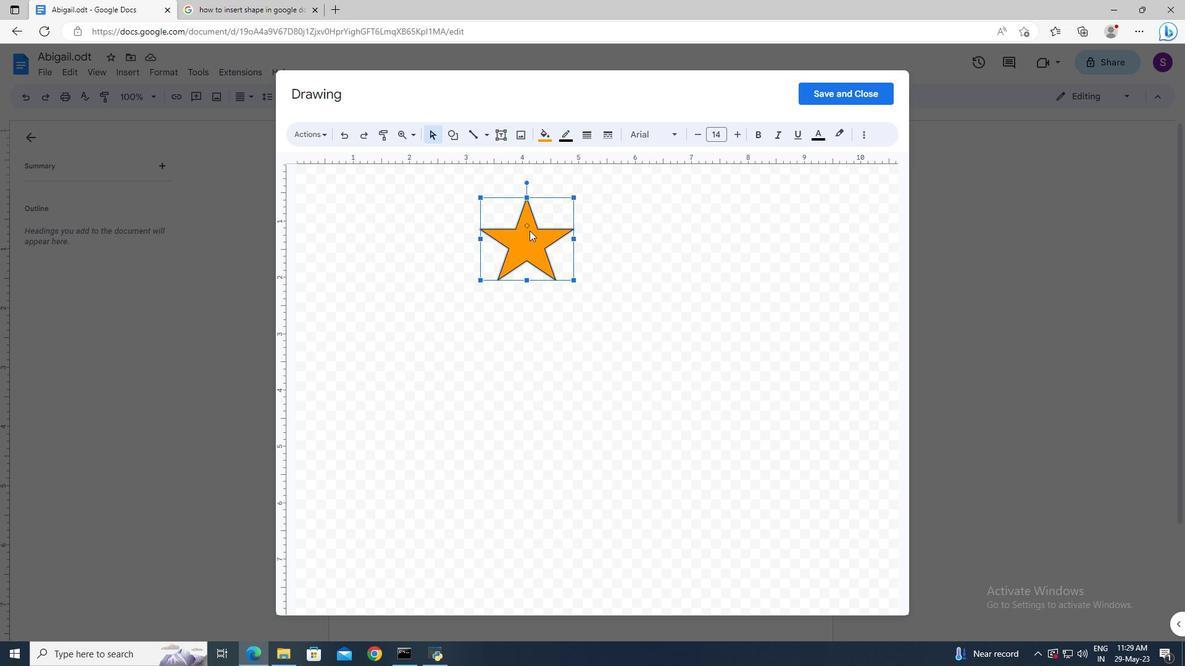 
Action: Mouse pressed left at (409, 92)
Screenshot: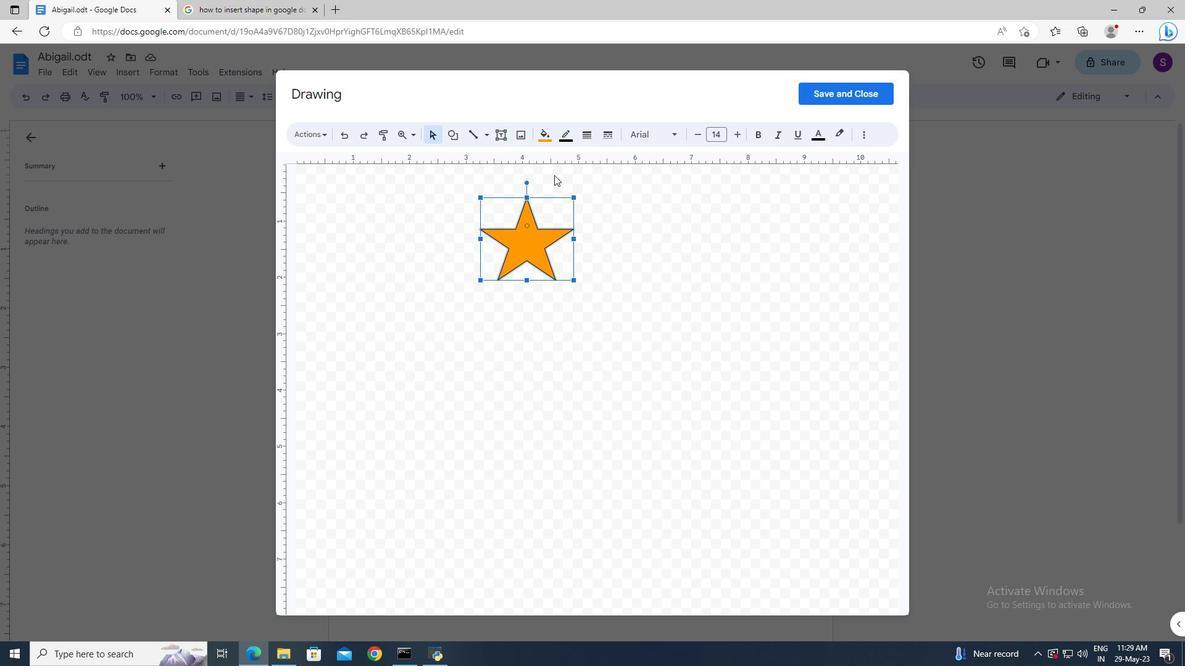 
Action: Mouse moved to (523, 456)
Screenshot: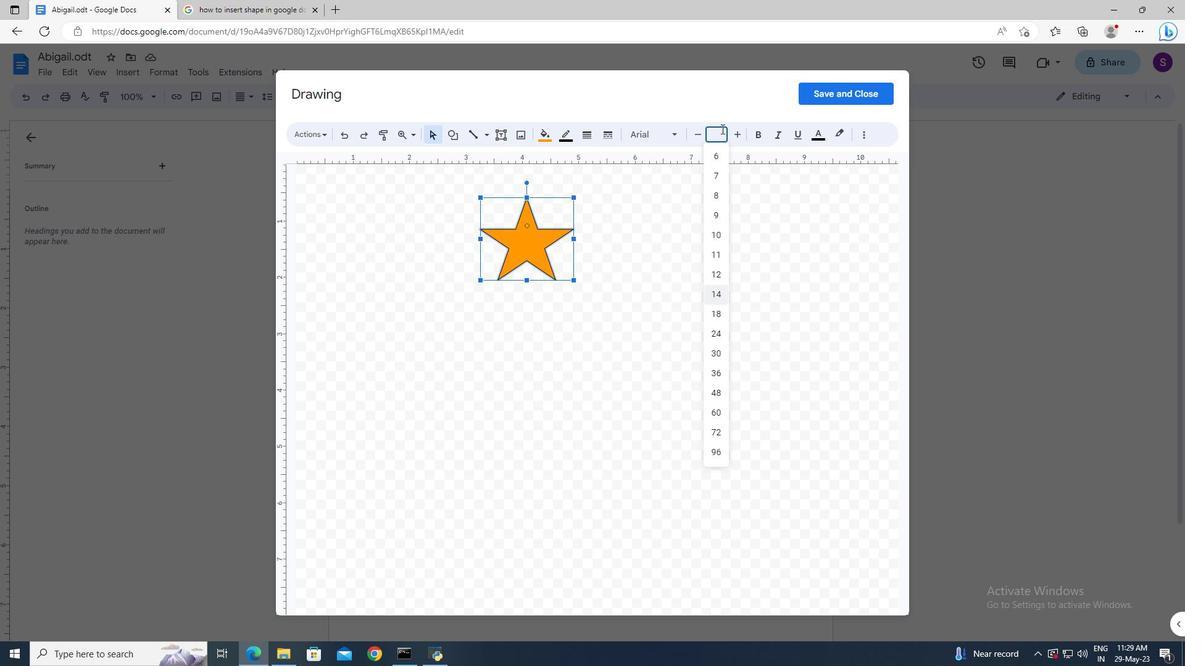 
Action: Mouse pressed left at (523, 456)
Screenshot: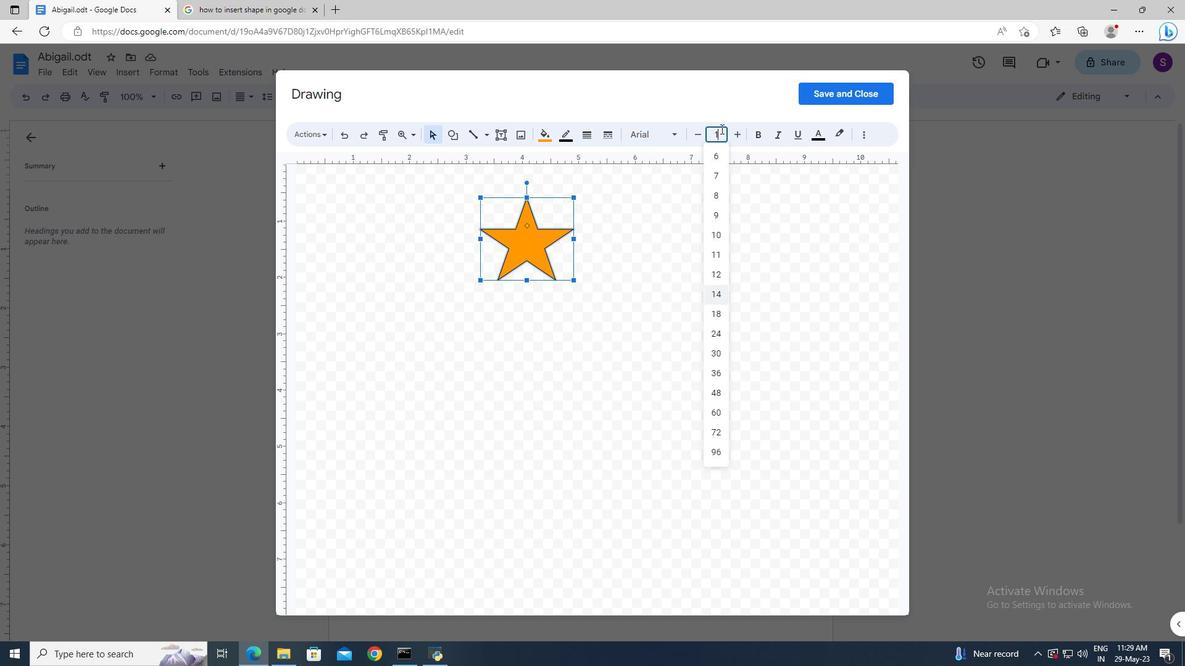
Action: Mouse moved to (475, 461)
Screenshot: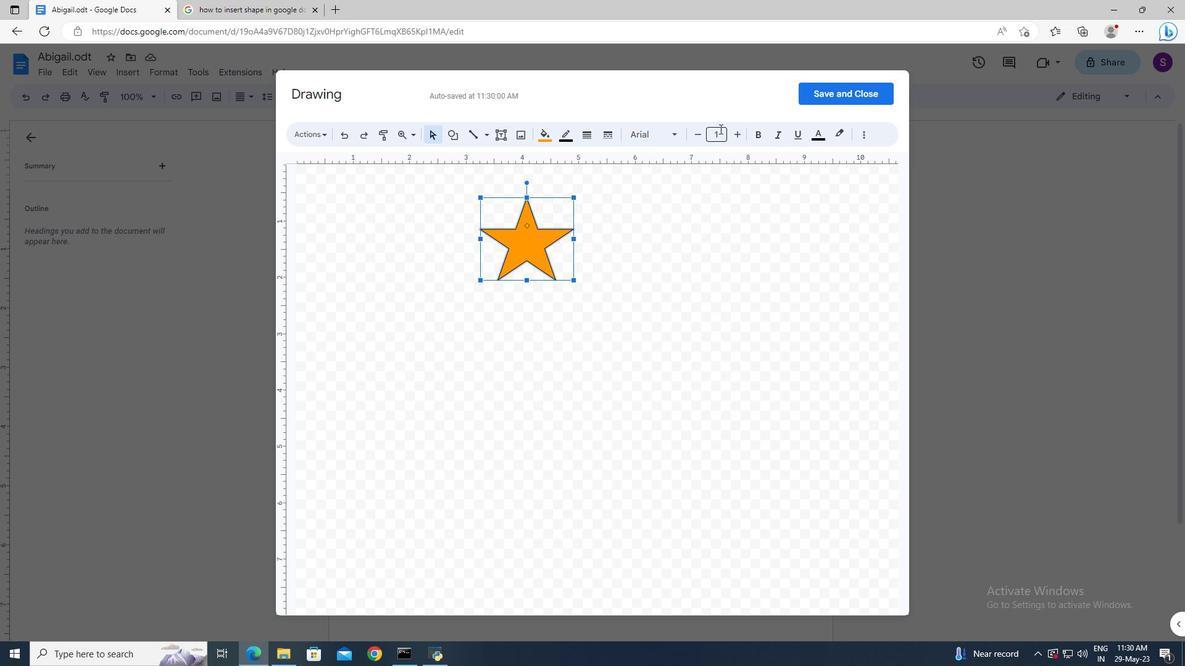 
Action: Mouse pressed left at (475, 461)
Screenshot: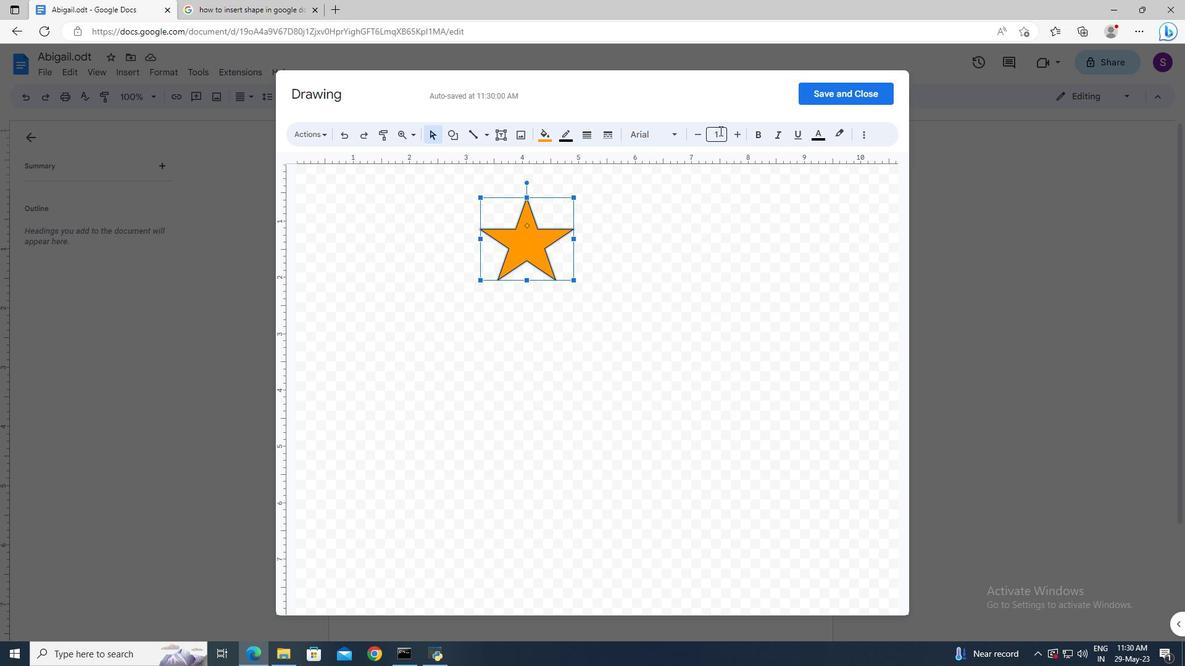 
Action: Mouse moved to (794, 322)
Screenshot: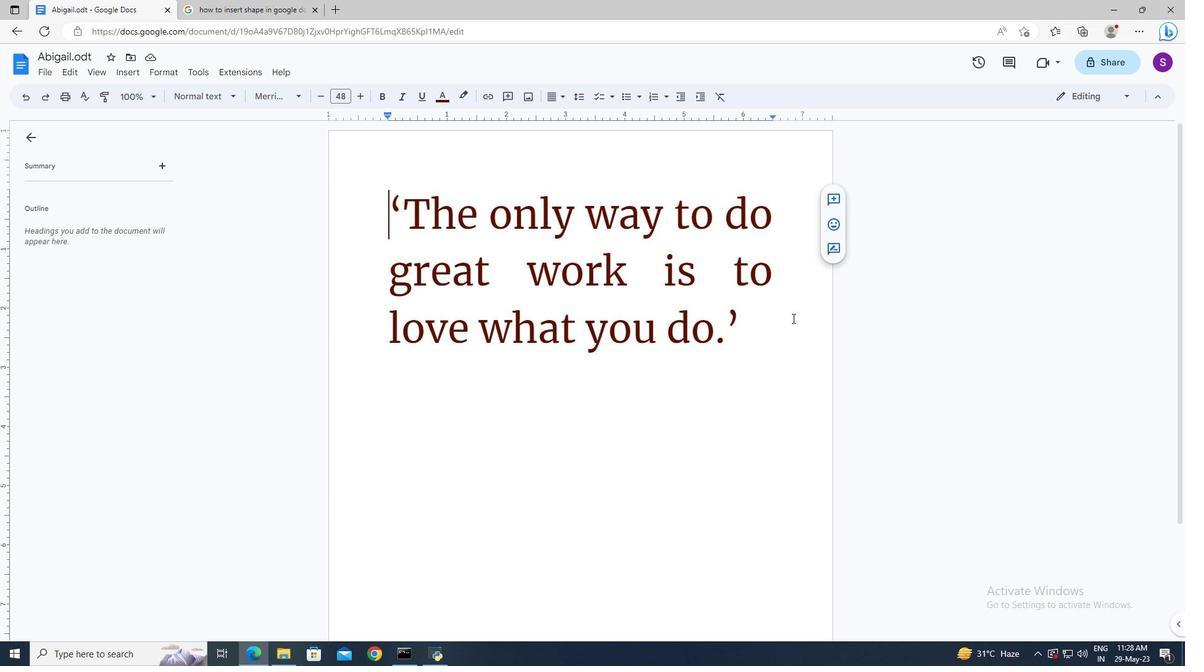 
Action: Mouse pressed left at (794, 322)
Screenshot: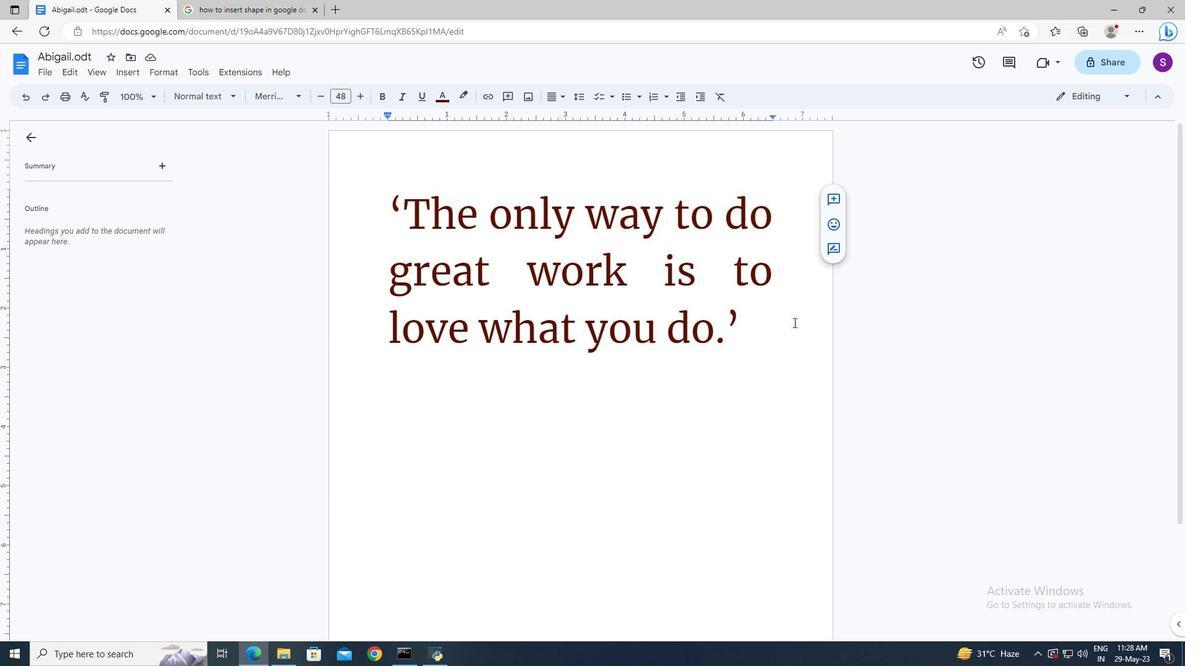 
Action: Mouse moved to (143, 68)
Screenshot: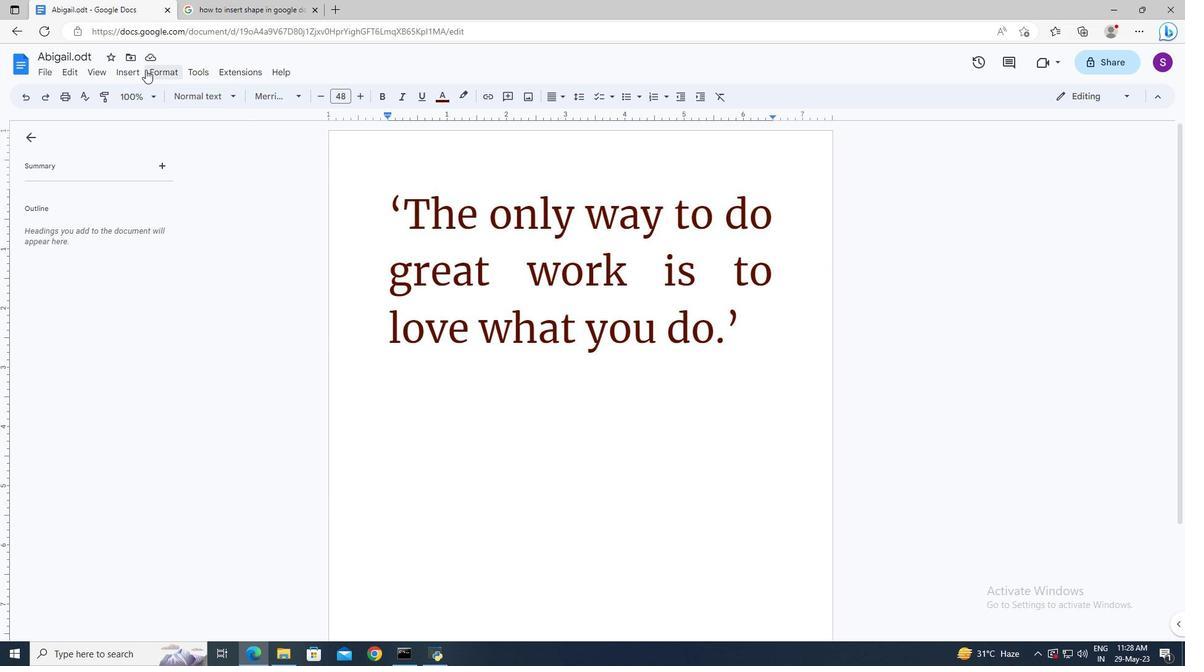 
Action: Mouse pressed left at (143, 68)
Screenshot: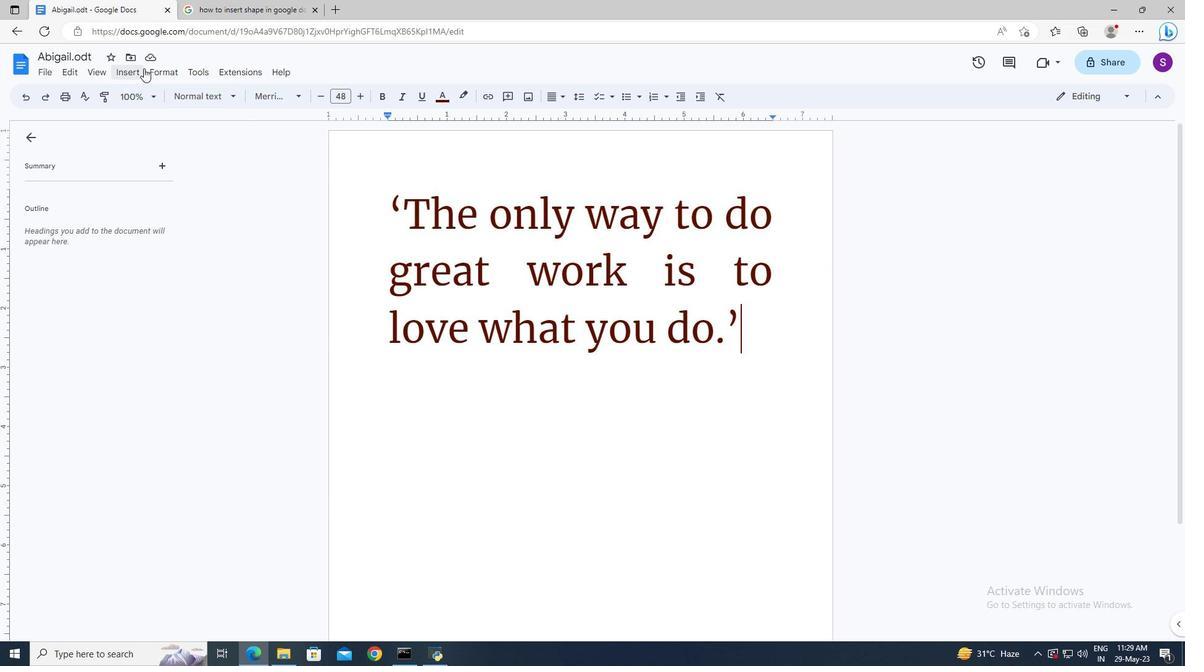 
Action: Mouse moved to (350, 131)
Screenshot: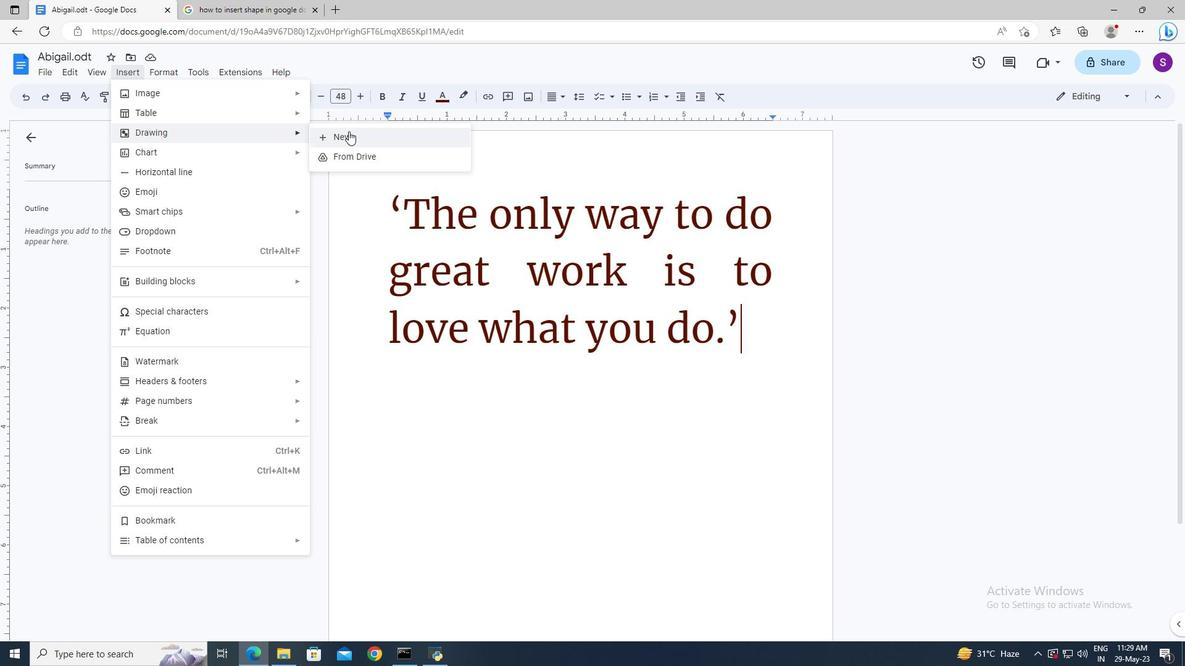 
Action: Mouse pressed left at (350, 131)
Screenshot: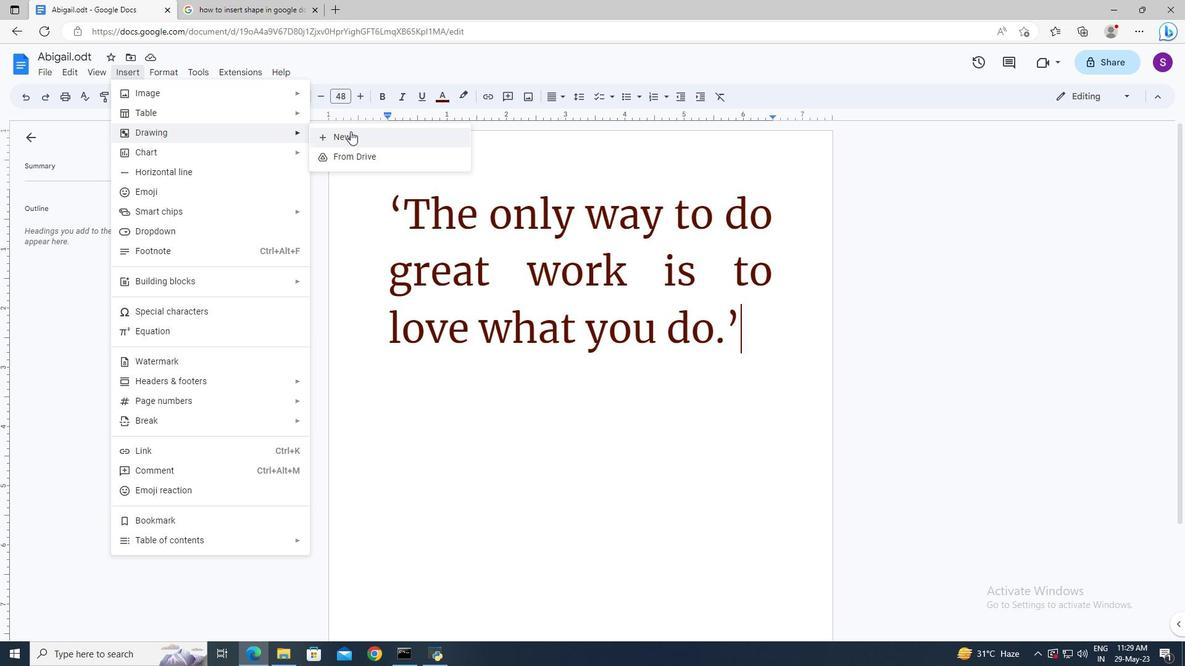 
Action: Mouse moved to (452, 137)
Screenshot: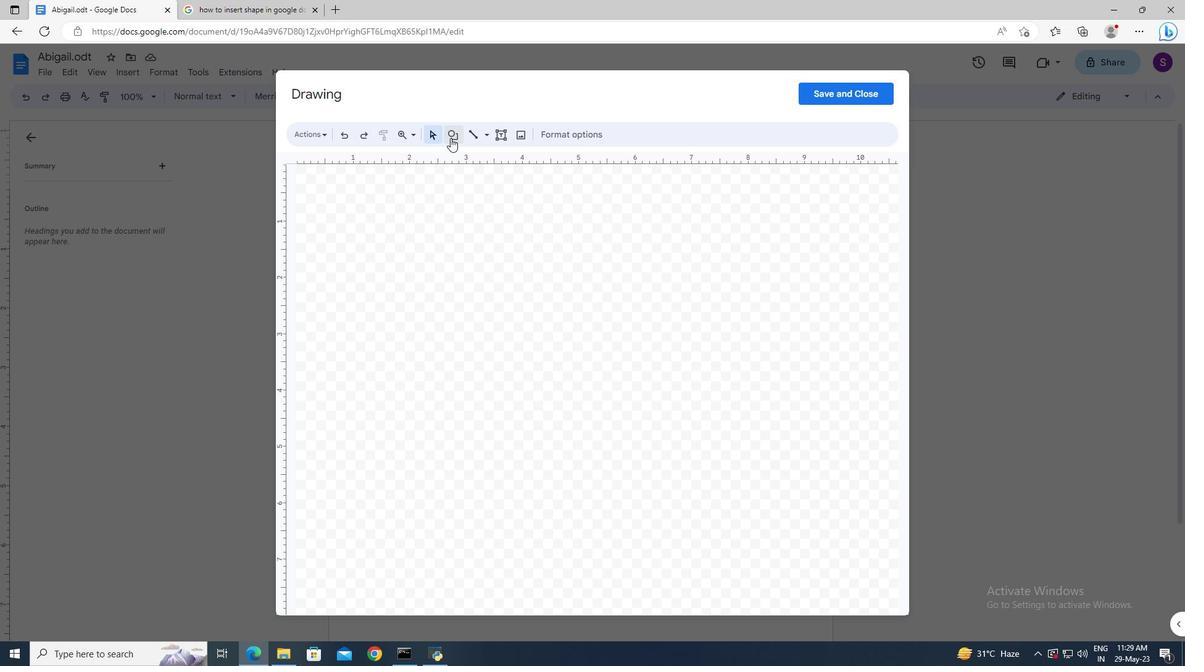 
Action: Mouse pressed left at (452, 137)
Screenshot: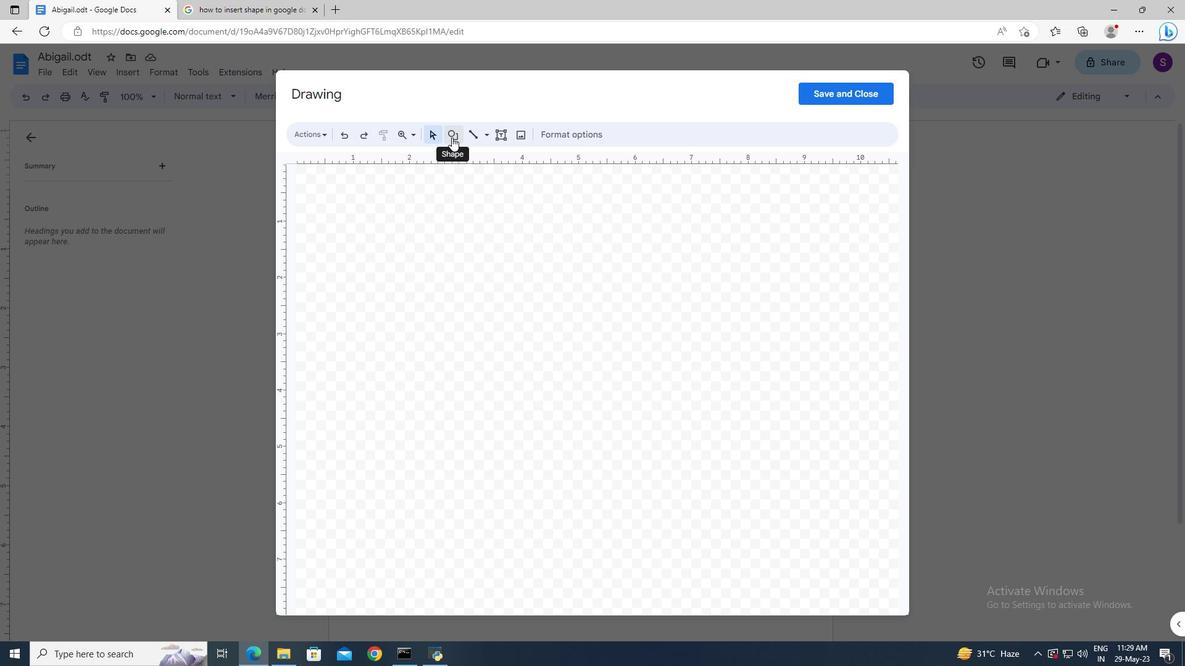 
Action: Mouse moved to (591, 200)
Screenshot: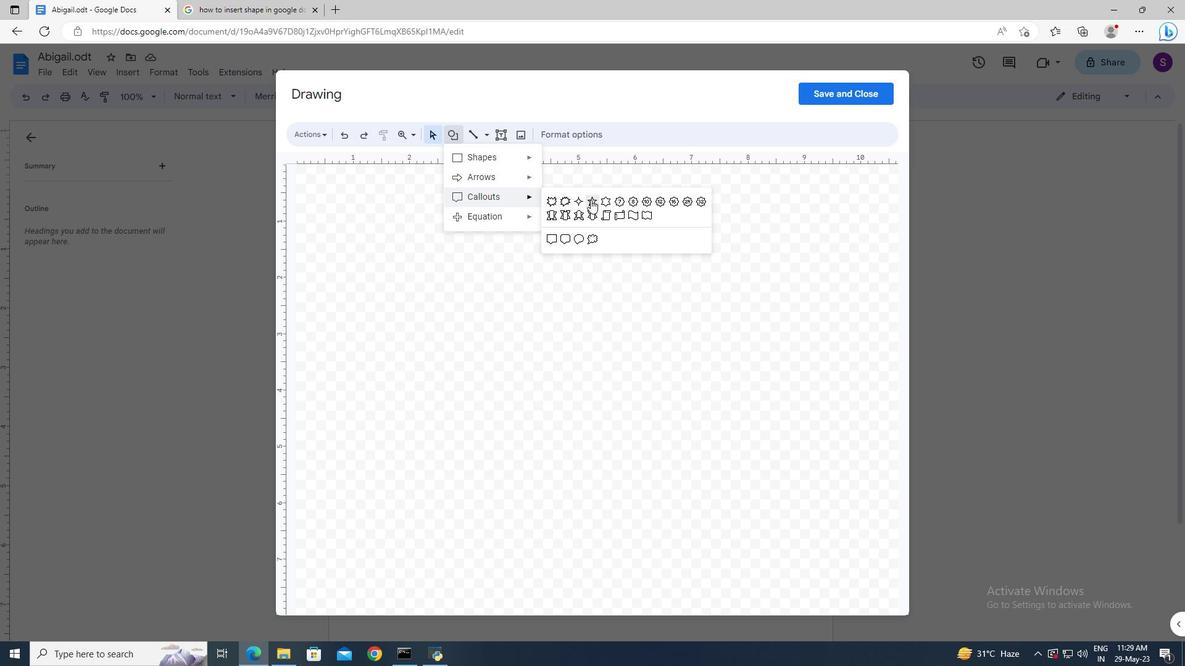 
Action: Mouse pressed left at (591, 200)
Screenshot: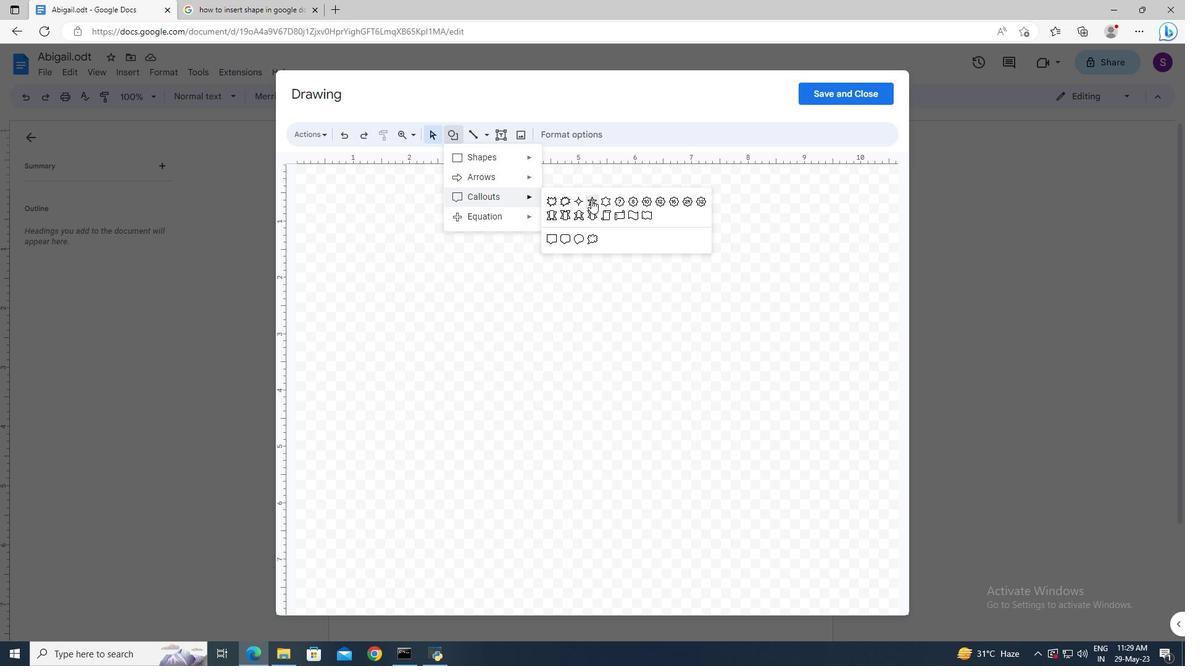 
Action: Mouse moved to (479, 197)
Screenshot: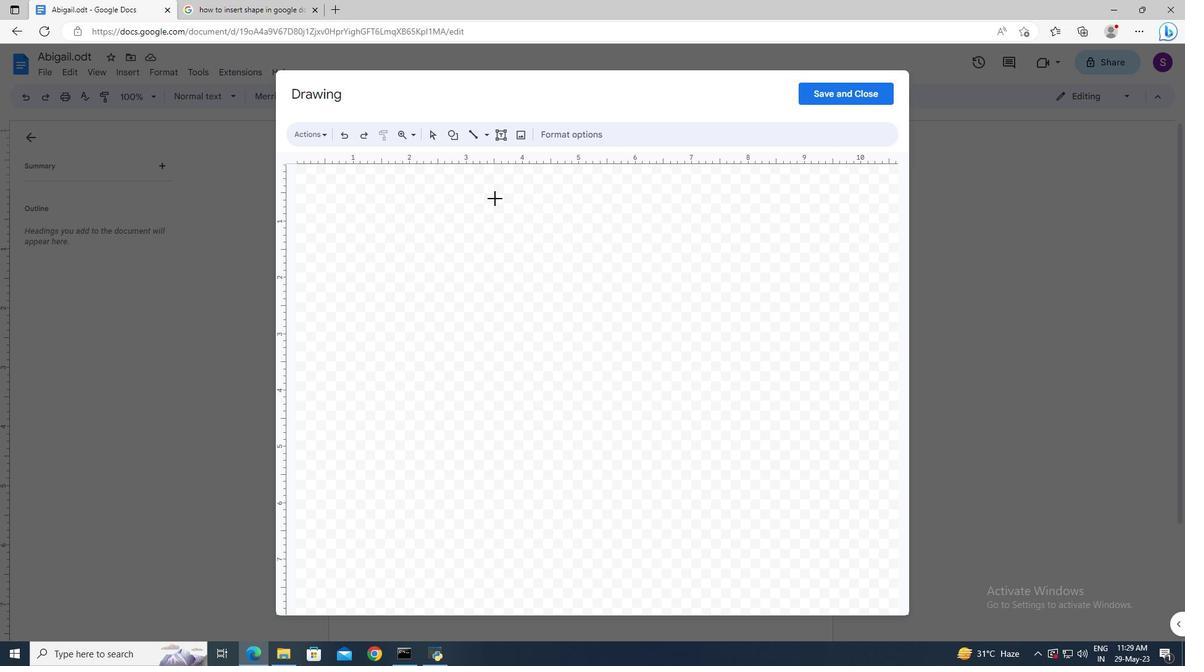 
Action: Mouse pressed left at (479, 197)
Screenshot: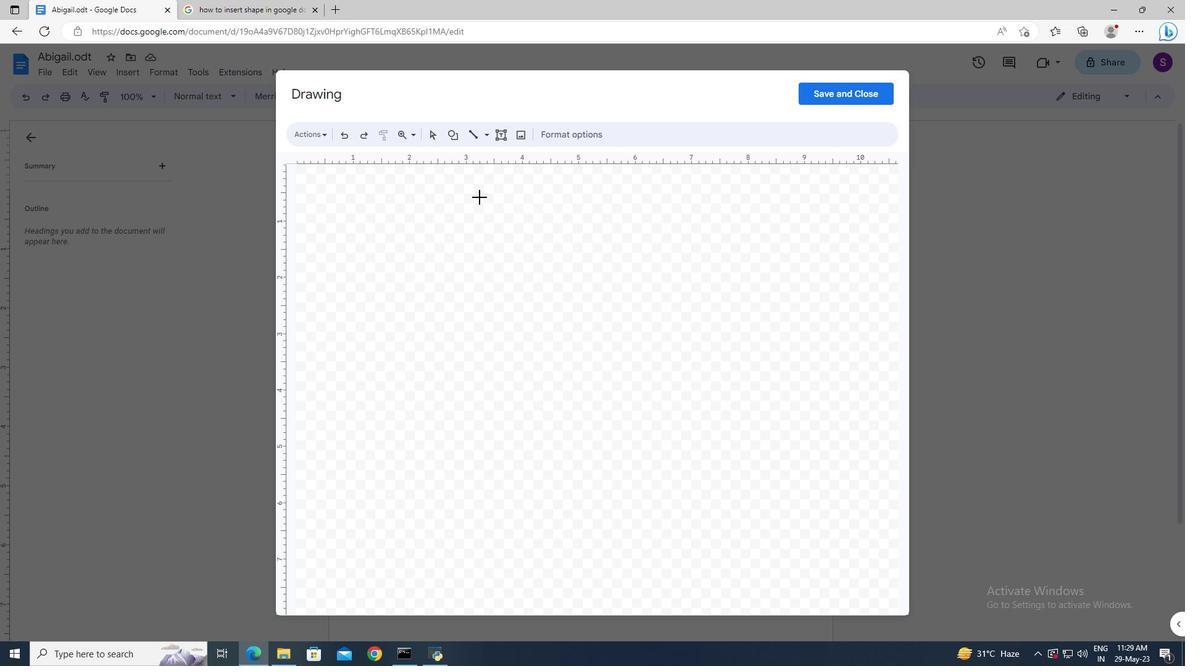 
Action: Mouse moved to (548, 138)
Screenshot: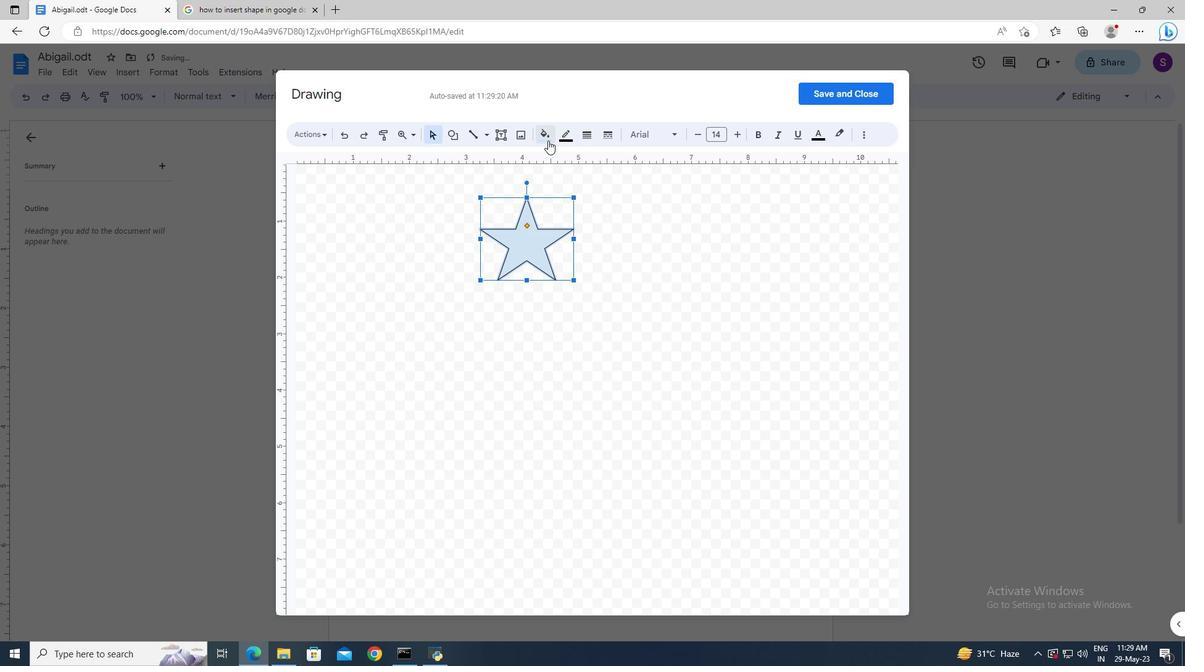 
Action: Mouse pressed left at (548, 138)
Screenshot: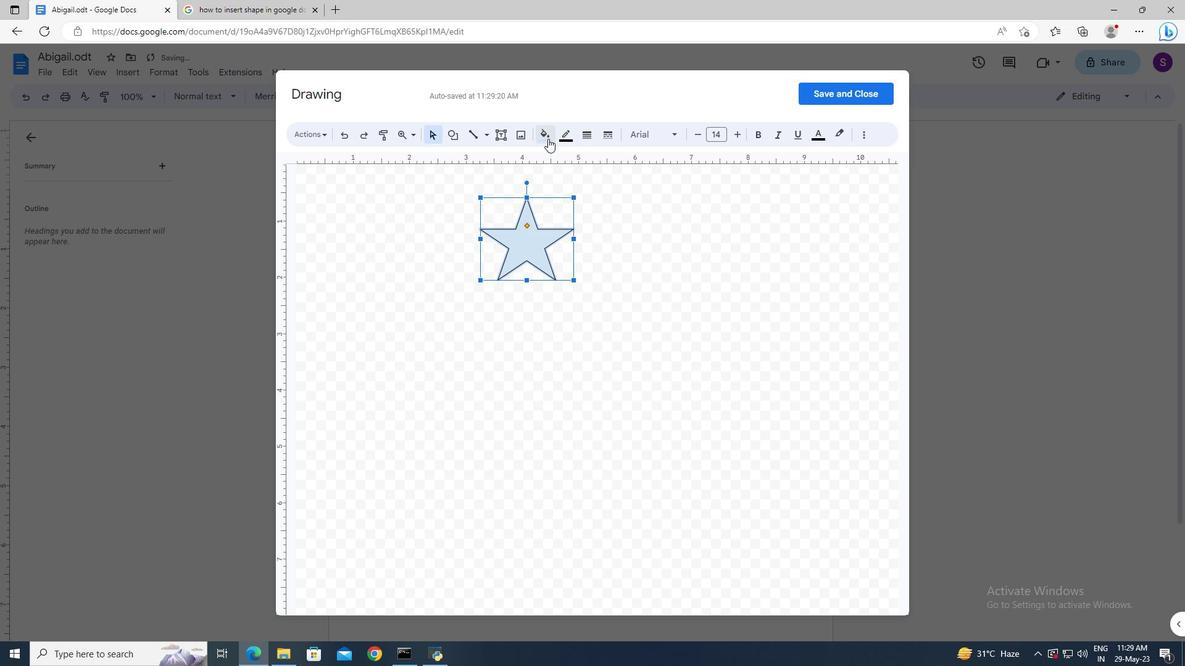 
Action: Mouse moved to (578, 233)
Screenshot: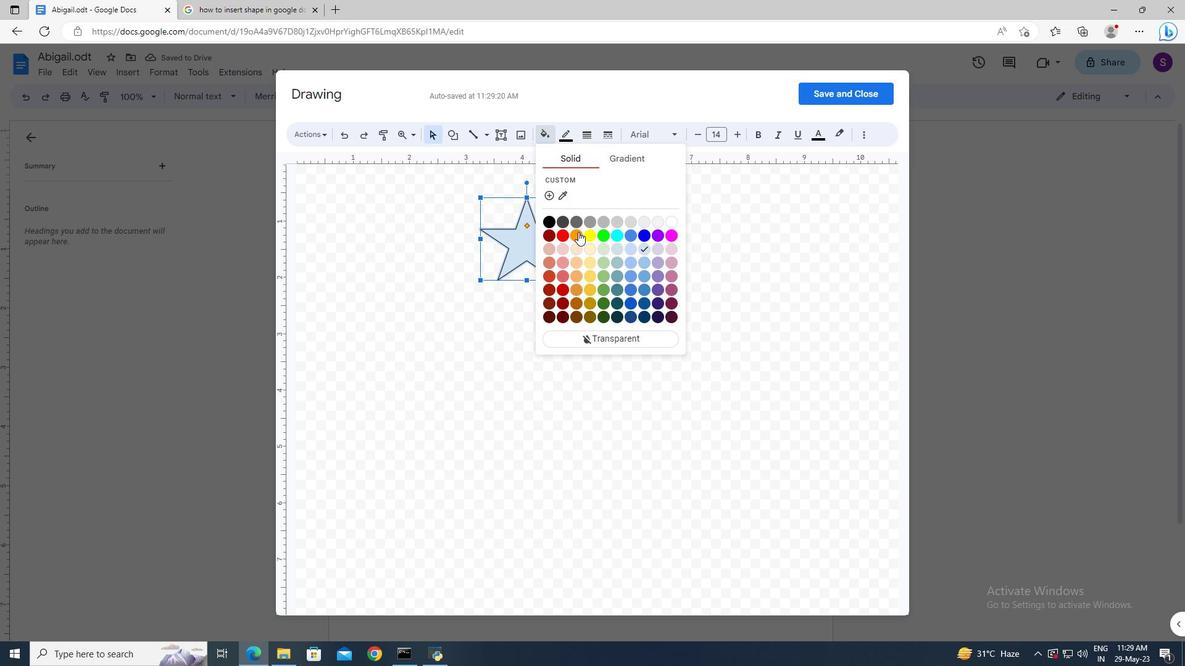
Action: Mouse pressed left at (578, 233)
Screenshot: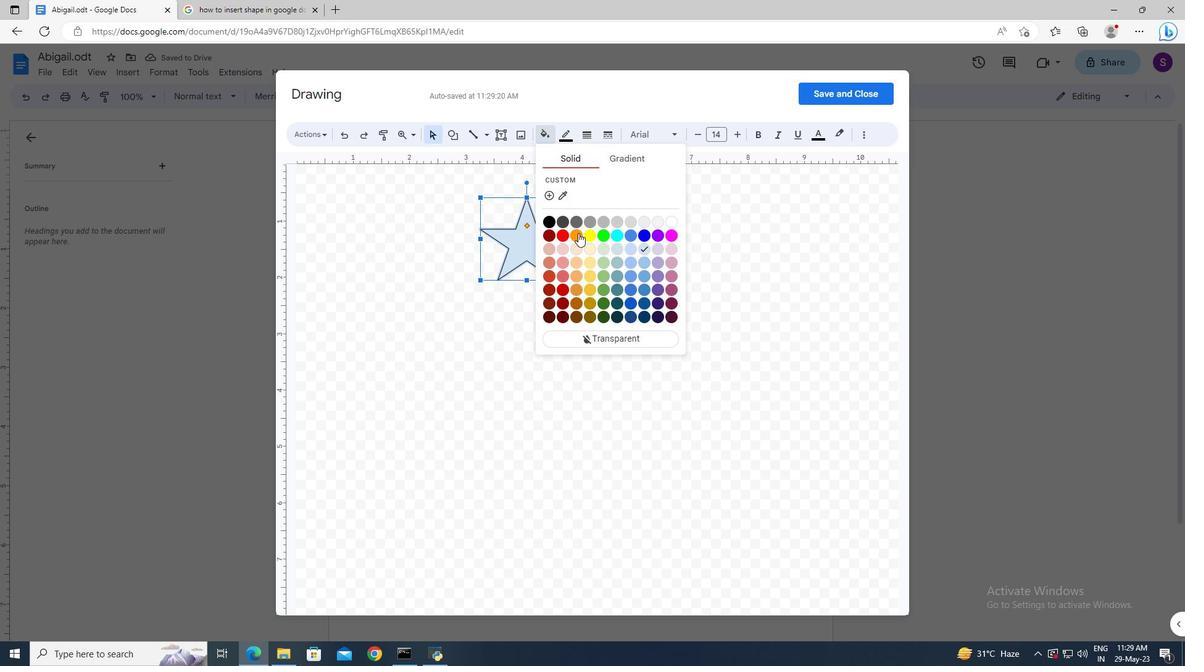 
Action: Mouse moved to (857, 92)
Screenshot: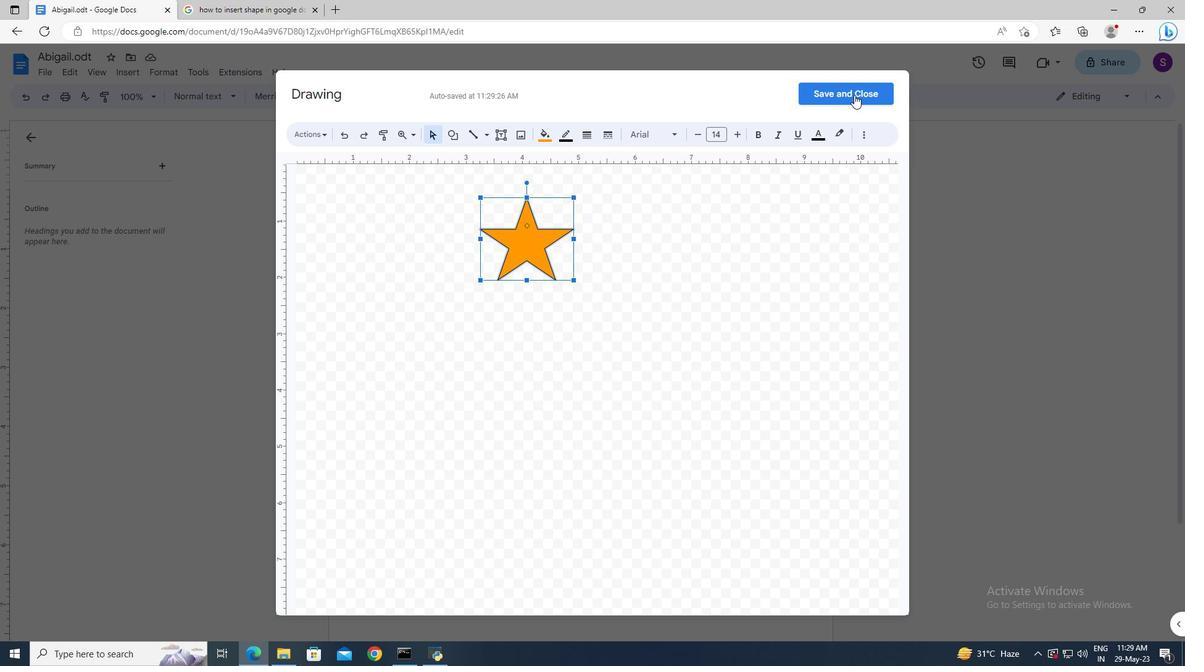 
Action: Mouse pressed left at (857, 92)
Screenshot: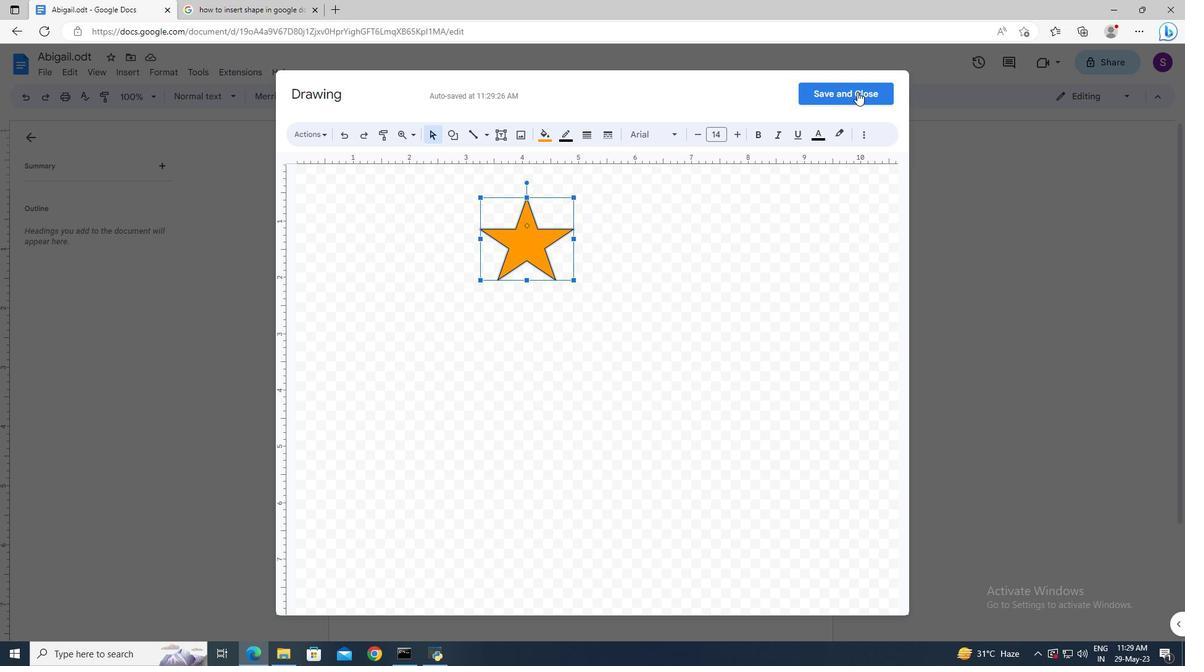 
Action: Mouse moved to (429, 420)
Screenshot: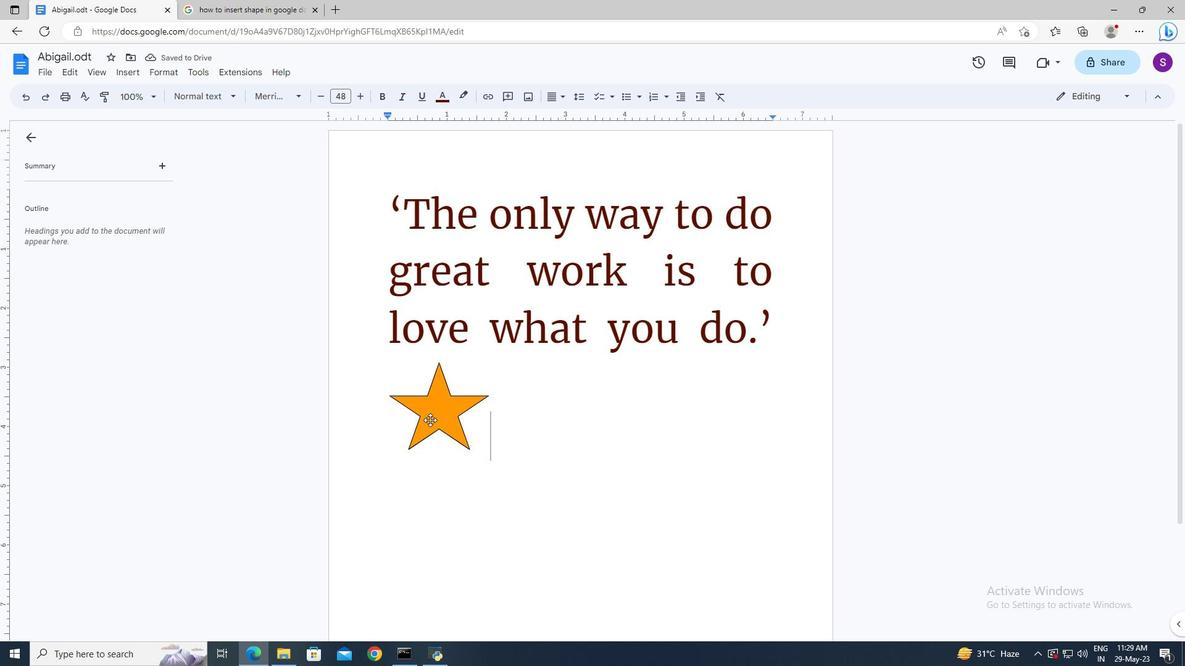 
Action: Mouse pressed left at (429, 420)
Screenshot: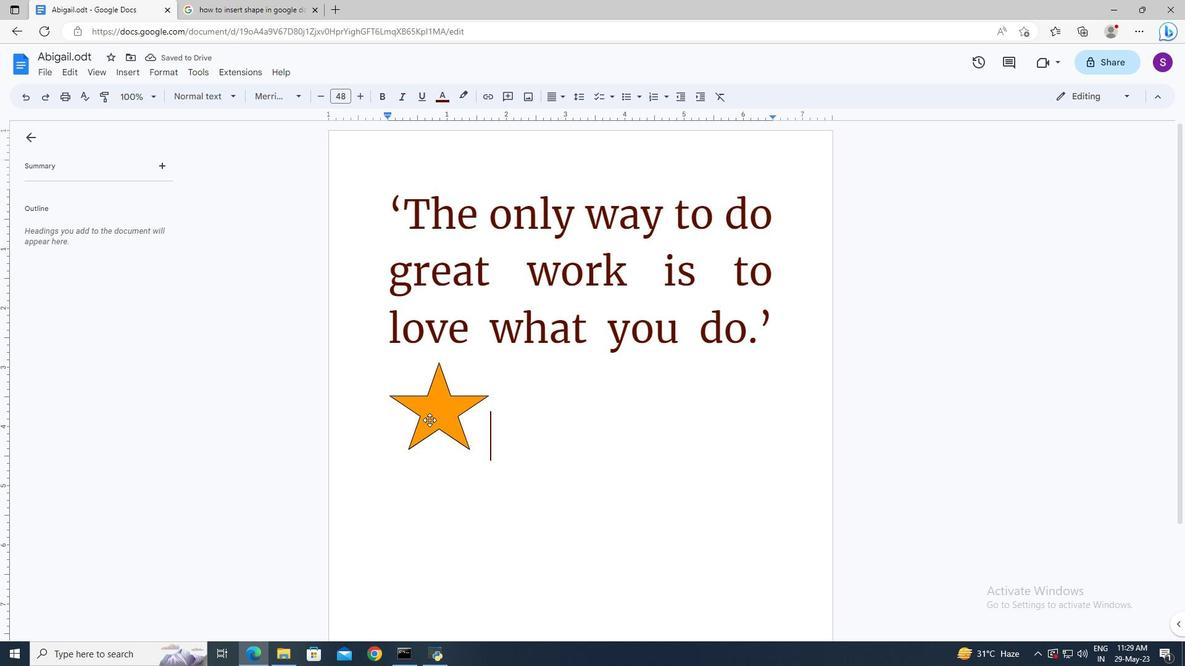 
Action: Mouse moved to (430, 469)
Screenshot: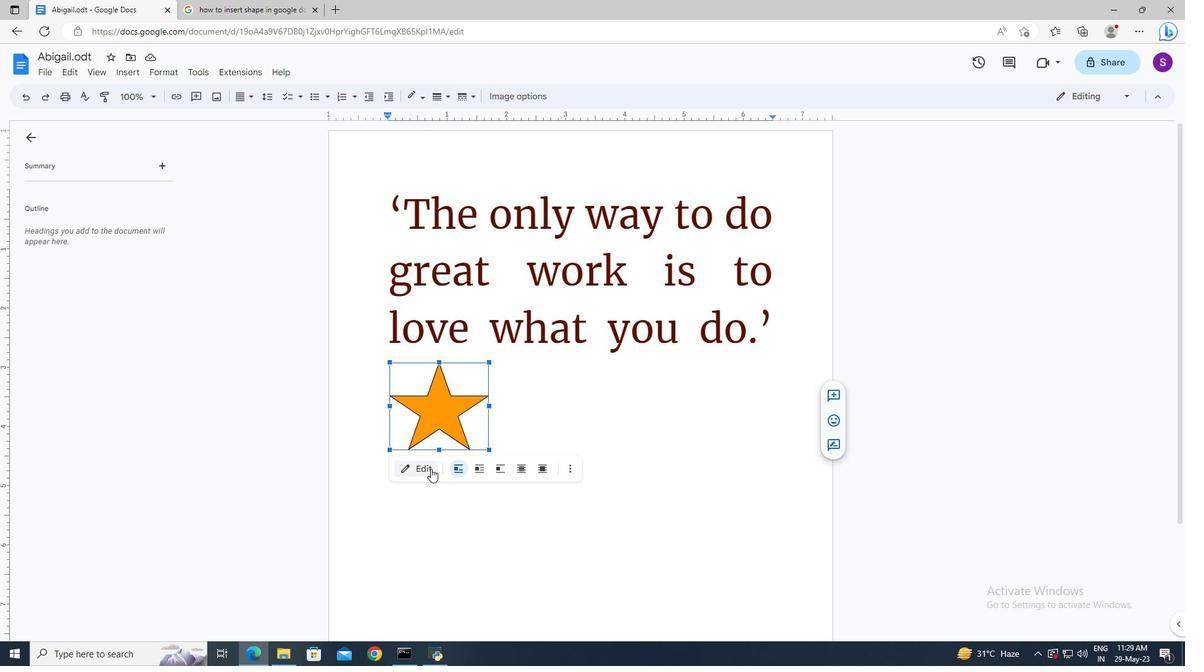 
Action: Mouse pressed left at (430, 469)
Screenshot: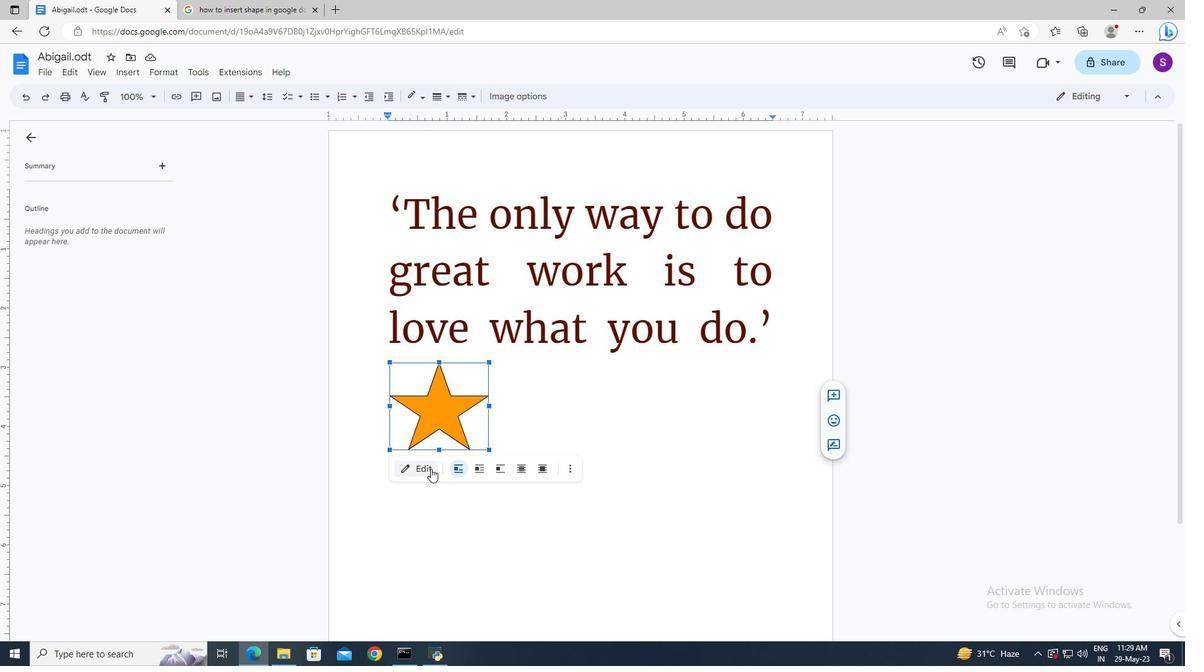 
Action: Mouse moved to (523, 247)
Screenshot: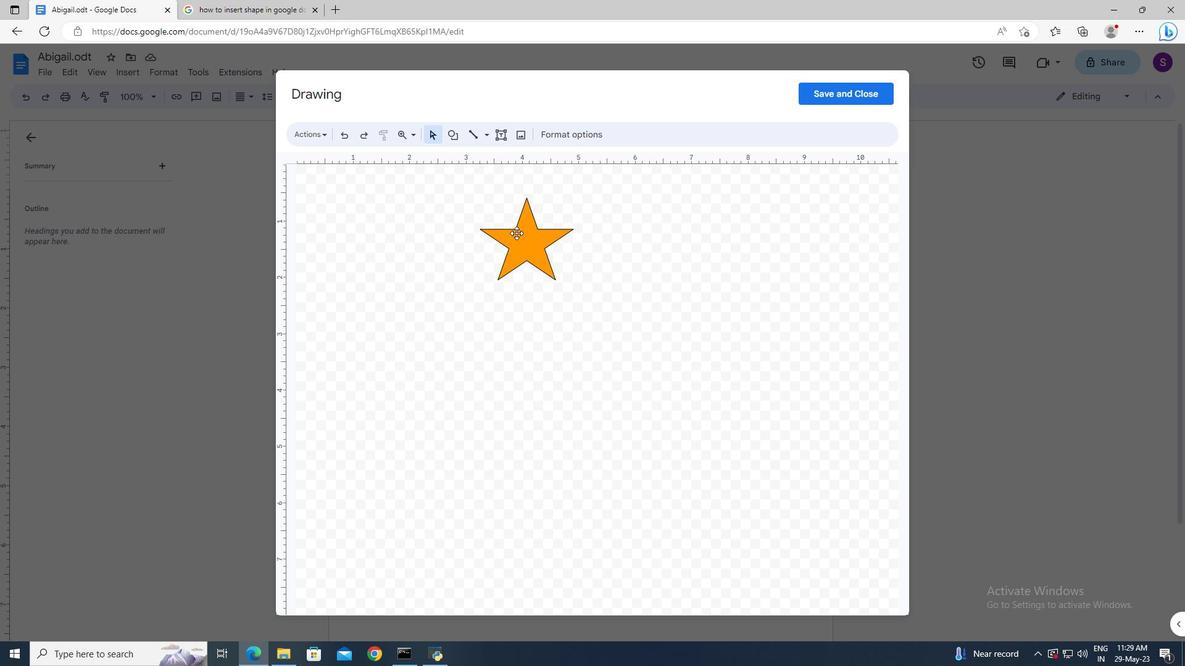 
Action: Mouse pressed left at (523, 247)
Screenshot: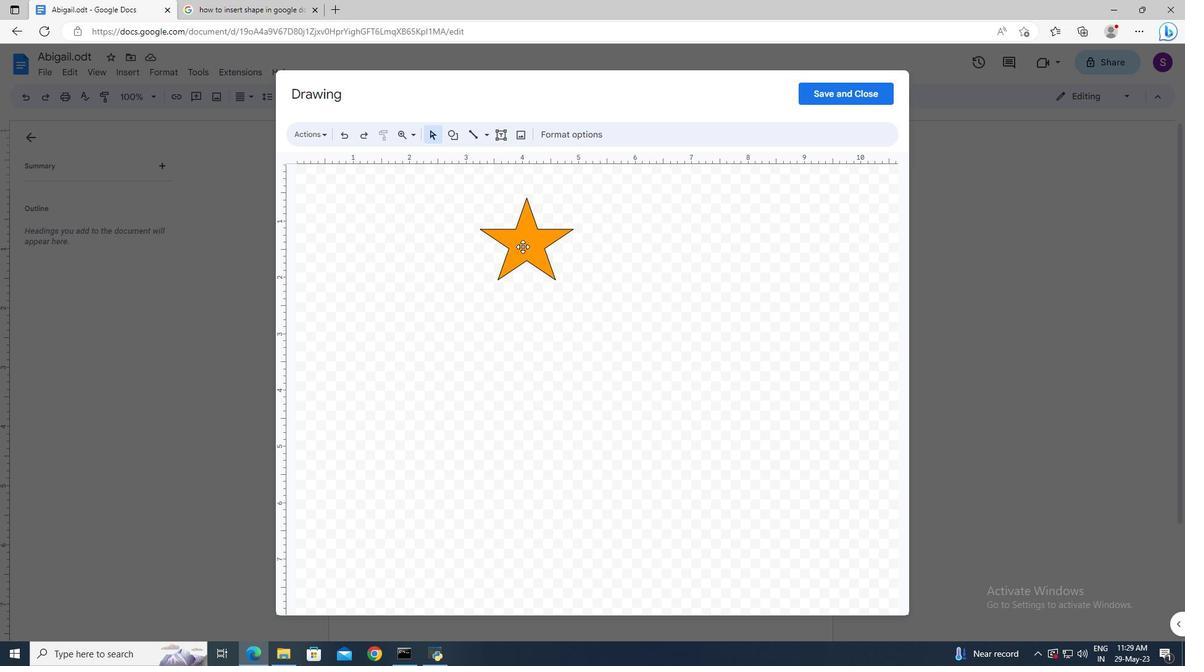 
Action: Mouse moved to (721, 129)
Screenshot: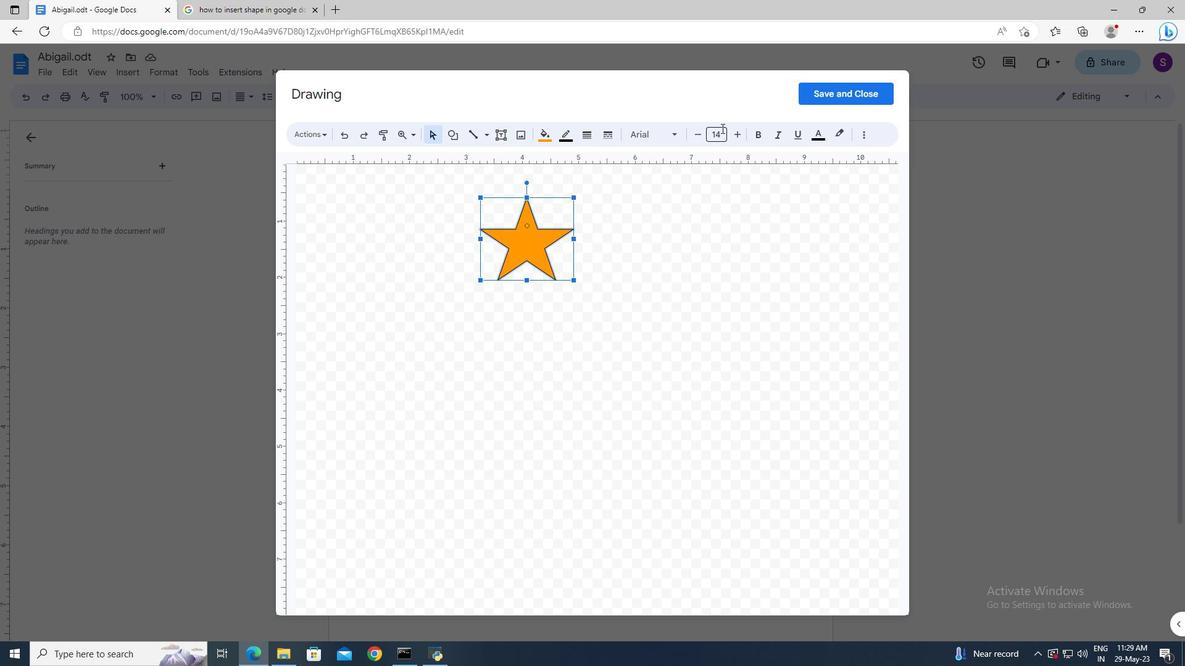 
Action: Mouse pressed left at (721, 129)
Screenshot: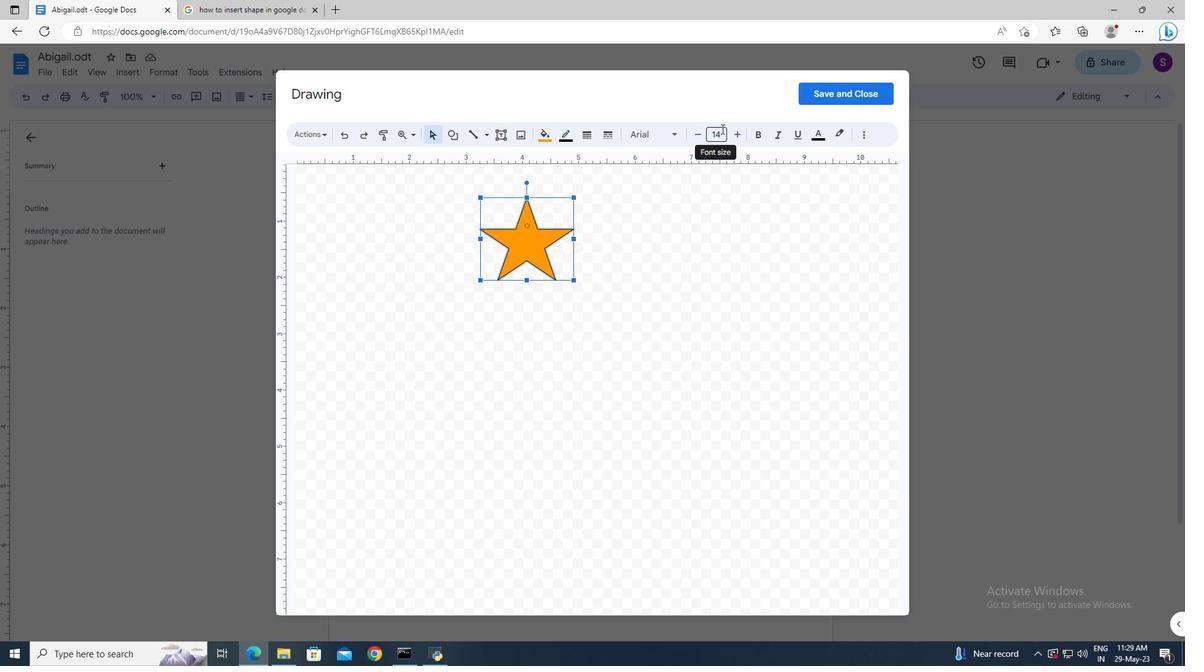 
Action: Mouse moved to (721, 129)
Screenshot: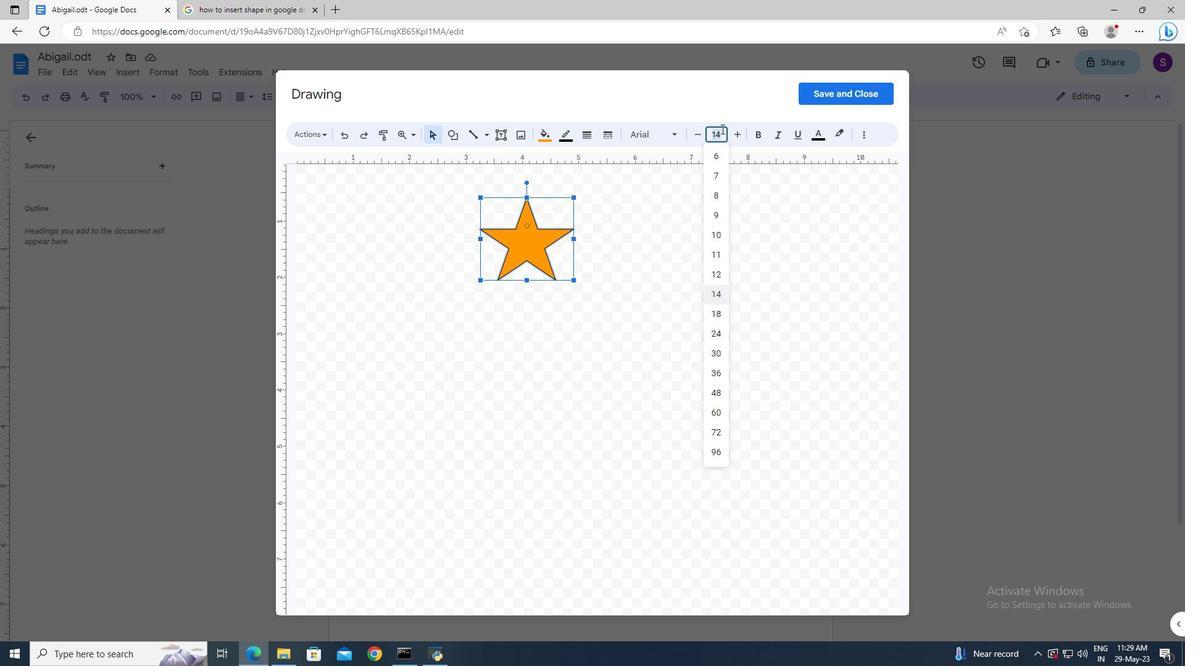 
Action: Key pressed 2<Key.backspace>
Screenshot: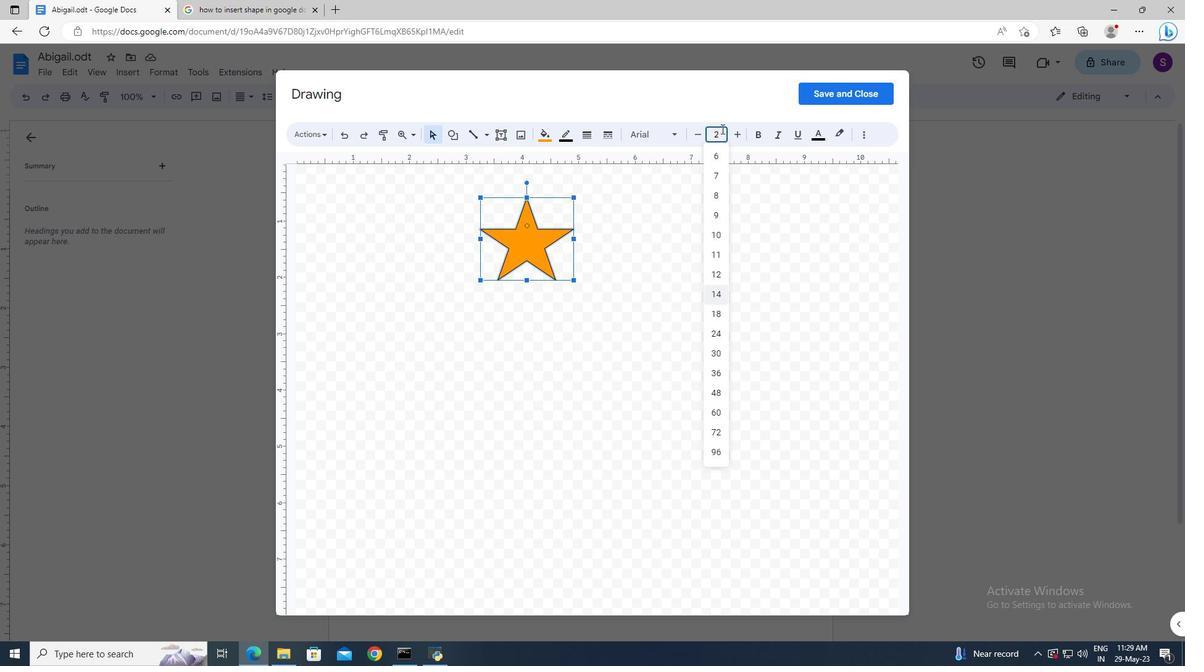 
Action: Mouse moved to (721, 129)
Screenshot: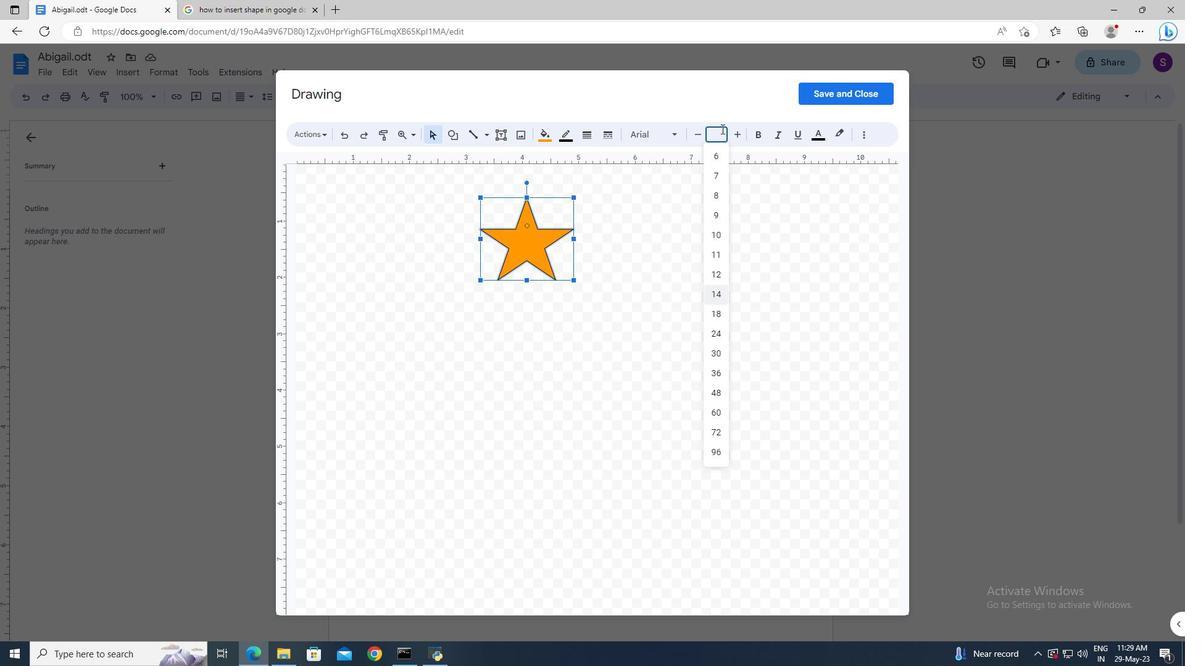 
Action: Key pressed 1
Screenshot: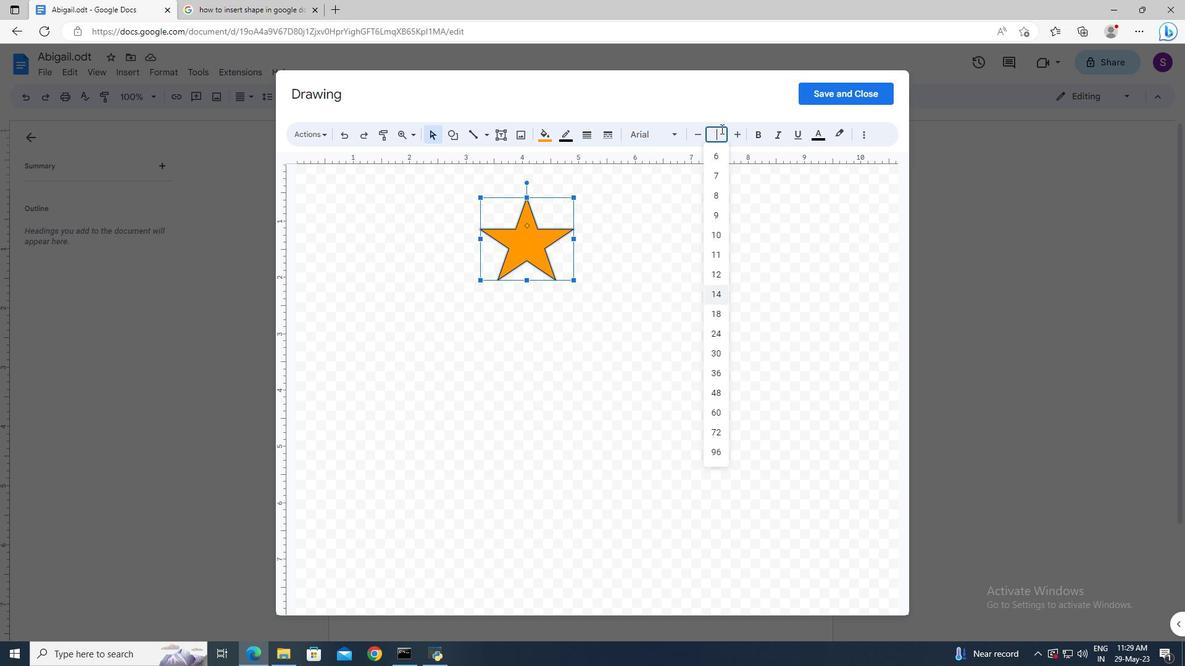 
Action: Mouse moved to (720, 129)
Screenshot: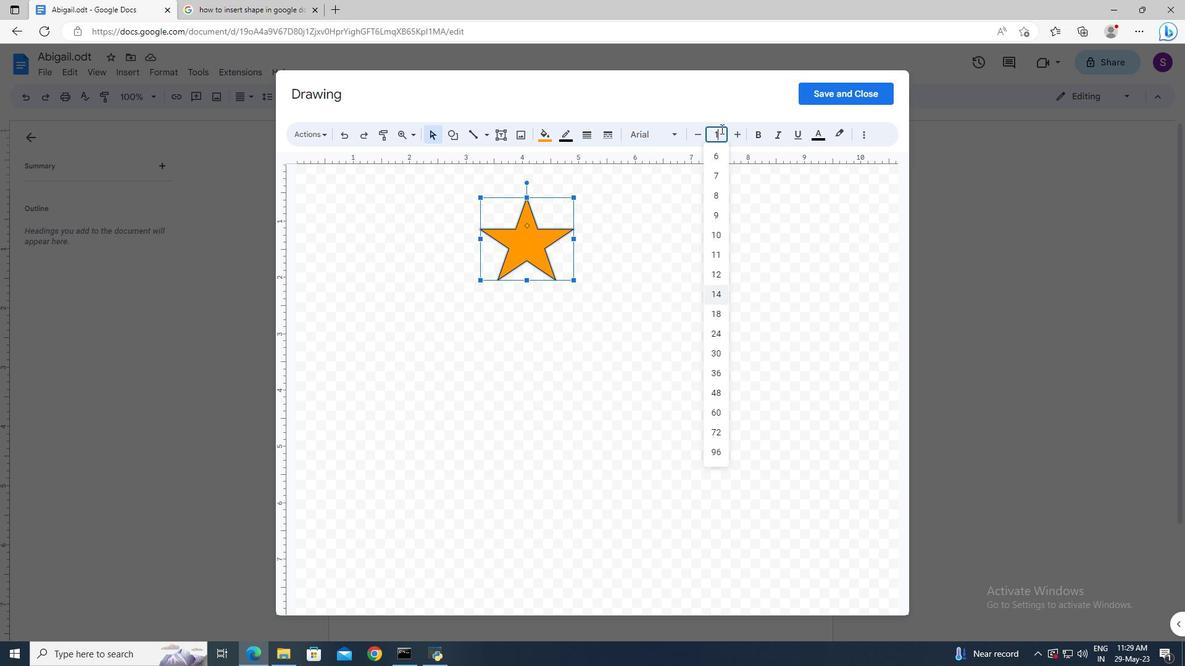 
Action: Key pressed <Key.enter>
Screenshot: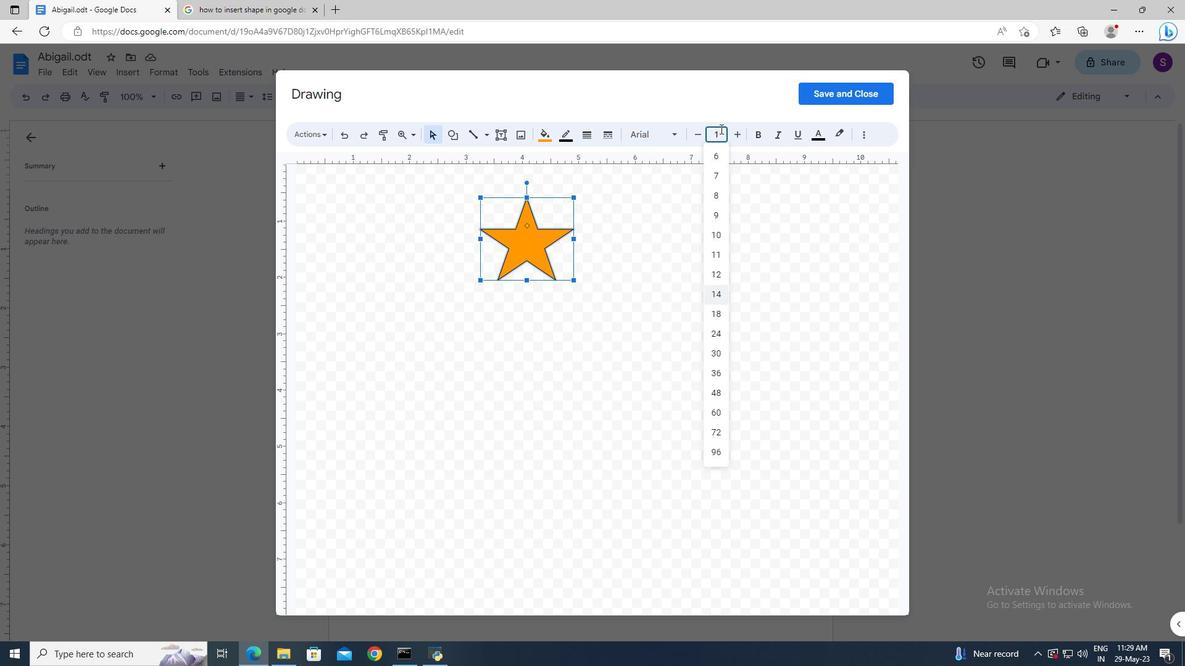 
Action: Mouse moved to (410, 134)
Screenshot: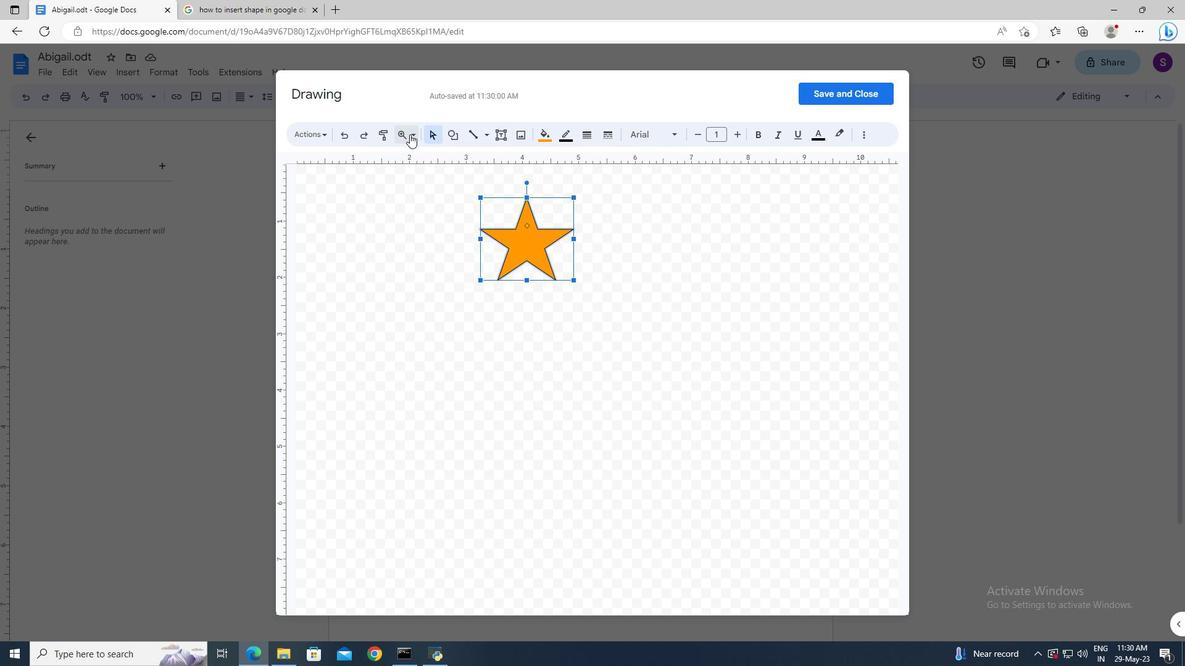 
Action: Mouse pressed left at (410, 134)
Screenshot: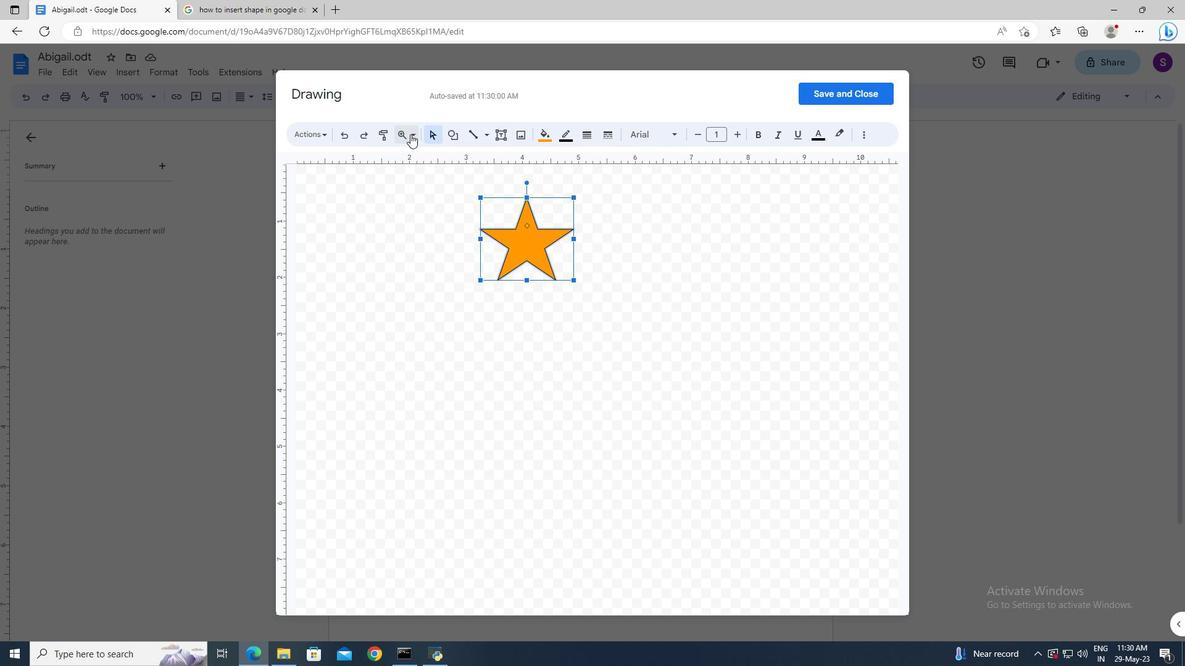 
Action: Mouse pressed left at (410, 134)
Screenshot: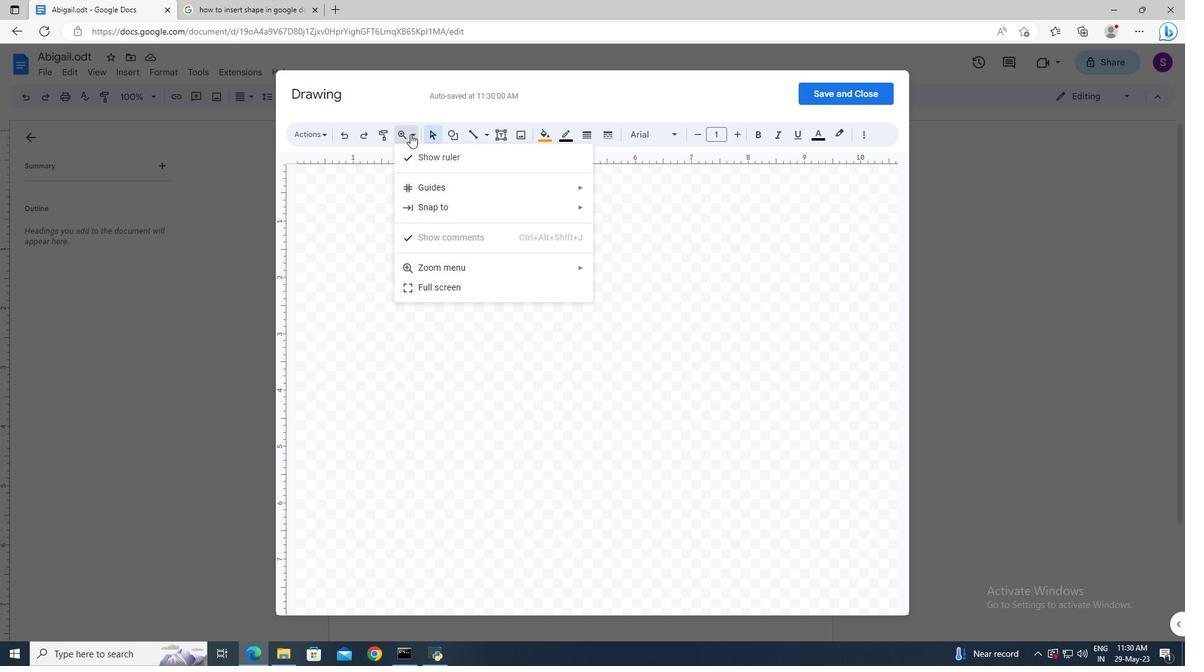 
Action: Mouse moved to (847, 96)
Screenshot: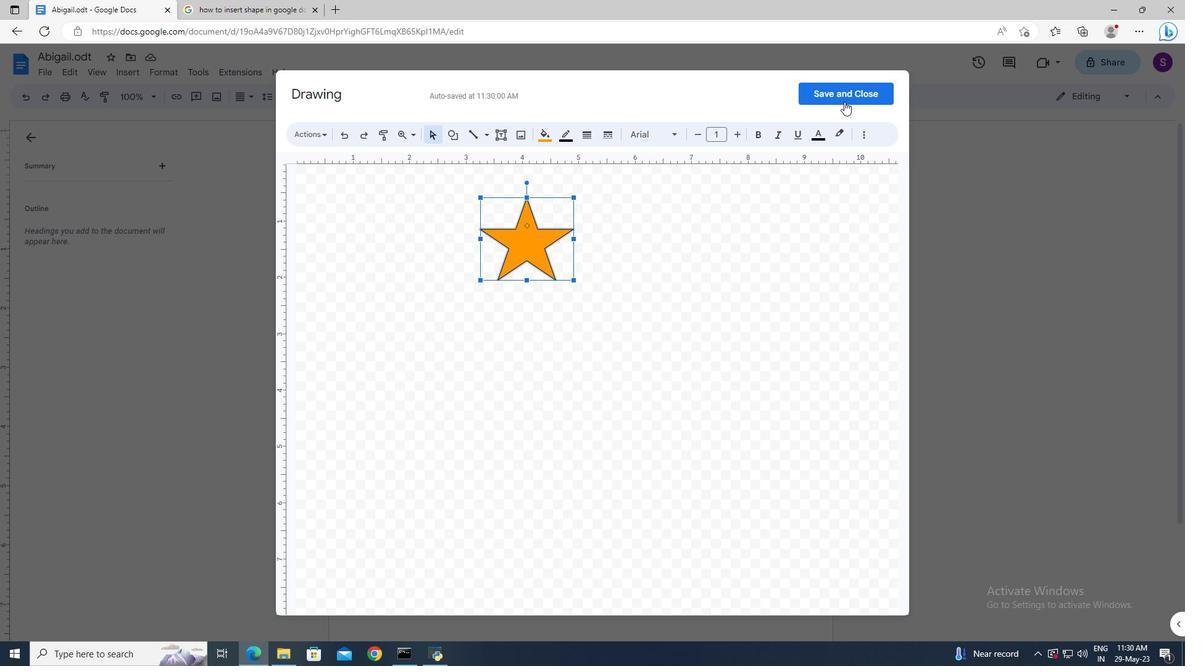 
Action: Mouse pressed left at (847, 96)
Screenshot: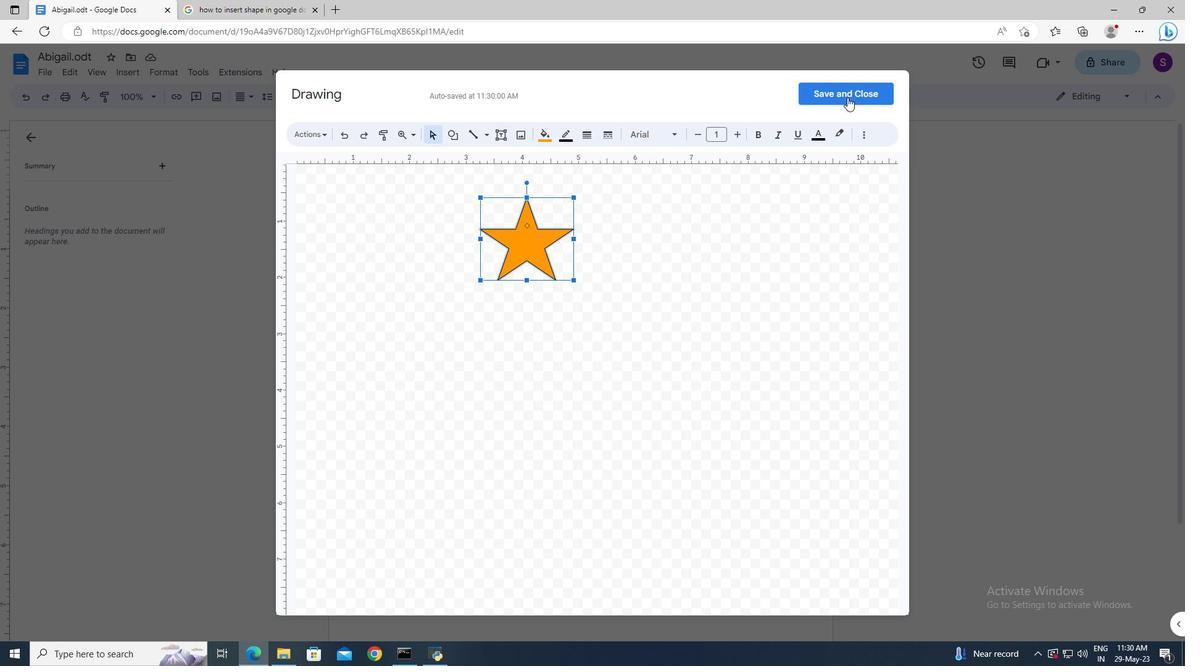 
Action: Mouse moved to (617, 427)
Screenshot: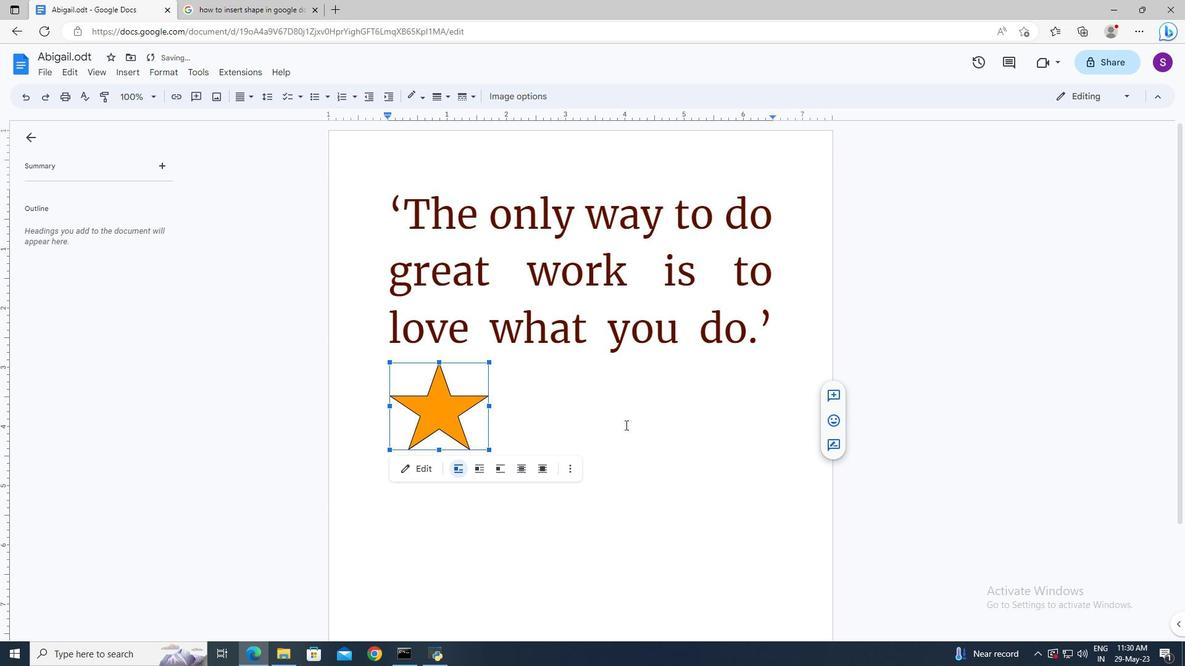
